 Task: Set the local echo latency threshold to 30.
Action: Mouse moved to (22, 575)
Screenshot: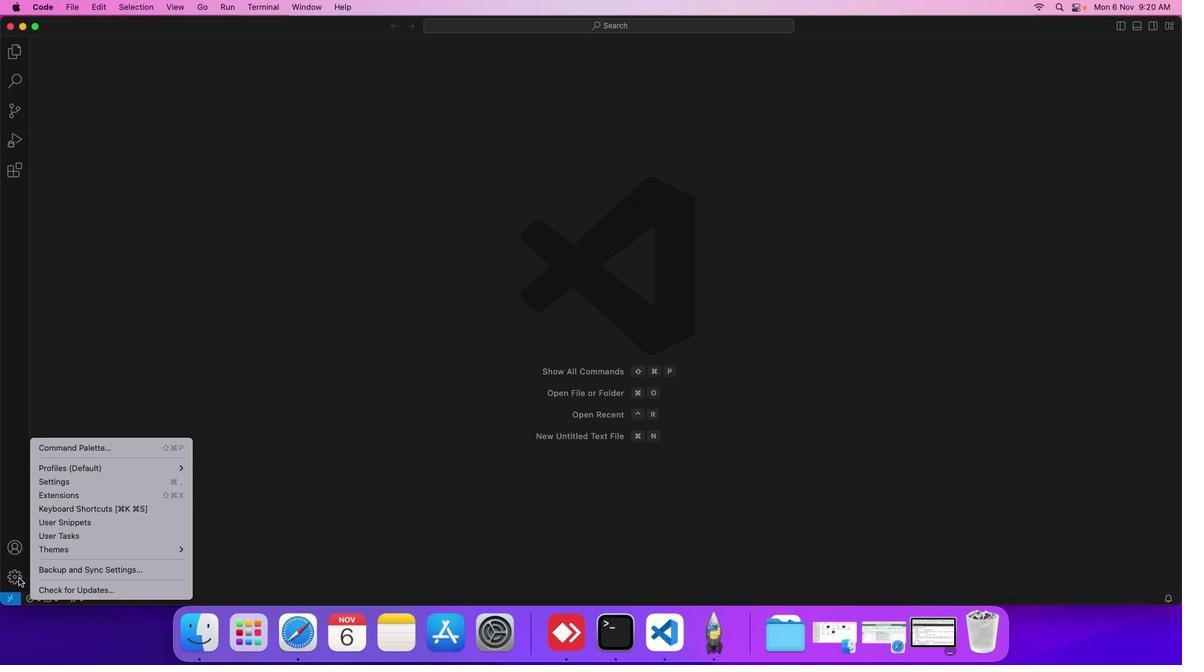 
Action: Mouse pressed left at (22, 575)
Screenshot: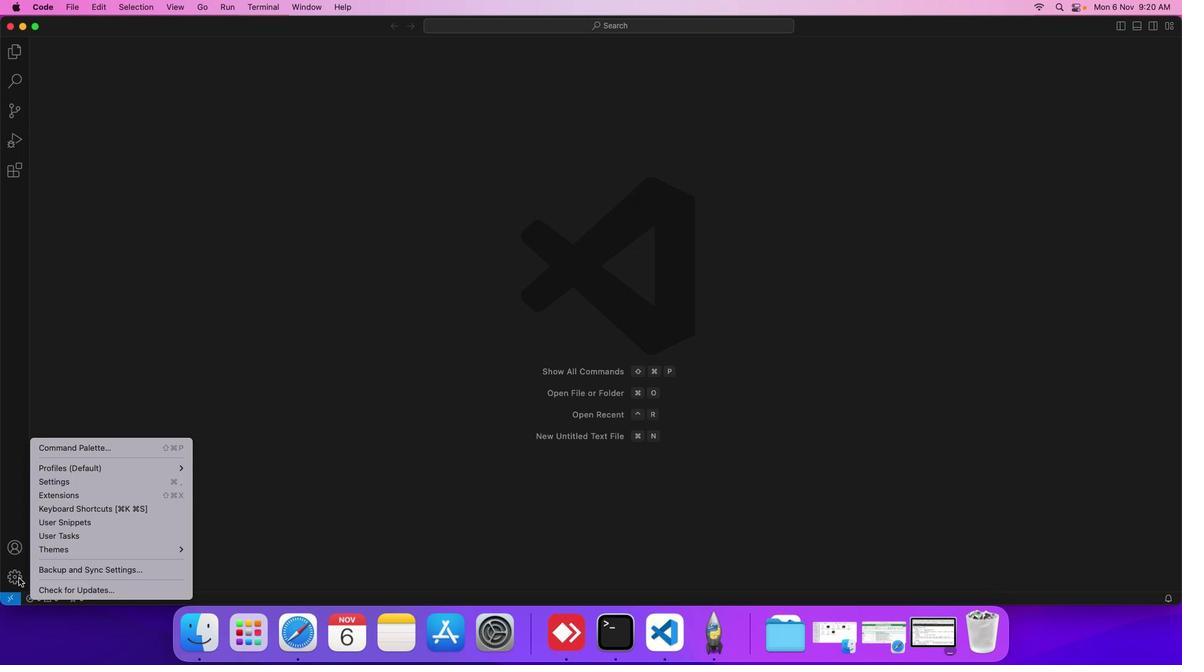 
Action: Mouse moved to (68, 482)
Screenshot: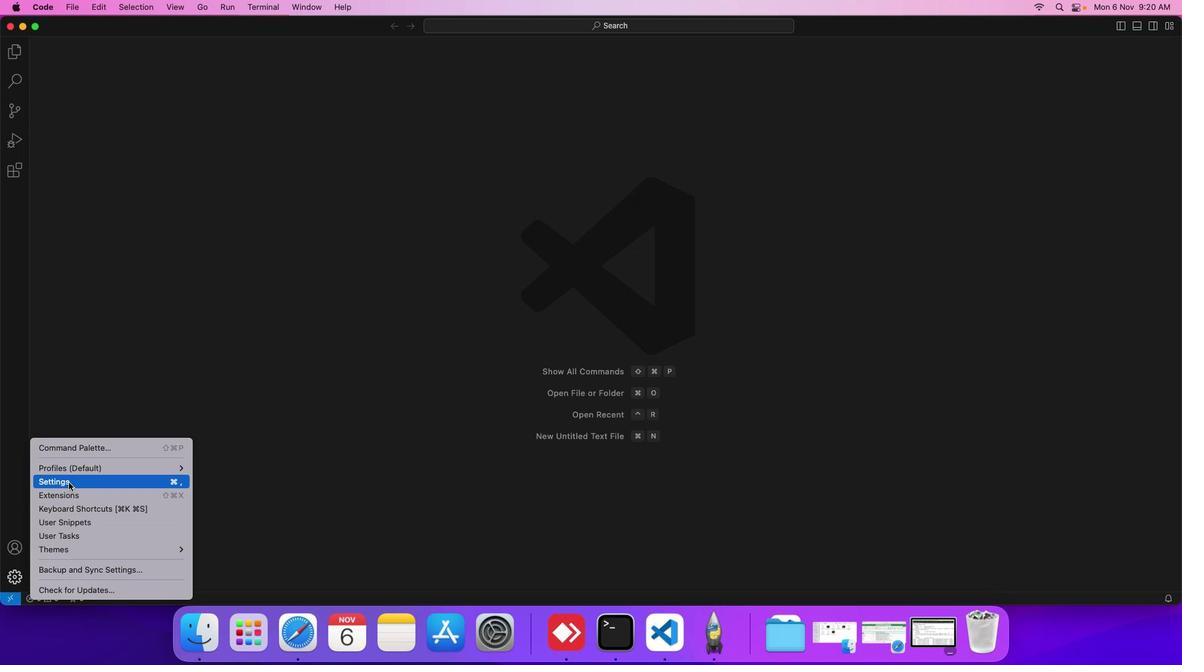 
Action: Mouse pressed left at (68, 482)
Screenshot: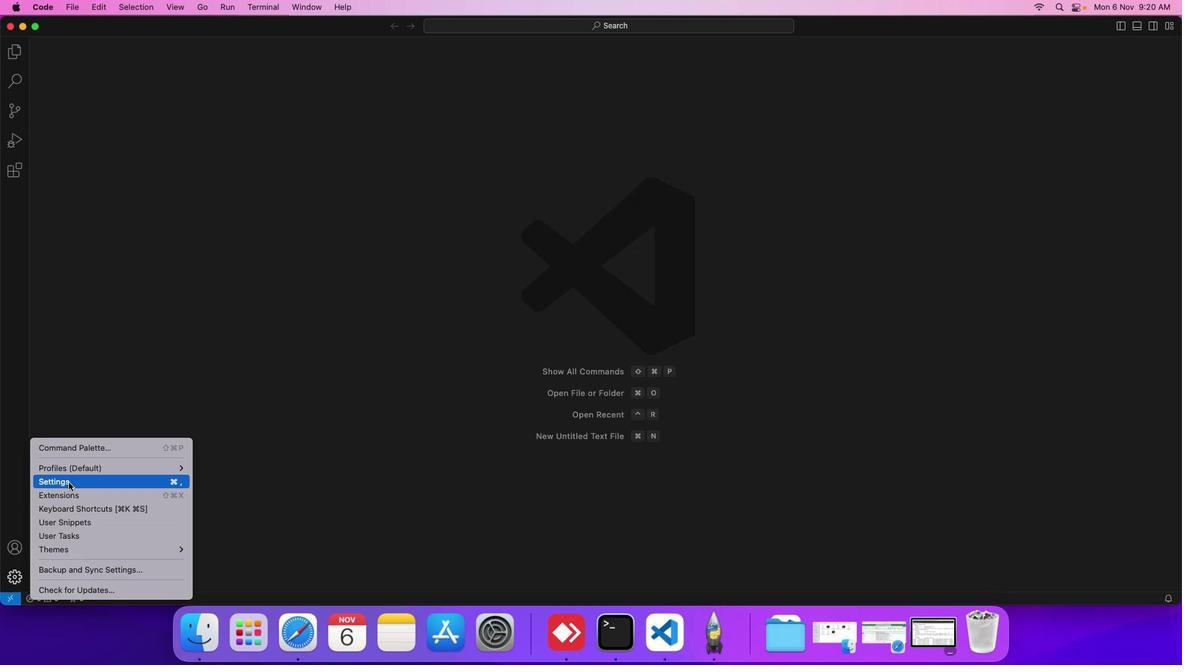 
Action: Mouse moved to (279, 179)
Screenshot: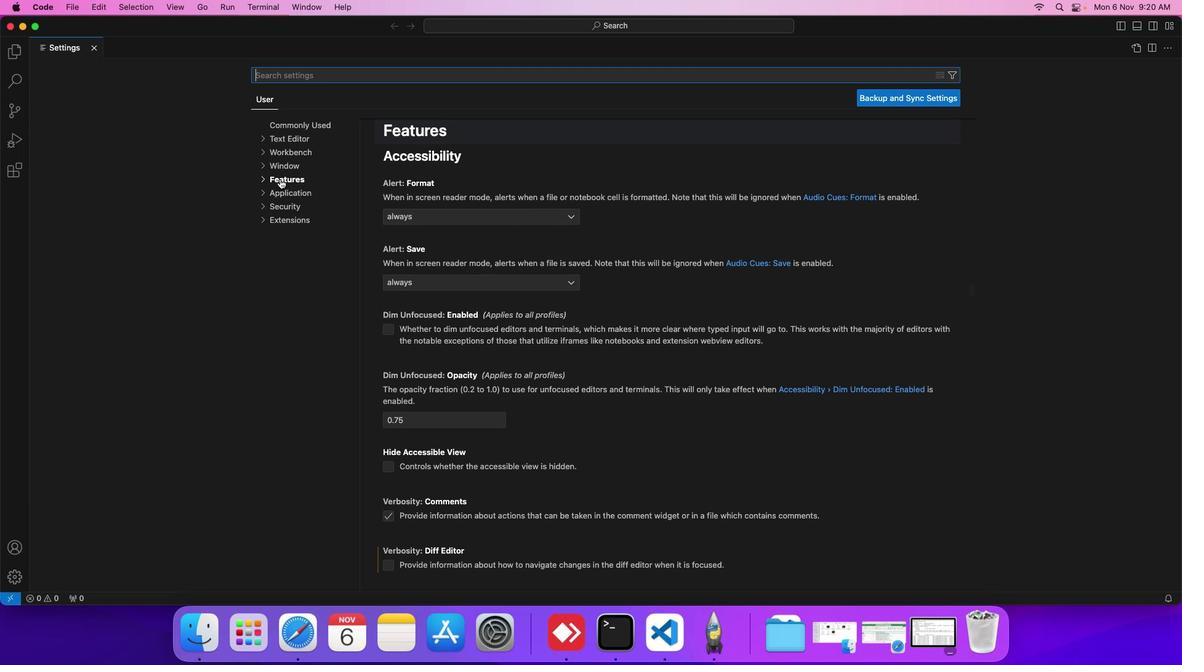 
Action: Mouse pressed left at (279, 179)
Screenshot: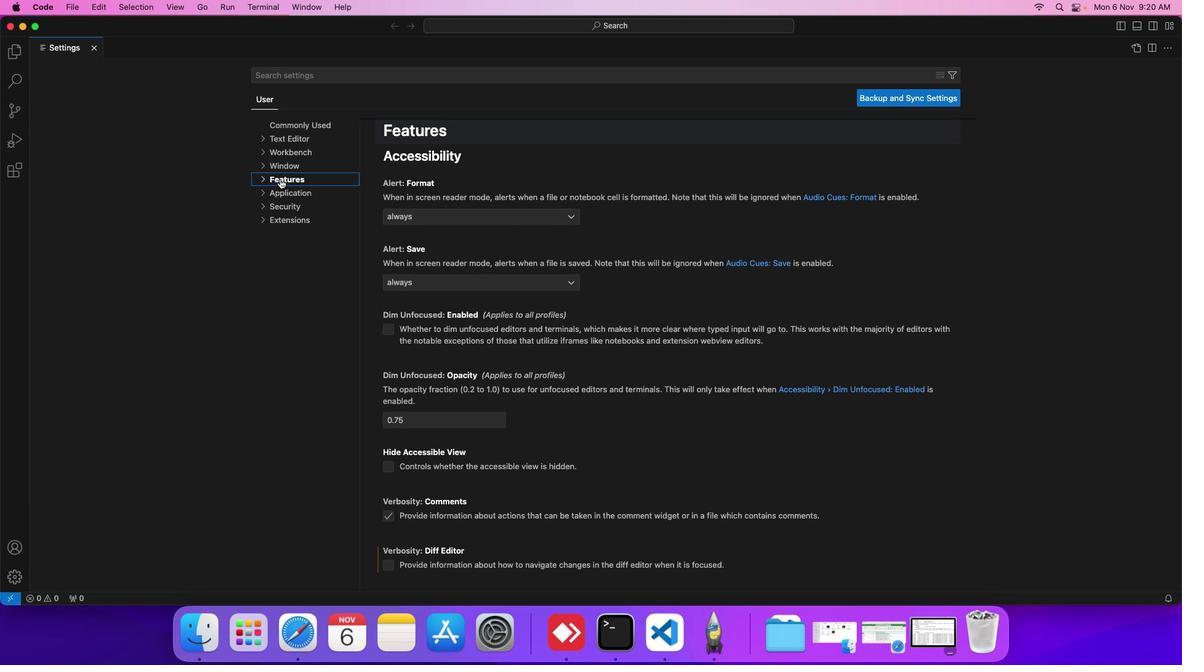 
Action: Mouse moved to (290, 291)
Screenshot: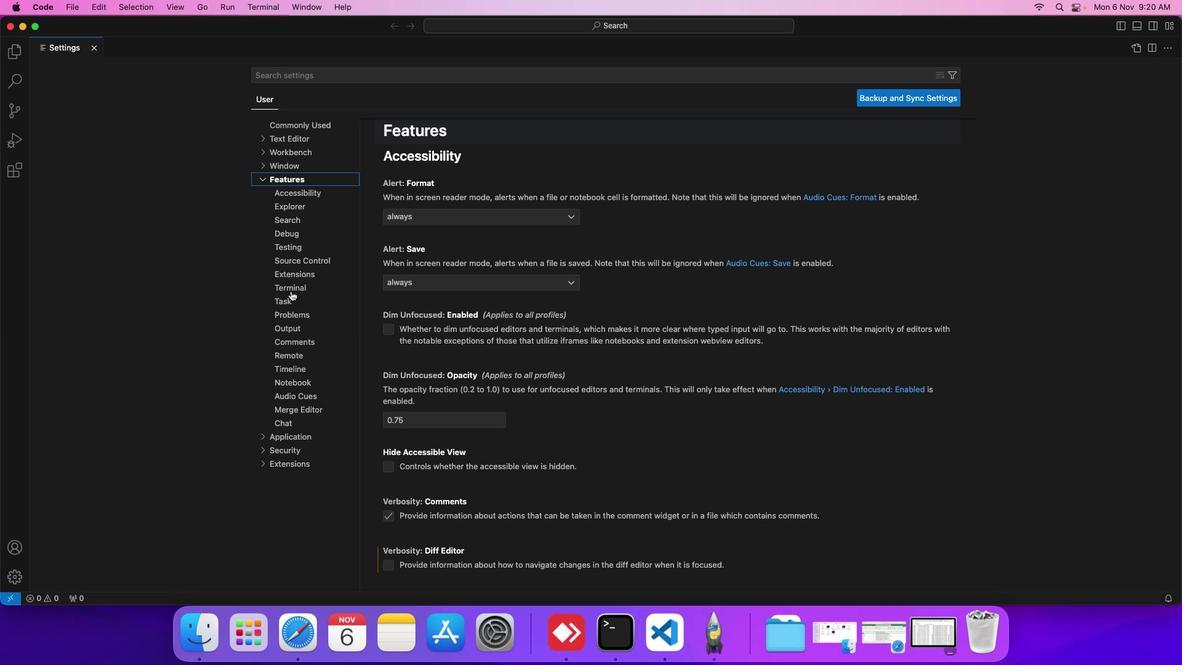 
Action: Mouse pressed left at (290, 291)
Screenshot: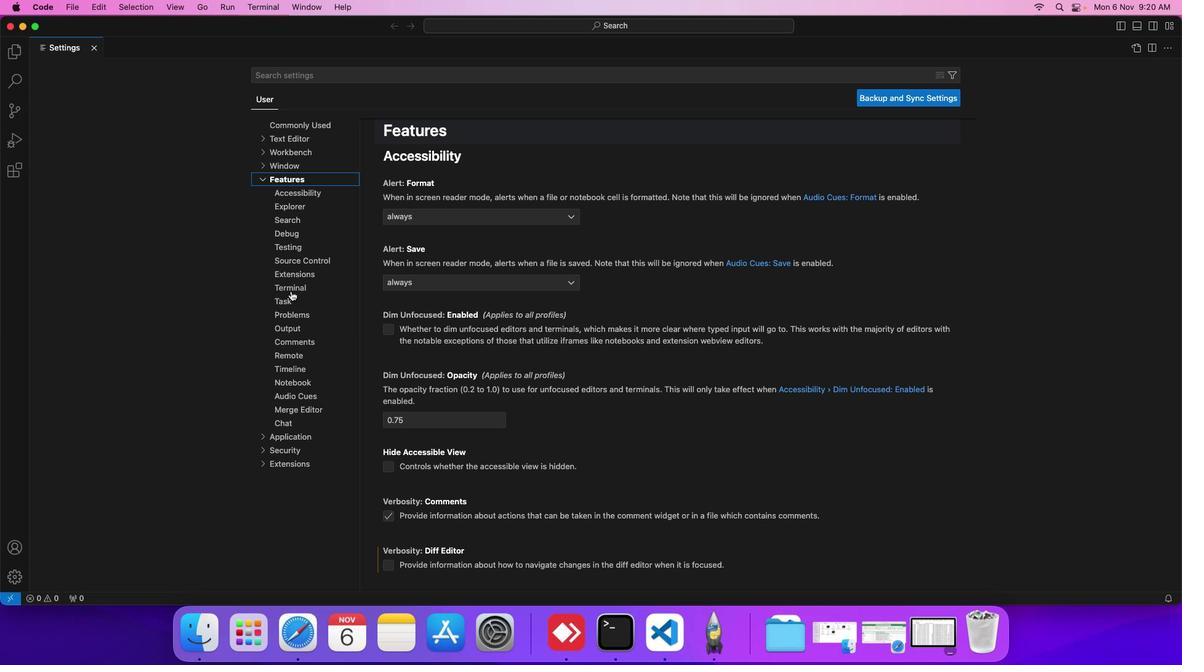 
Action: Mouse moved to (431, 442)
Screenshot: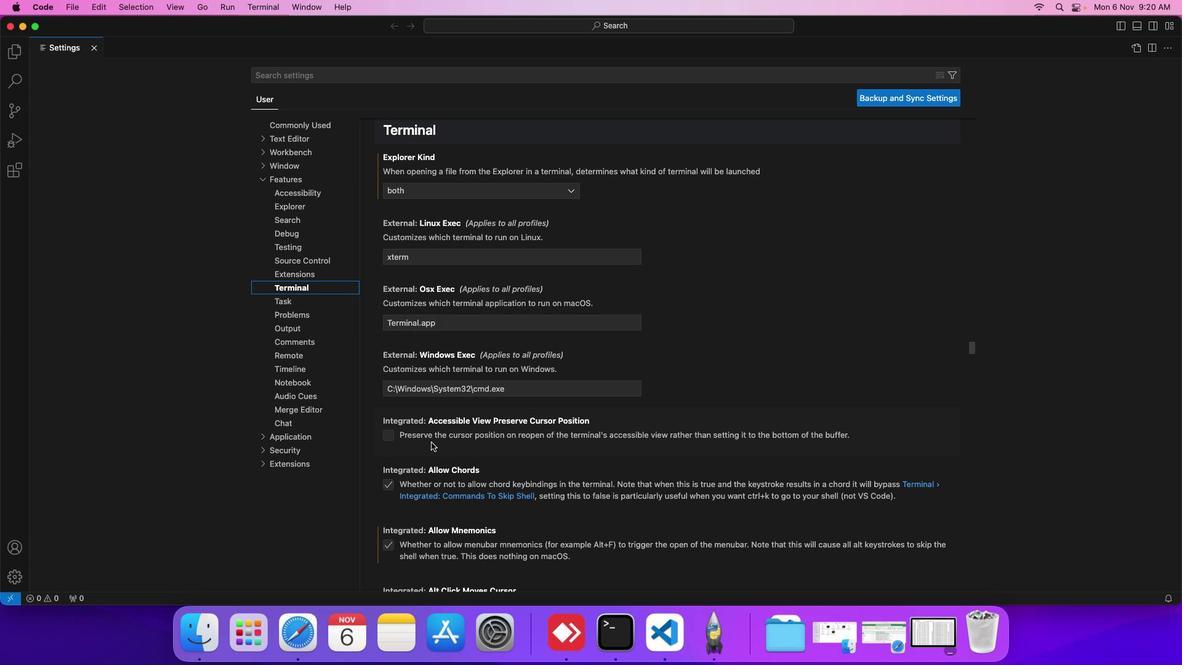 
Action: Mouse scrolled (431, 442) with delta (0, 0)
Screenshot: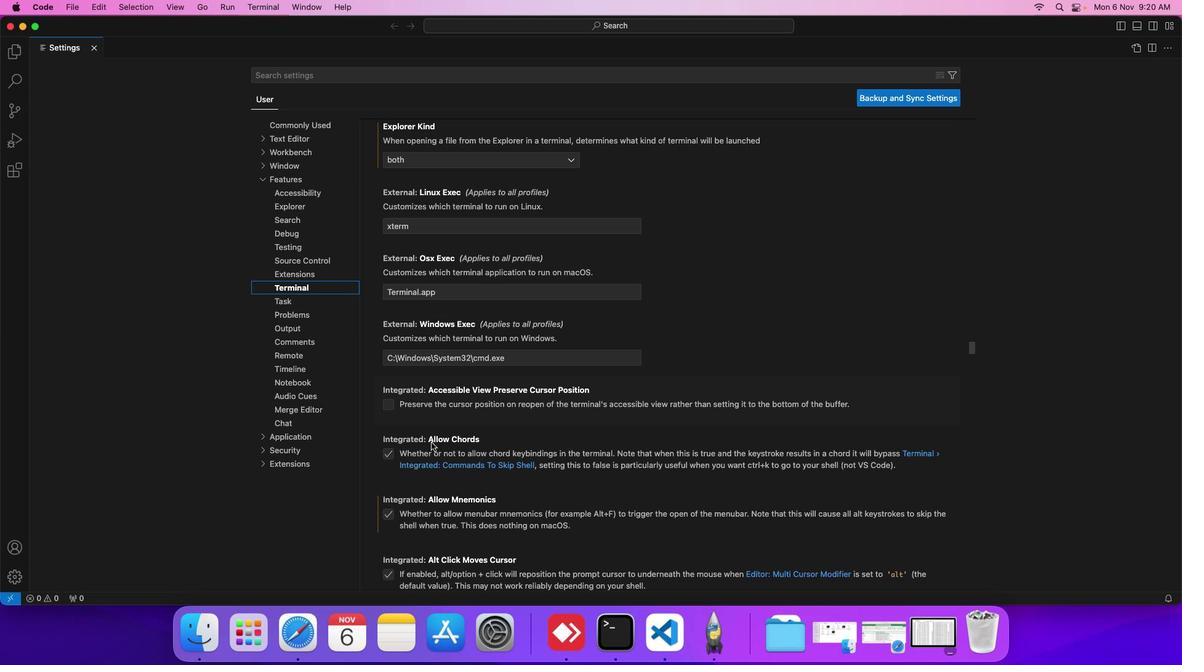 
Action: Mouse scrolled (431, 442) with delta (0, 0)
Screenshot: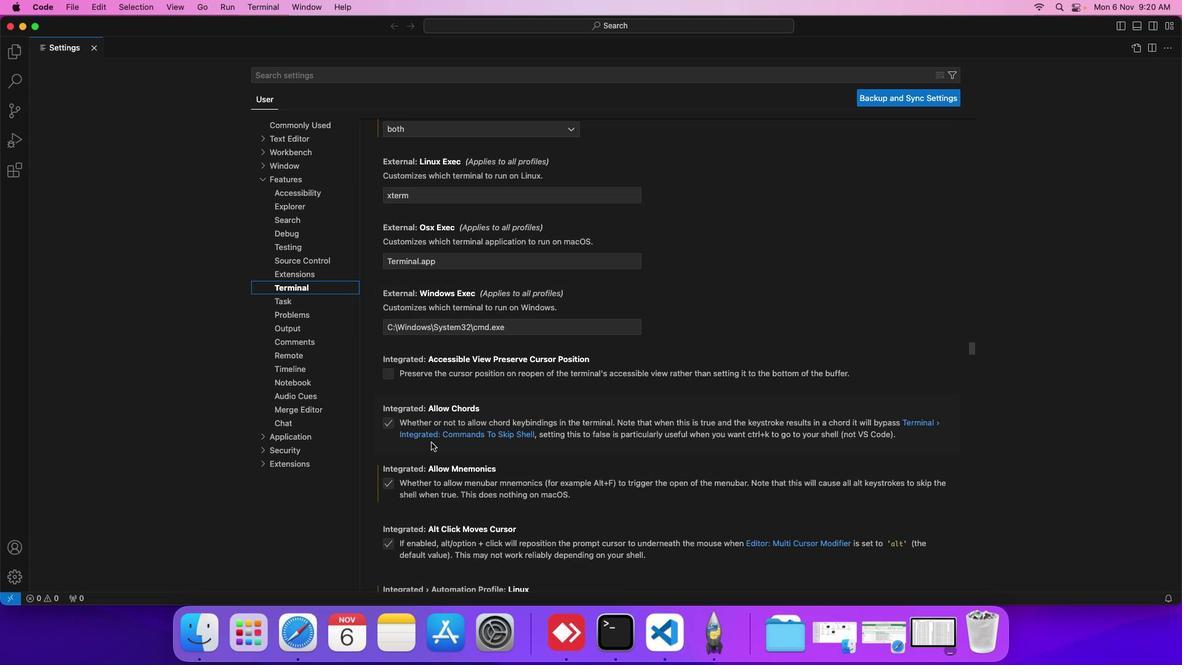 
Action: Mouse scrolled (431, 442) with delta (0, 0)
Screenshot: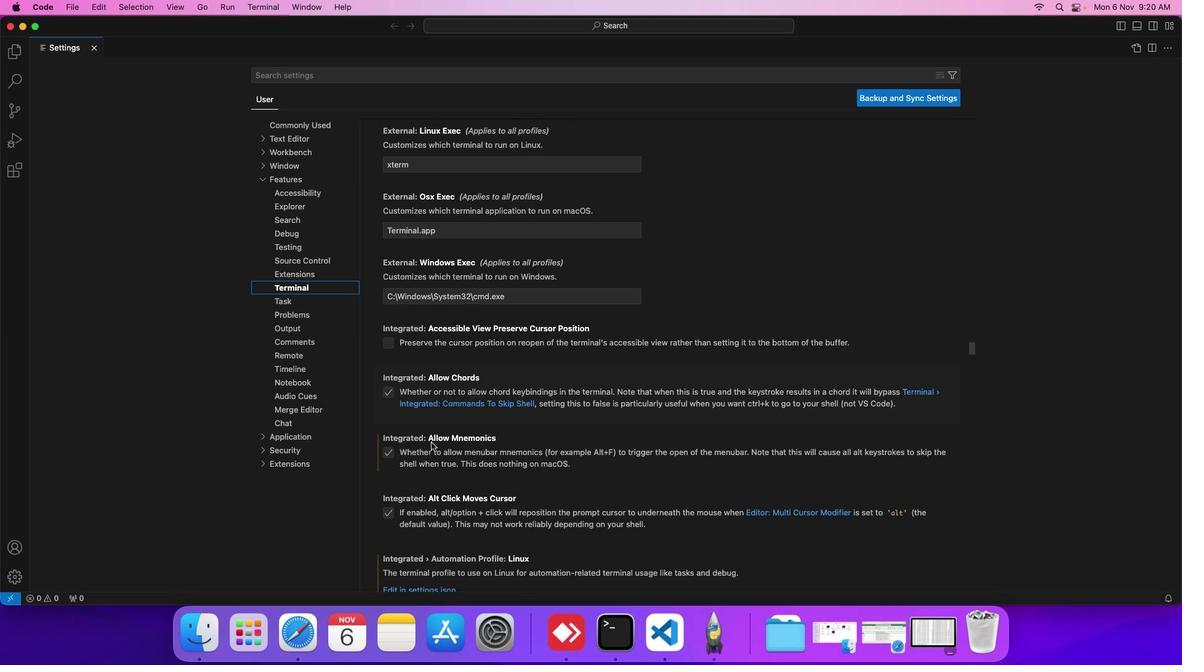 
Action: Mouse scrolled (431, 442) with delta (0, 0)
Screenshot: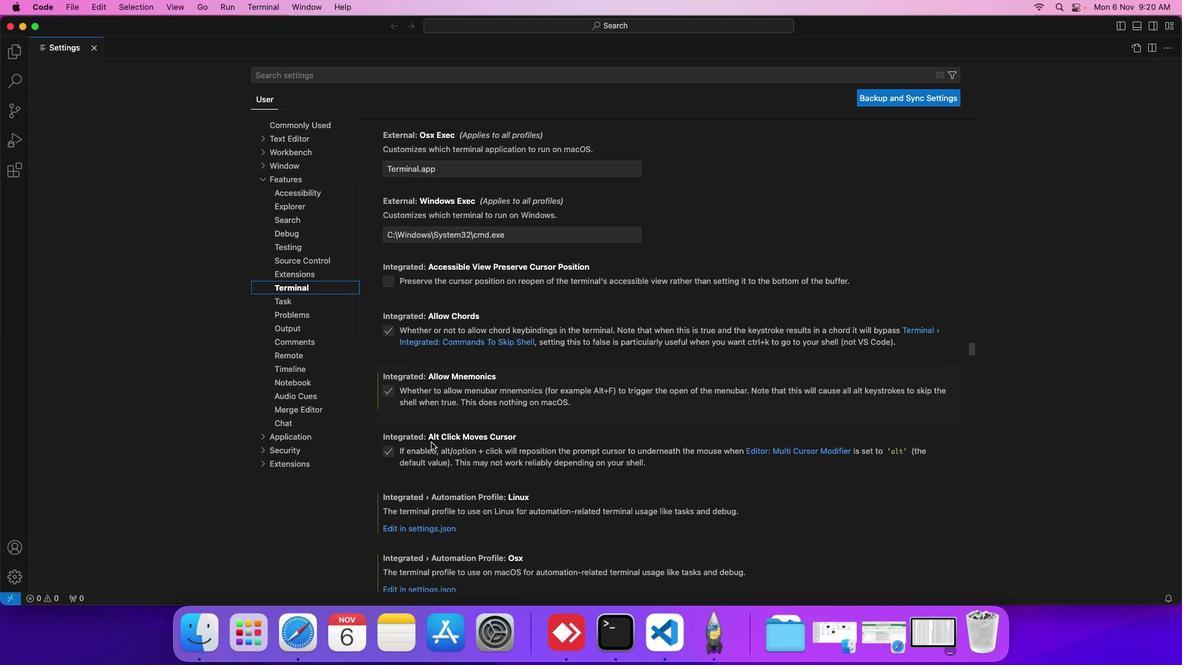 
Action: Mouse scrolled (431, 442) with delta (0, 0)
Screenshot: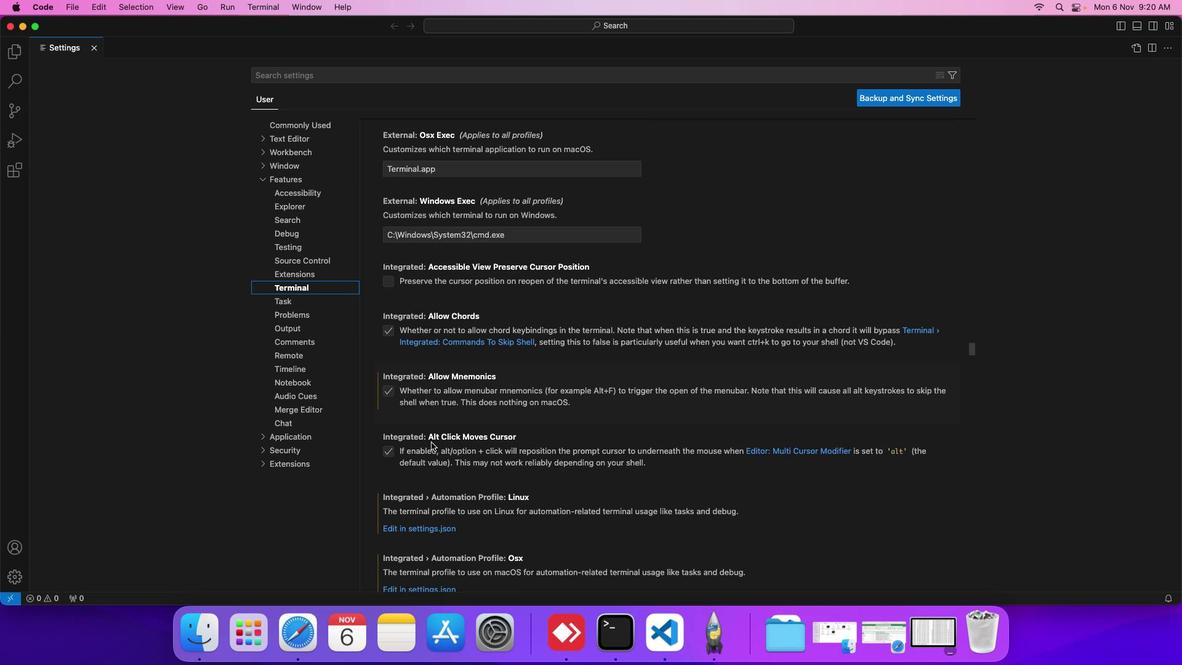 
Action: Mouse scrolled (431, 442) with delta (0, 0)
Screenshot: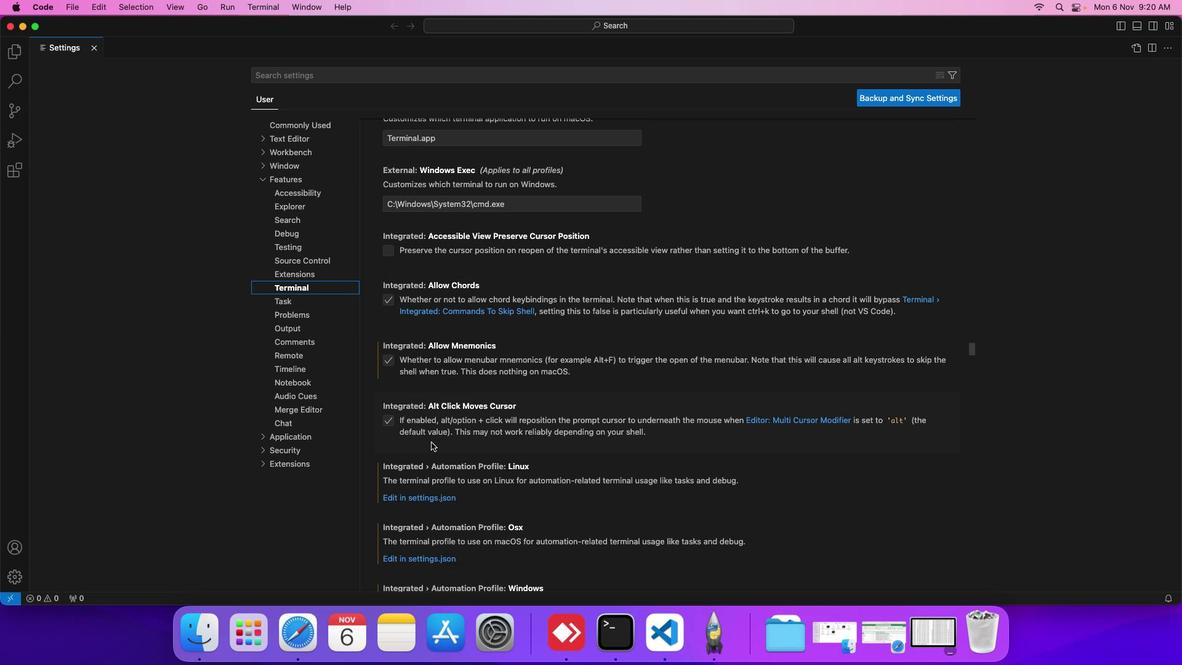 
Action: Mouse scrolled (431, 442) with delta (0, 0)
Screenshot: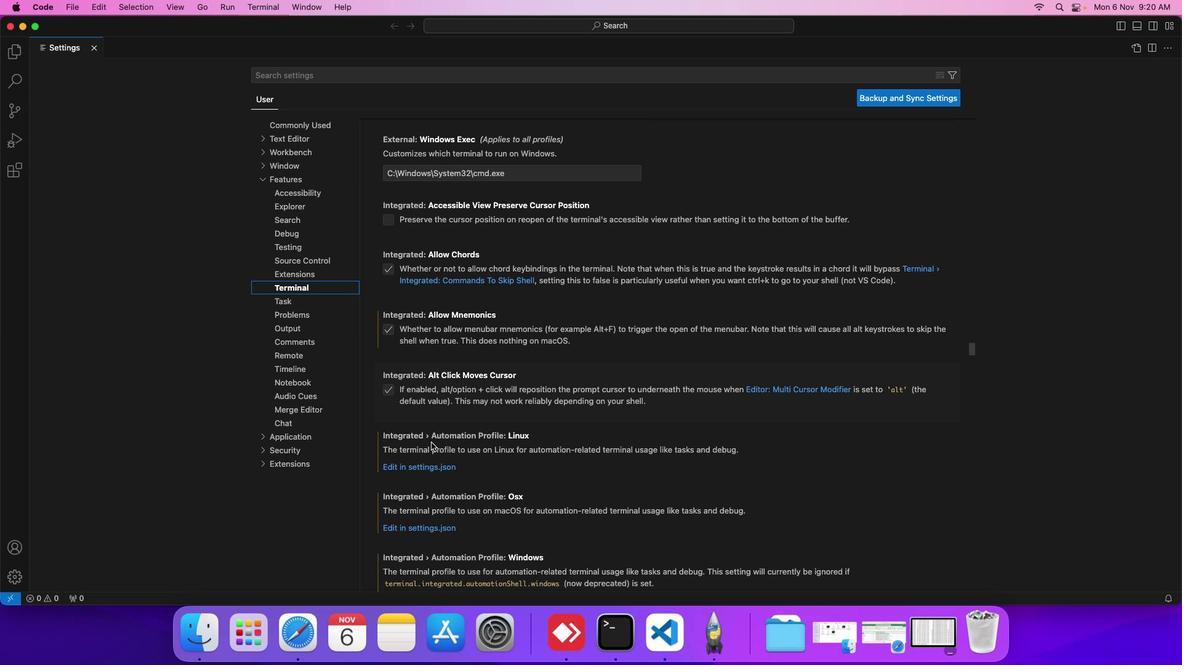
Action: Mouse scrolled (431, 442) with delta (0, 0)
Screenshot: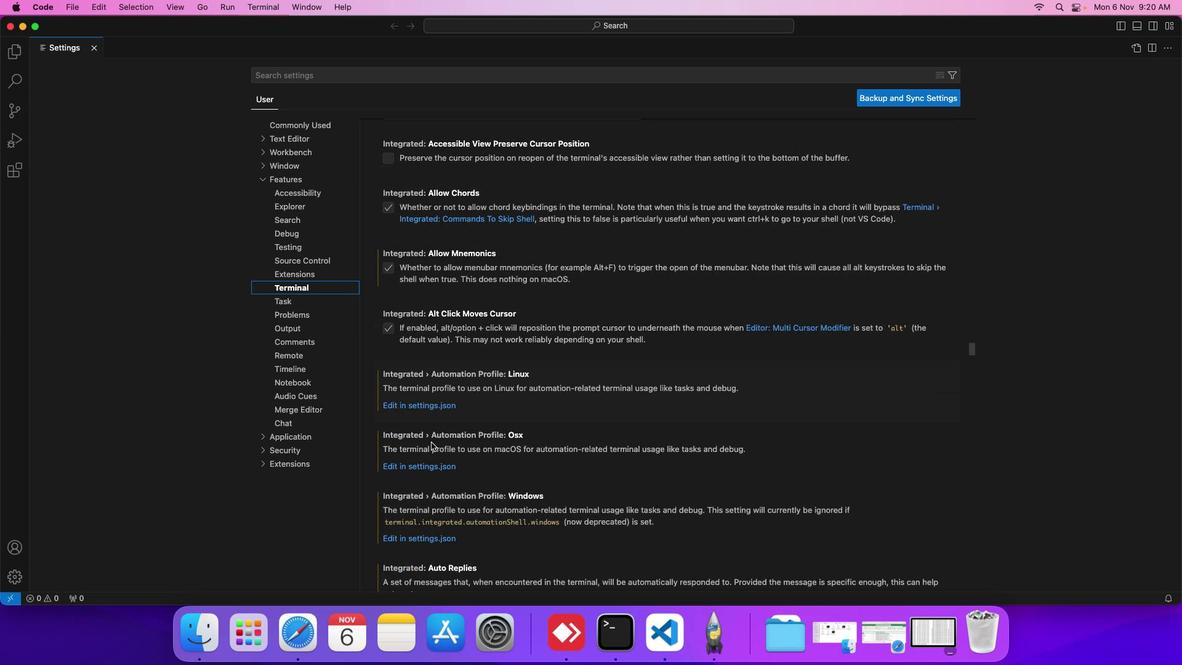 
Action: Mouse scrolled (431, 442) with delta (0, 0)
Screenshot: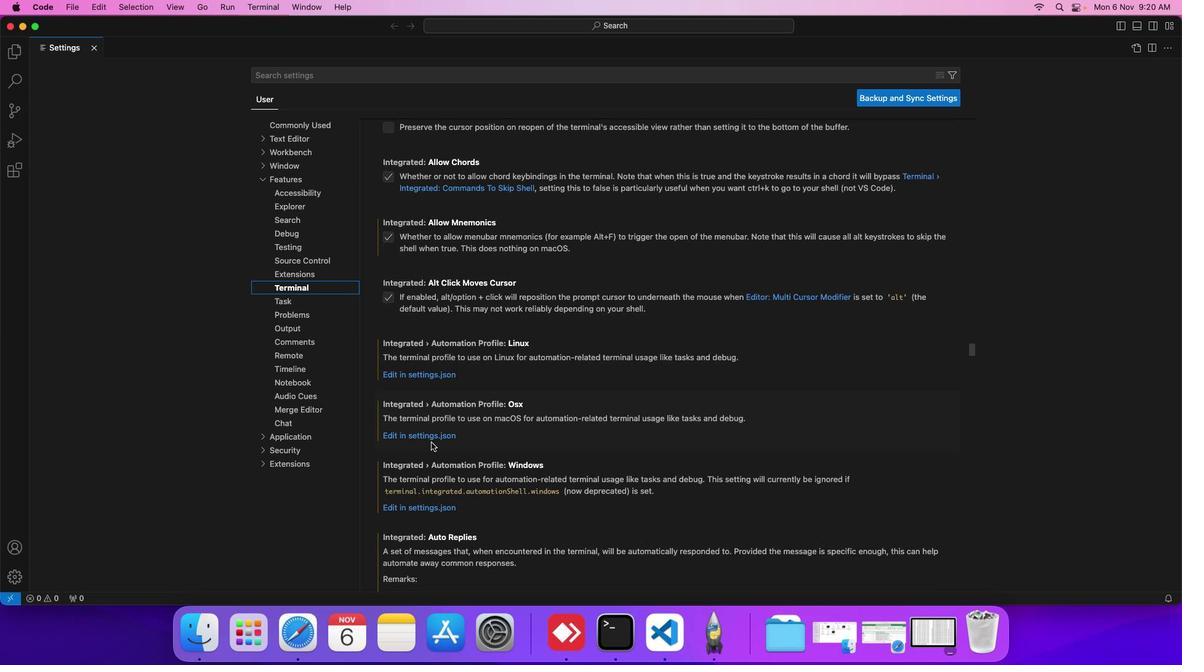 
Action: Mouse scrolled (431, 442) with delta (0, 0)
Screenshot: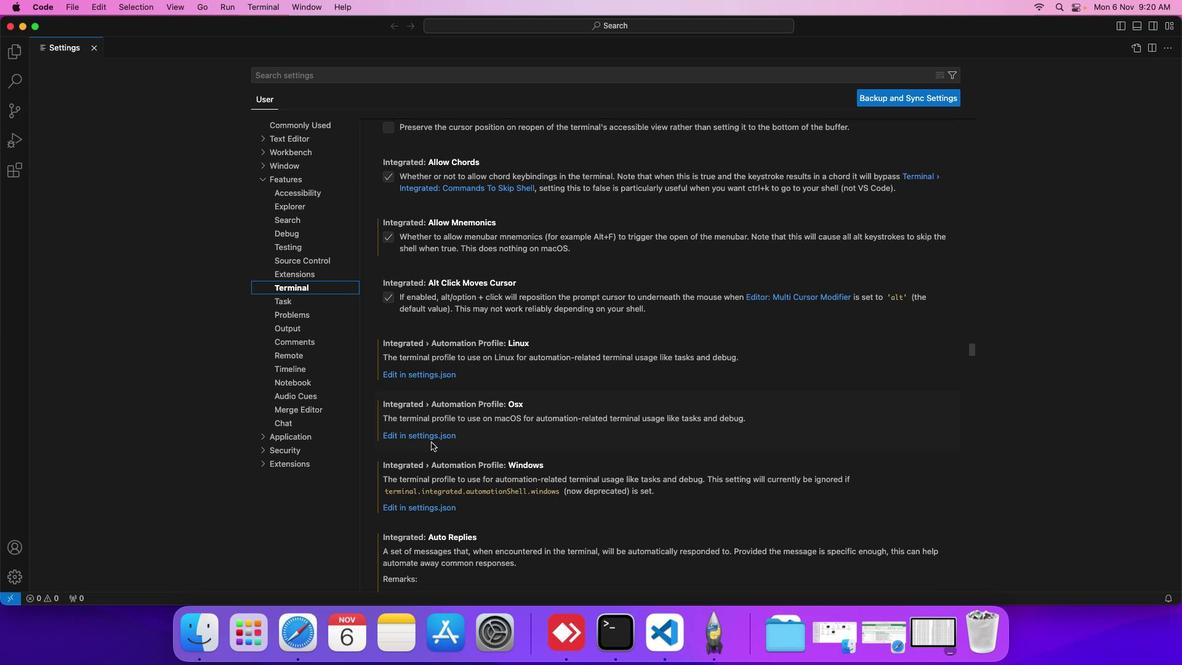 
Action: Mouse scrolled (431, 442) with delta (0, 0)
Screenshot: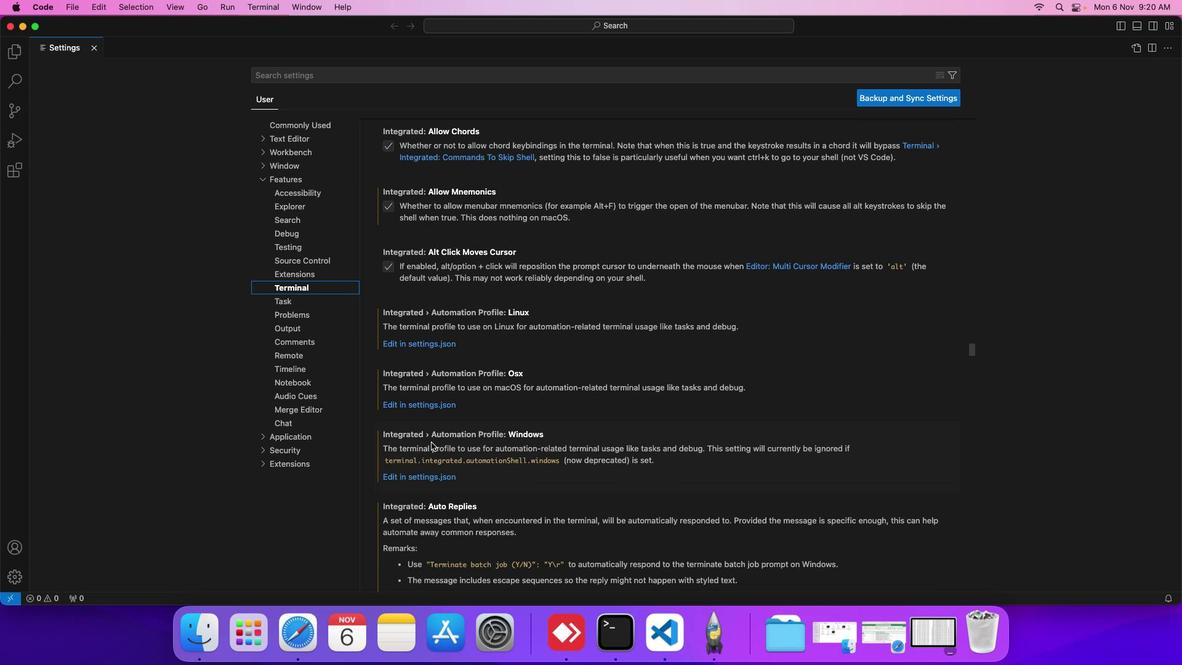 
Action: Mouse scrolled (431, 442) with delta (0, 0)
Screenshot: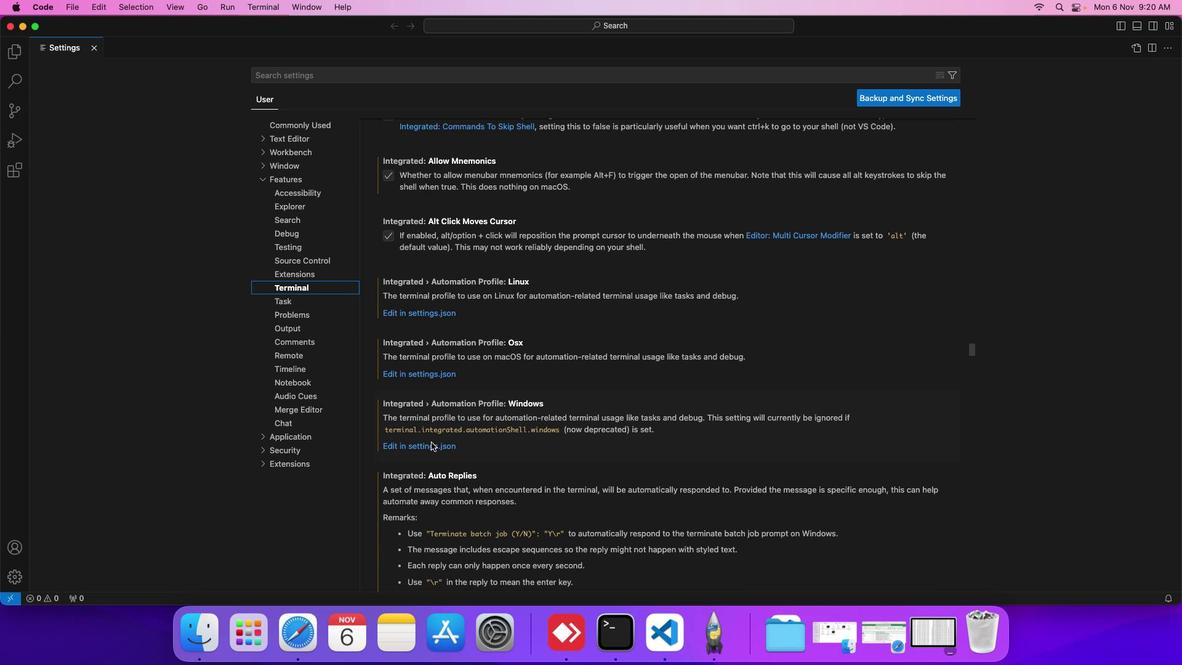 
Action: Mouse scrolled (431, 442) with delta (0, 0)
Screenshot: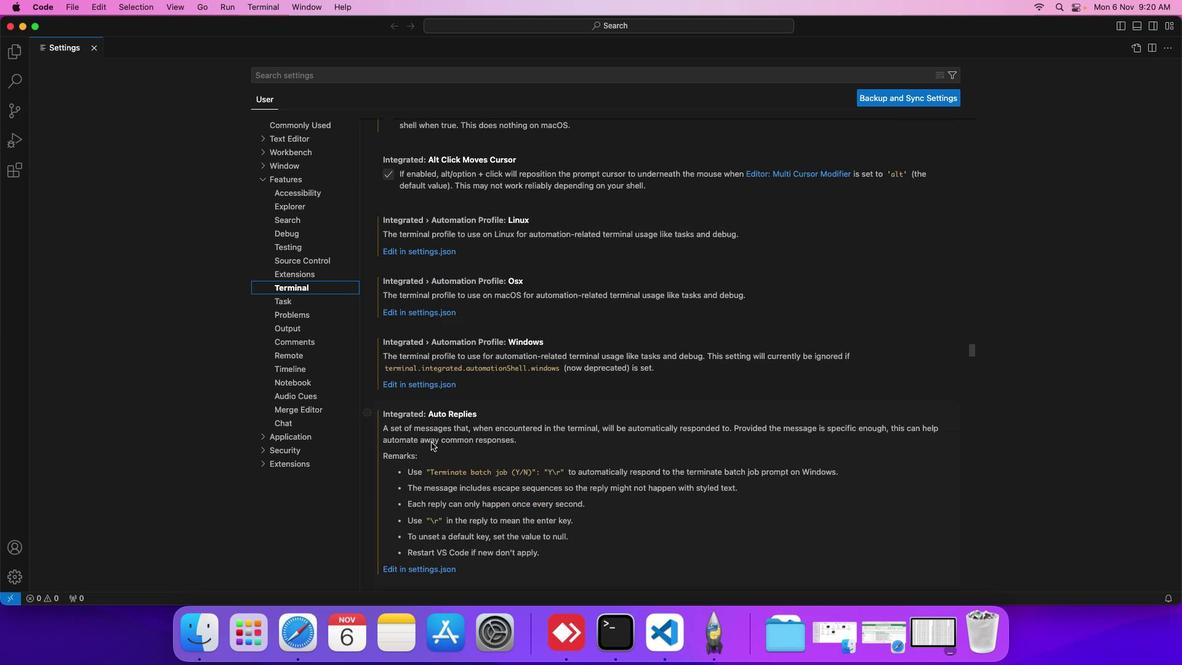 
Action: Mouse scrolled (431, 442) with delta (0, 0)
Screenshot: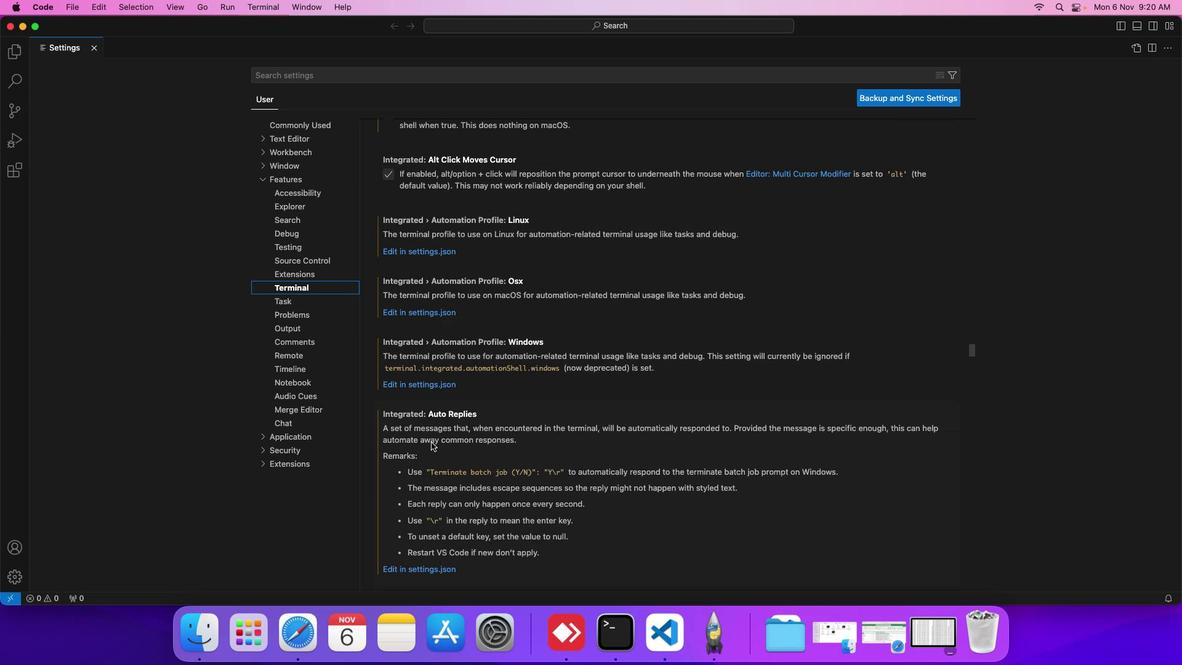 
Action: Mouse scrolled (431, 442) with delta (0, 0)
Screenshot: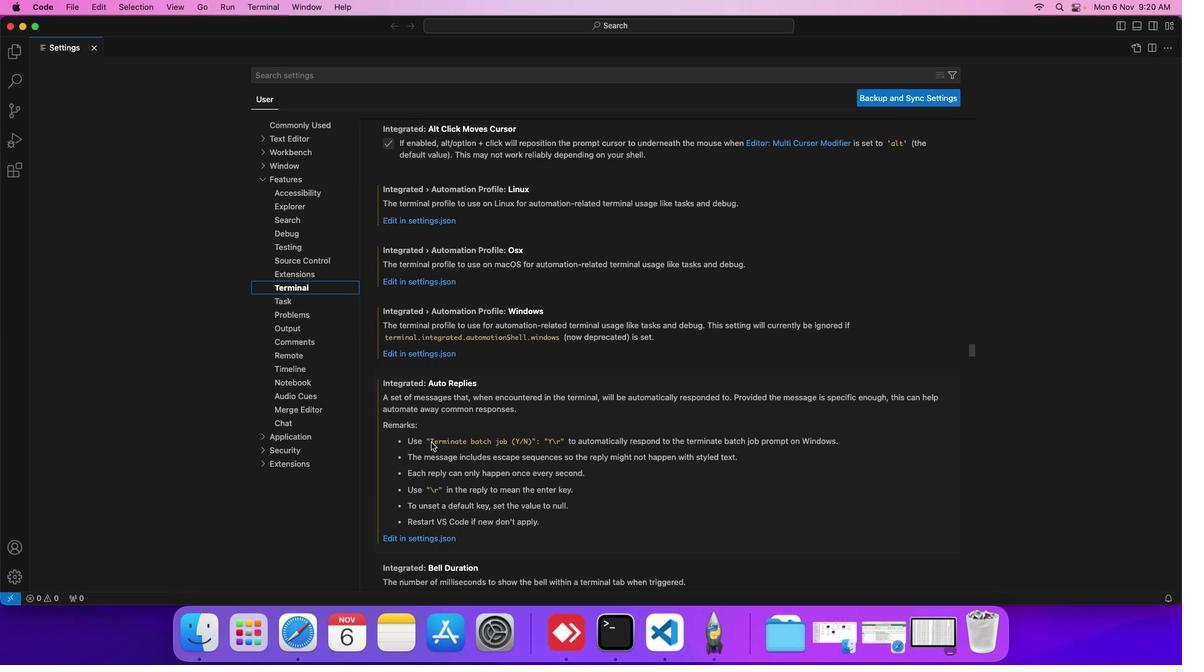 
Action: Mouse scrolled (431, 442) with delta (0, 0)
Screenshot: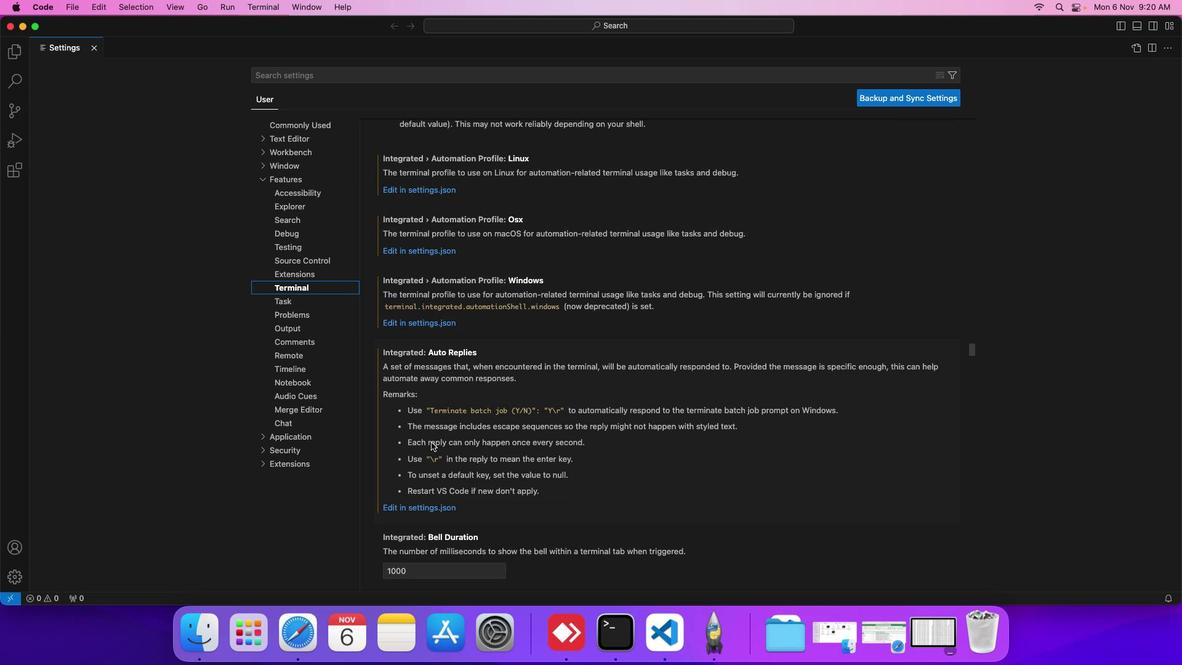 
Action: Mouse scrolled (431, 442) with delta (0, 0)
Screenshot: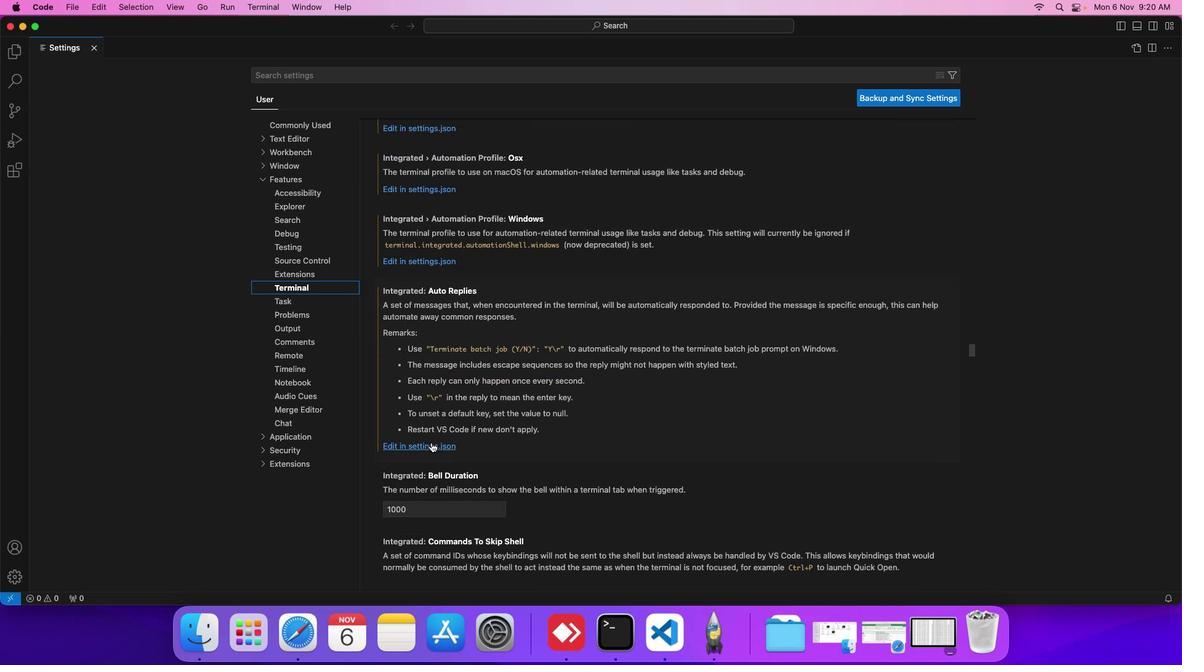 
Action: Mouse scrolled (431, 442) with delta (0, 0)
Screenshot: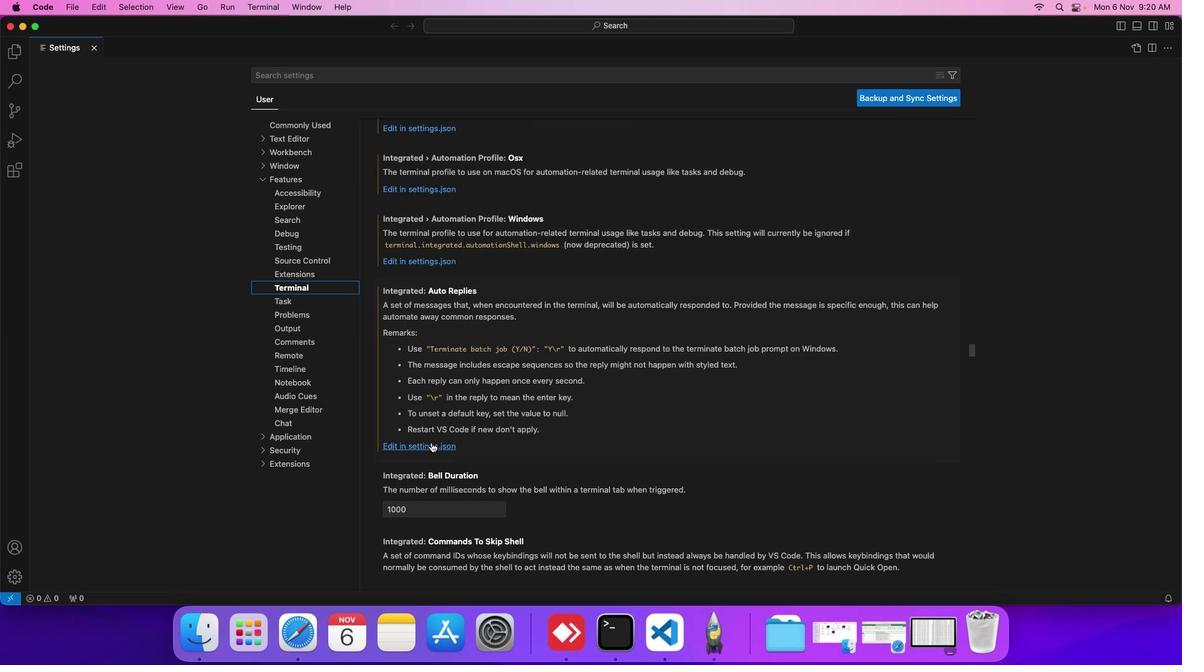 
Action: Mouse scrolled (431, 442) with delta (0, 0)
Screenshot: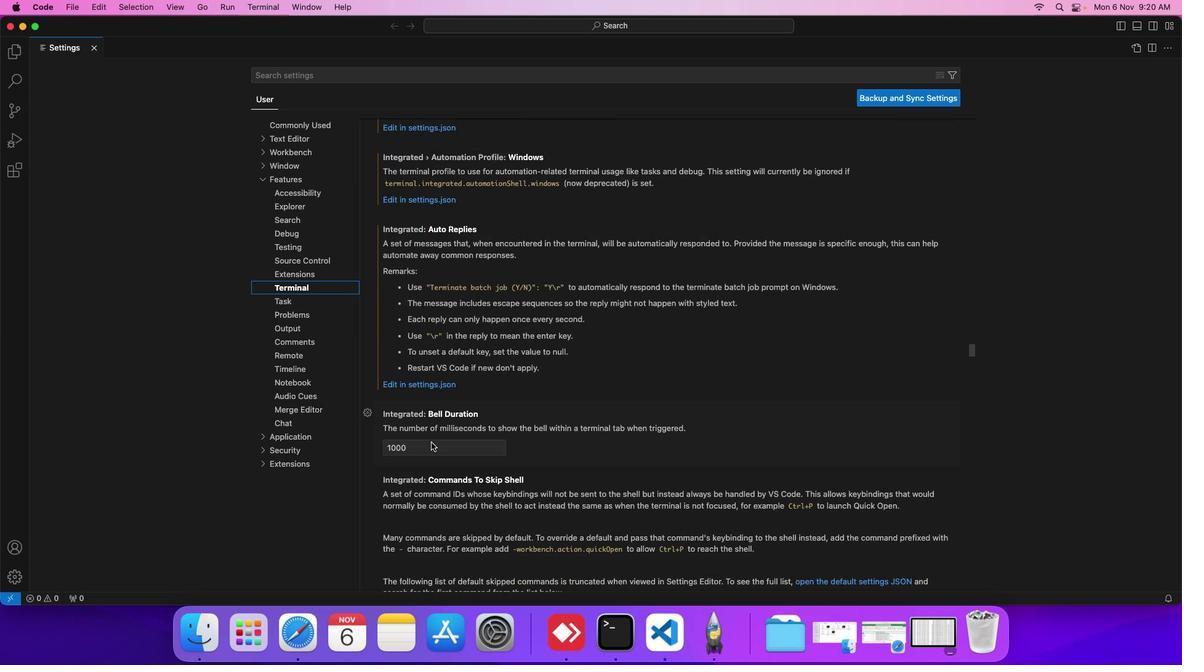 
Action: Mouse scrolled (431, 442) with delta (0, 0)
Screenshot: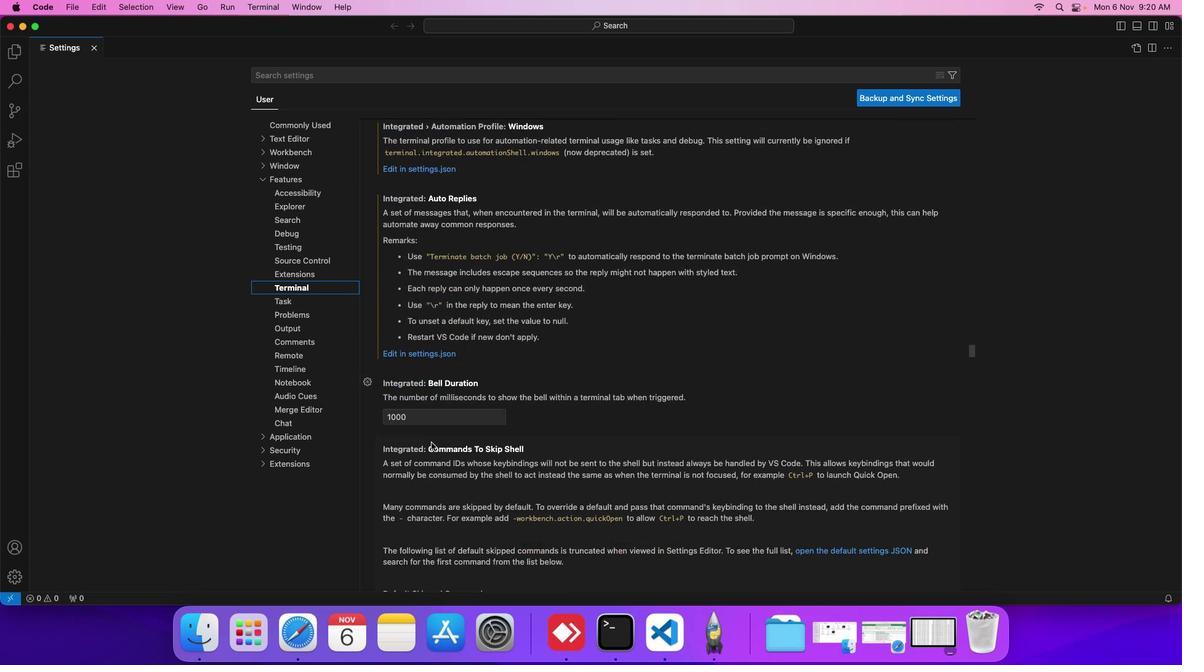 
Action: Mouse scrolled (431, 442) with delta (0, 0)
Screenshot: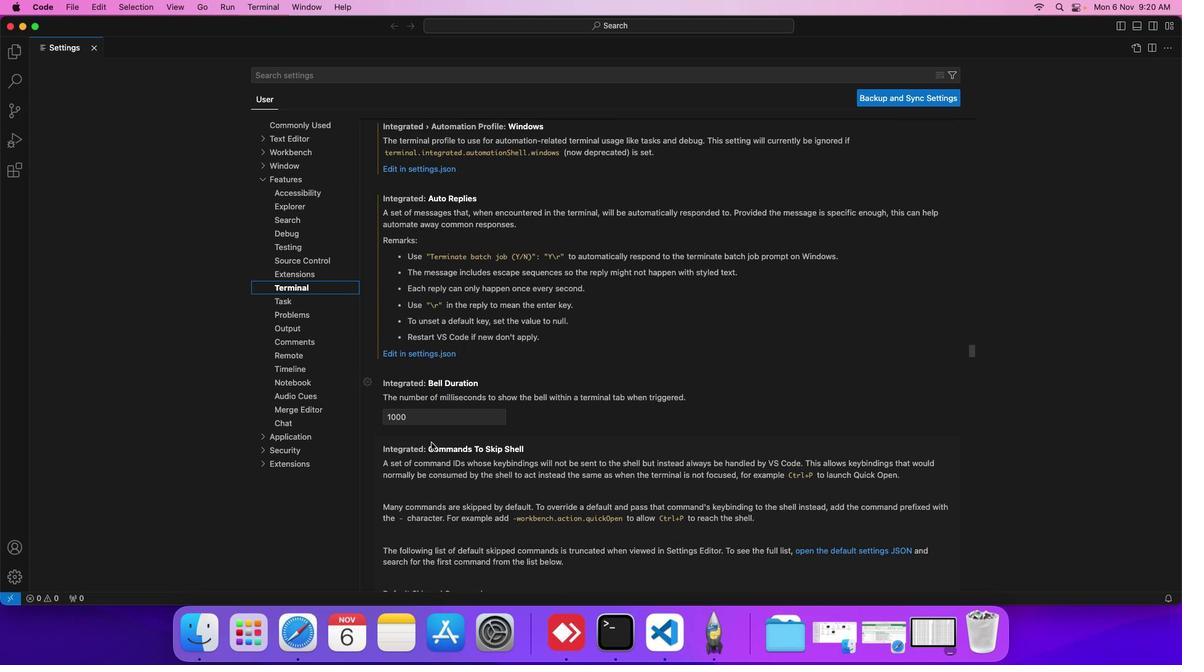 
Action: Mouse scrolled (431, 442) with delta (0, 0)
Screenshot: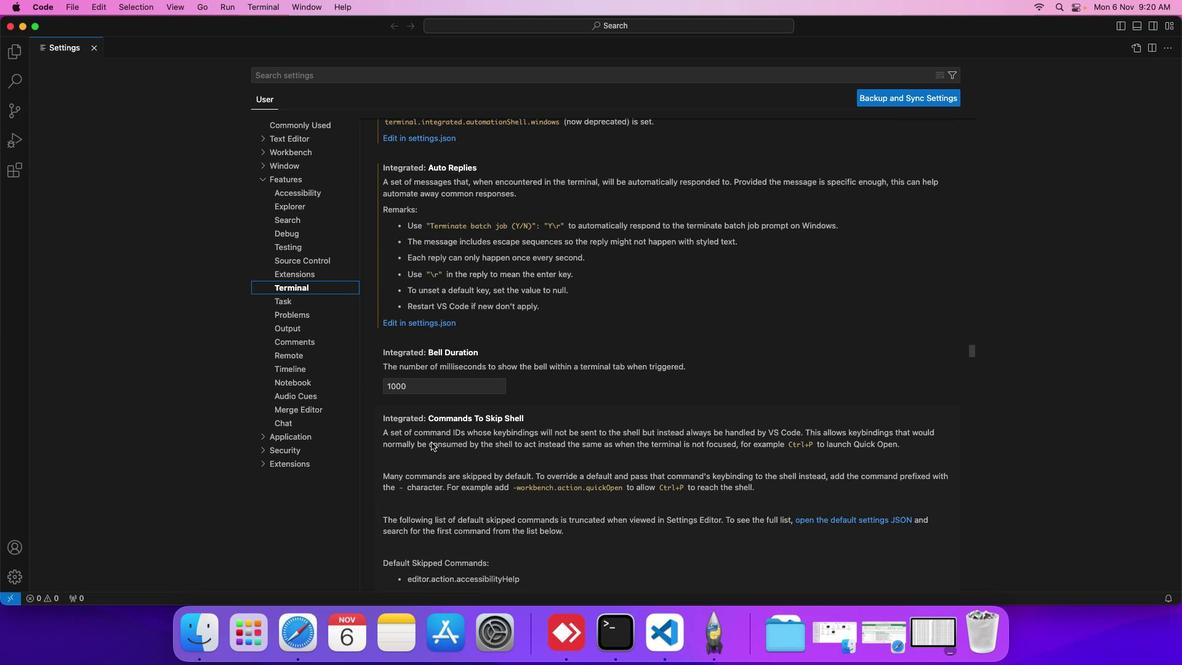 
Action: Mouse scrolled (431, 442) with delta (0, 0)
Screenshot: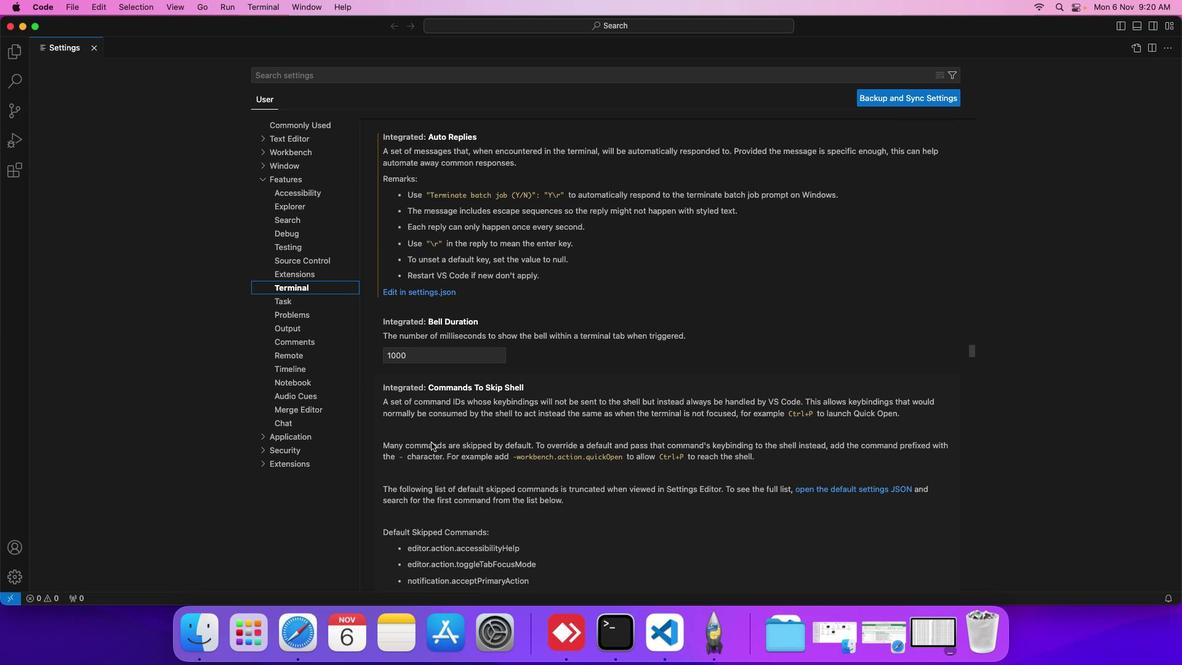 
Action: Mouse scrolled (431, 442) with delta (0, 0)
Screenshot: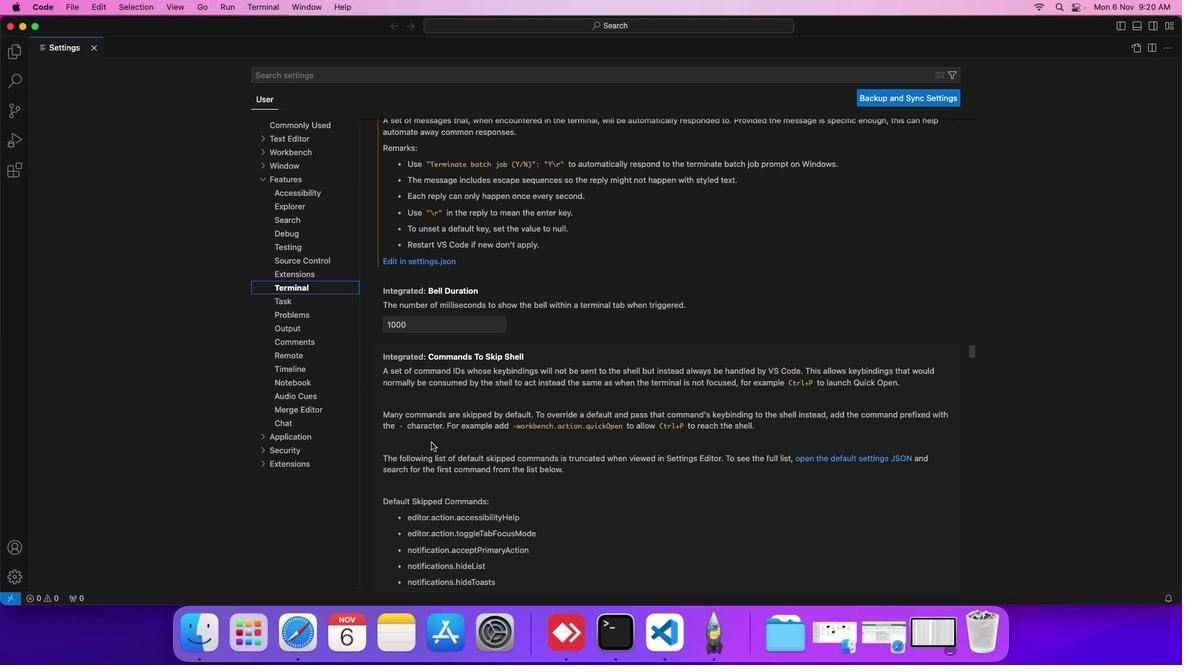 
Action: Mouse scrolled (431, 442) with delta (0, 0)
Screenshot: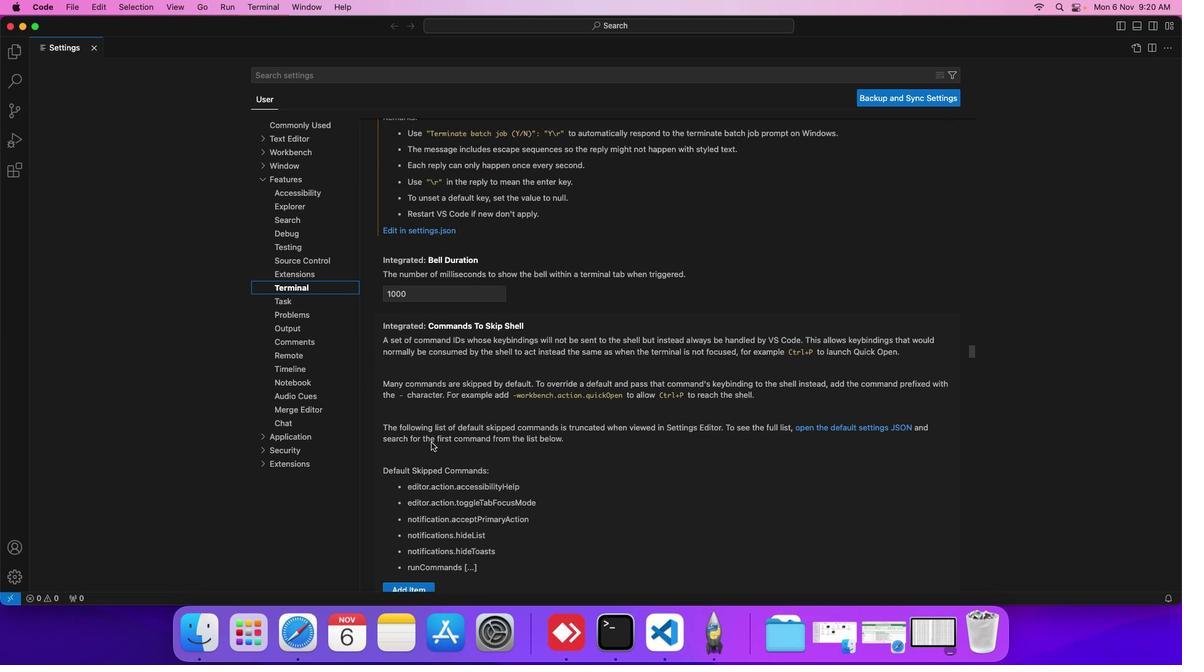 
Action: Mouse scrolled (431, 442) with delta (0, 0)
Screenshot: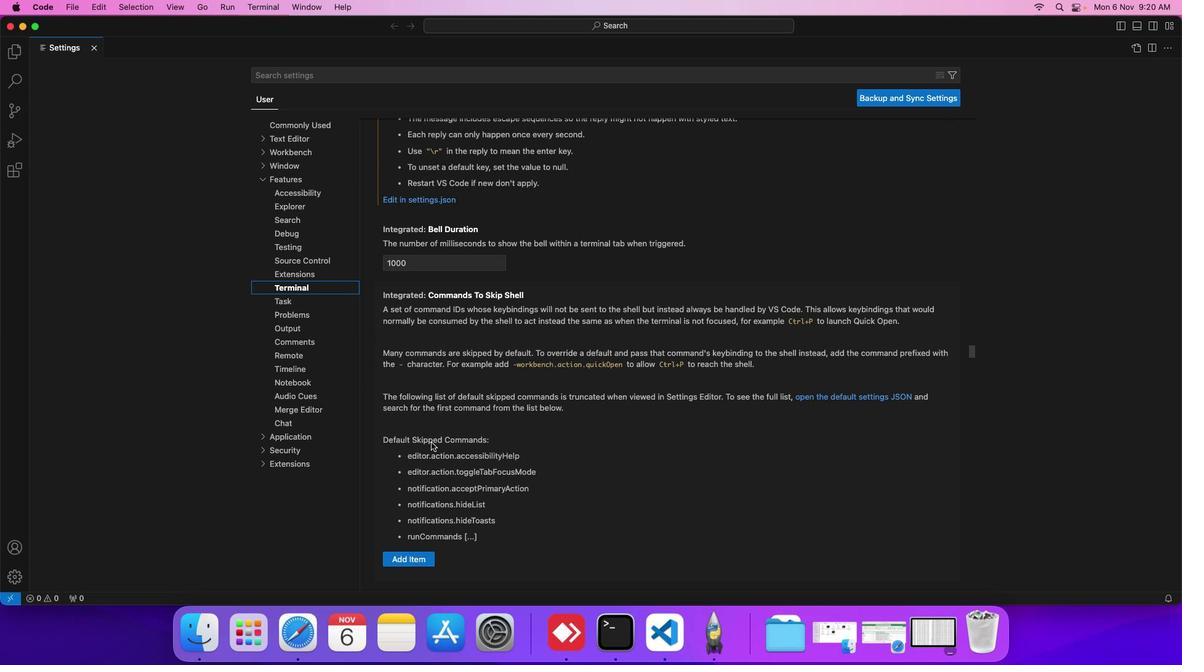 
Action: Mouse scrolled (431, 442) with delta (0, 0)
Screenshot: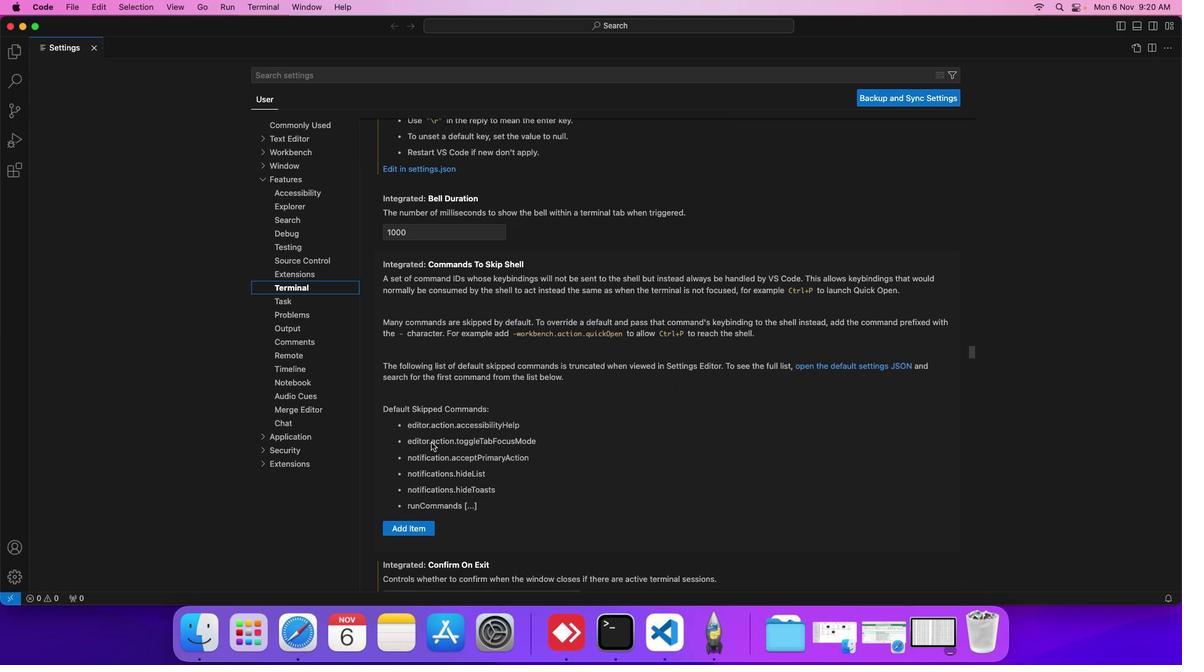 
Action: Mouse scrolled (431, 442) with delta (0, 0)
Screenshot: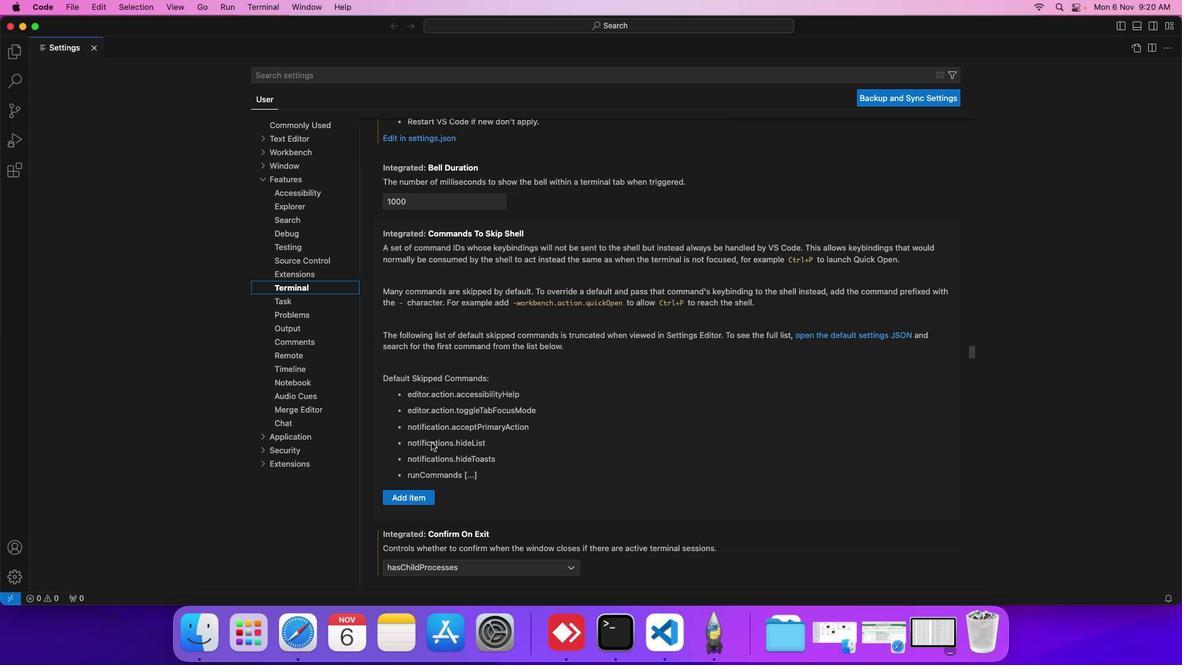 
Action: Mouse scrolled (431, 442) with delta (0, 0)
Screenshot: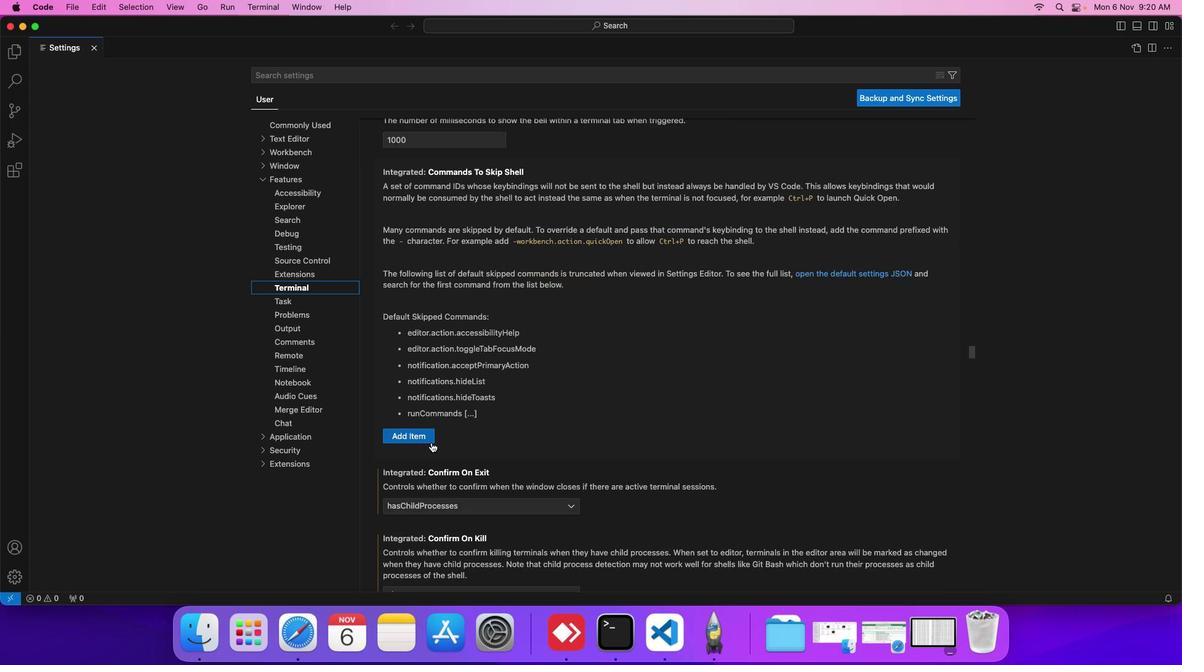 
Action: Mouse scrolled (431, 442) with delta (0, 0)
Screenshot: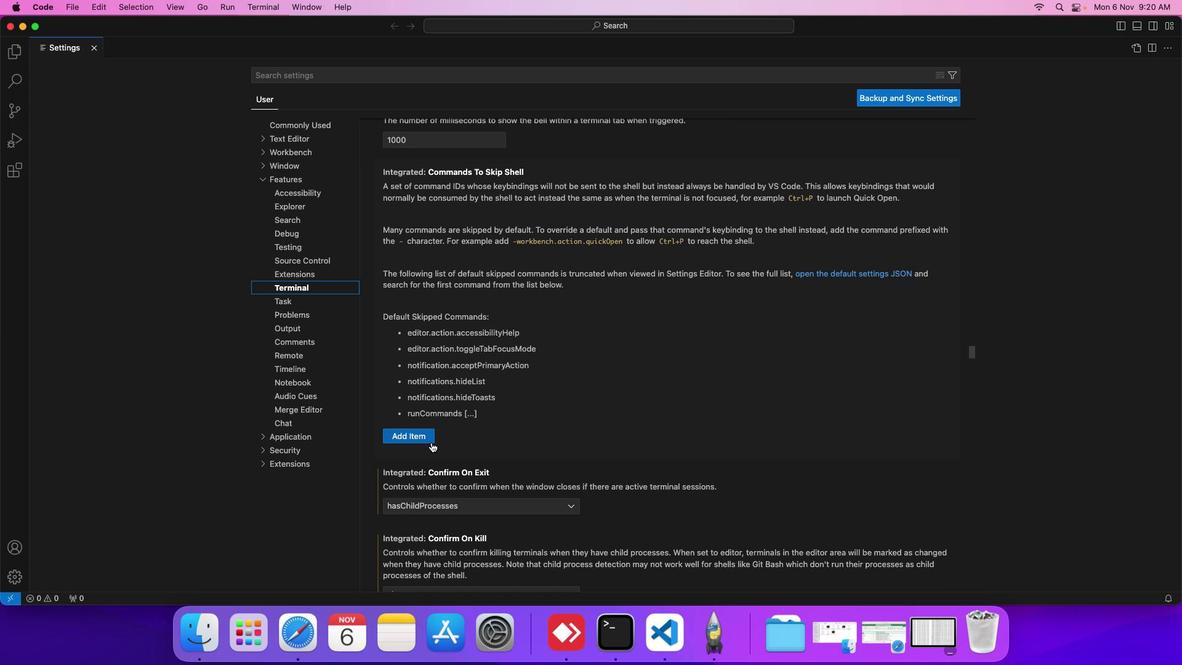 
Action: Mouse scrolled (431, 442) with delta (0, 0)
Screenshot: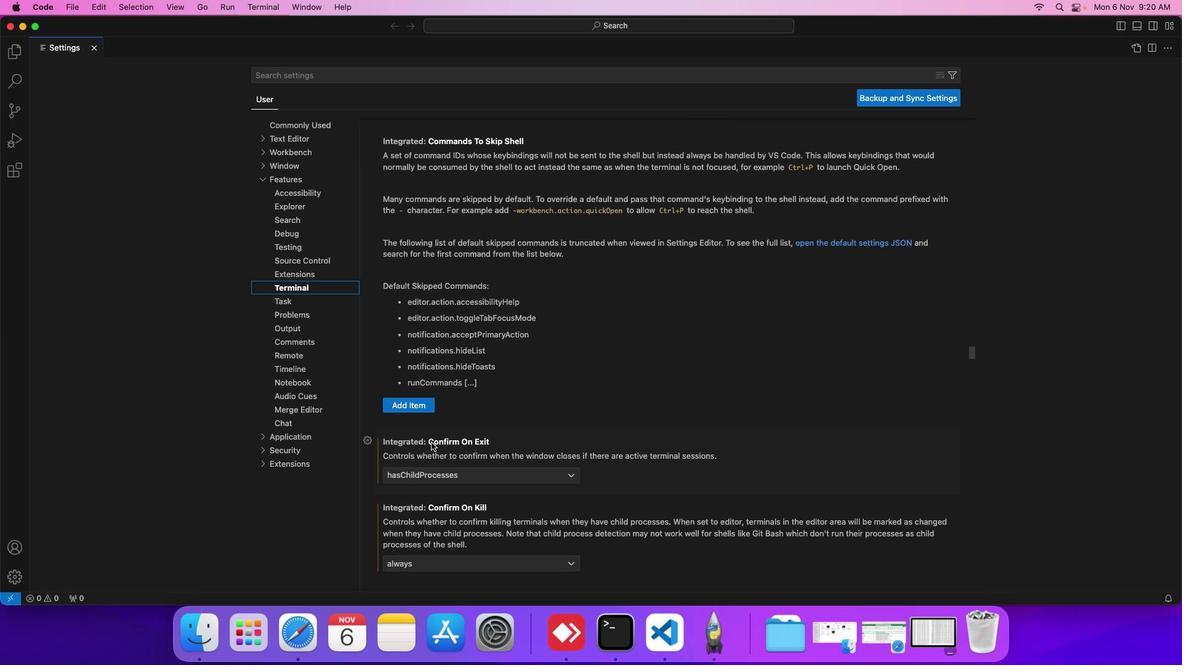 
Action: Mouse scrolled (431, 442) with delta (0, 0)
Screenshot: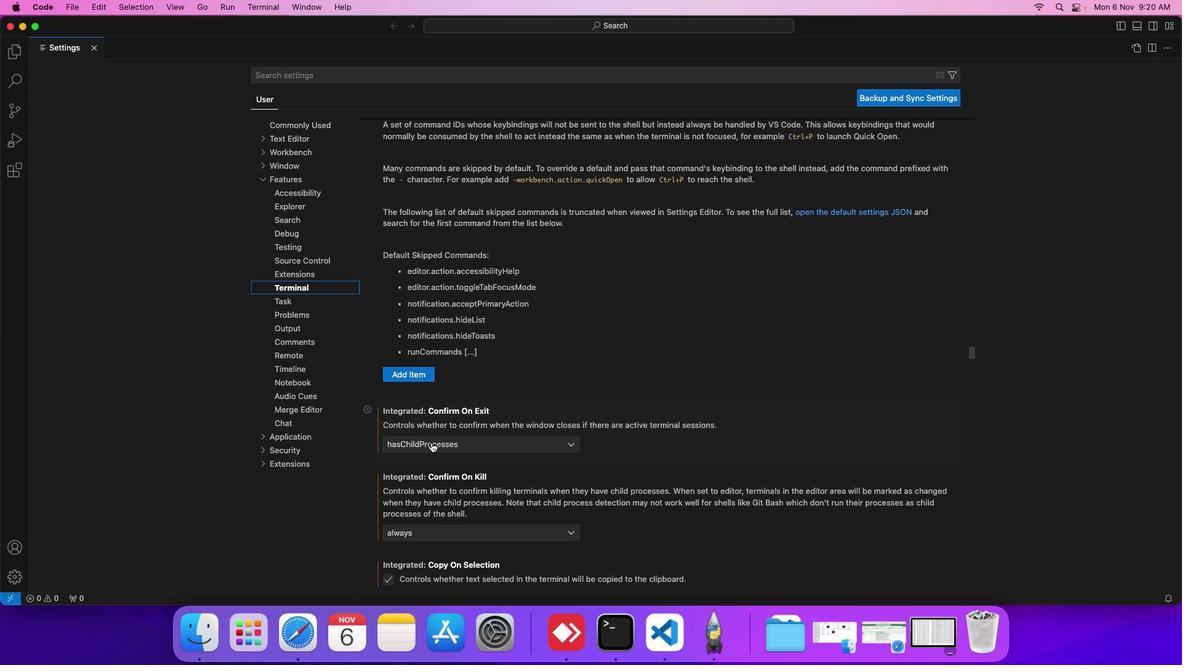 
Action: Mouse scrolled (431, 442) with delta (0, 0)
Screenshot: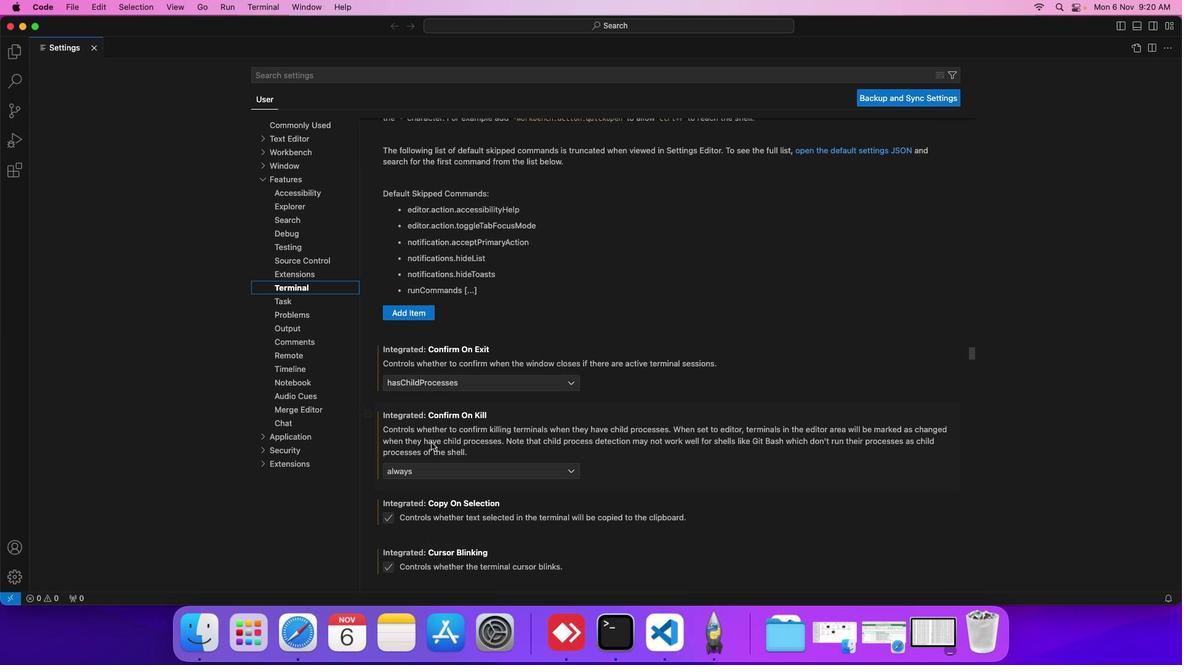 
Action: Mouse scrolled (431, 442) with delta (0, 0)
Screenshot: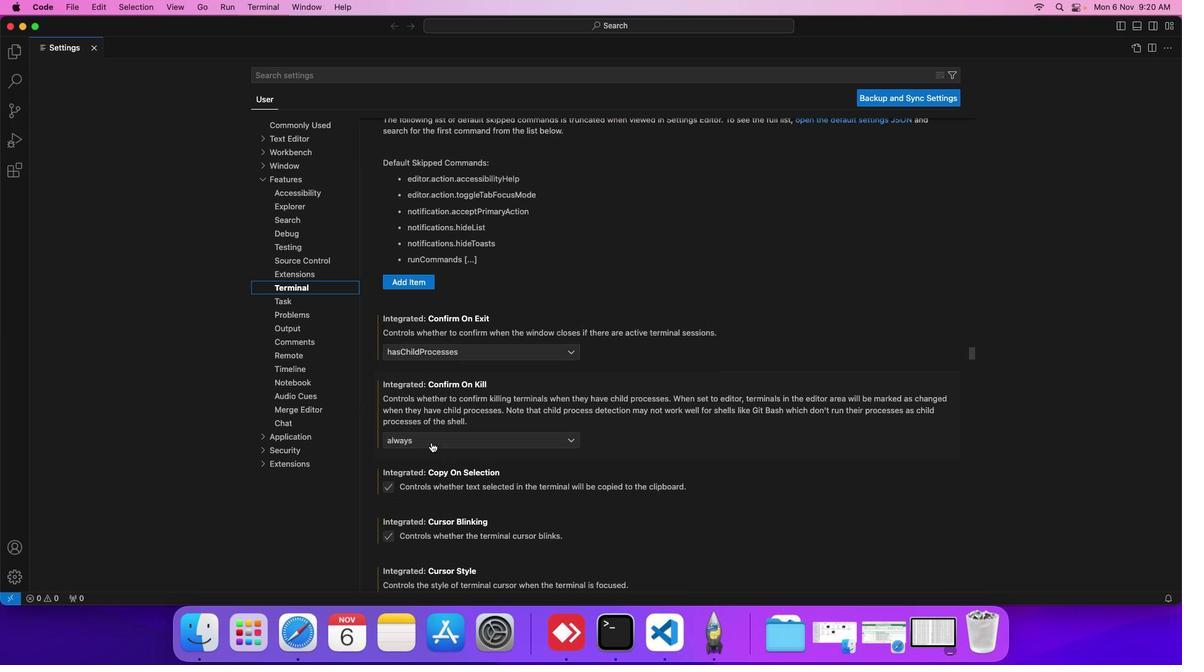 
Action: Mouse scrolled (431, 442) with delta (0, 0)
Screenshot: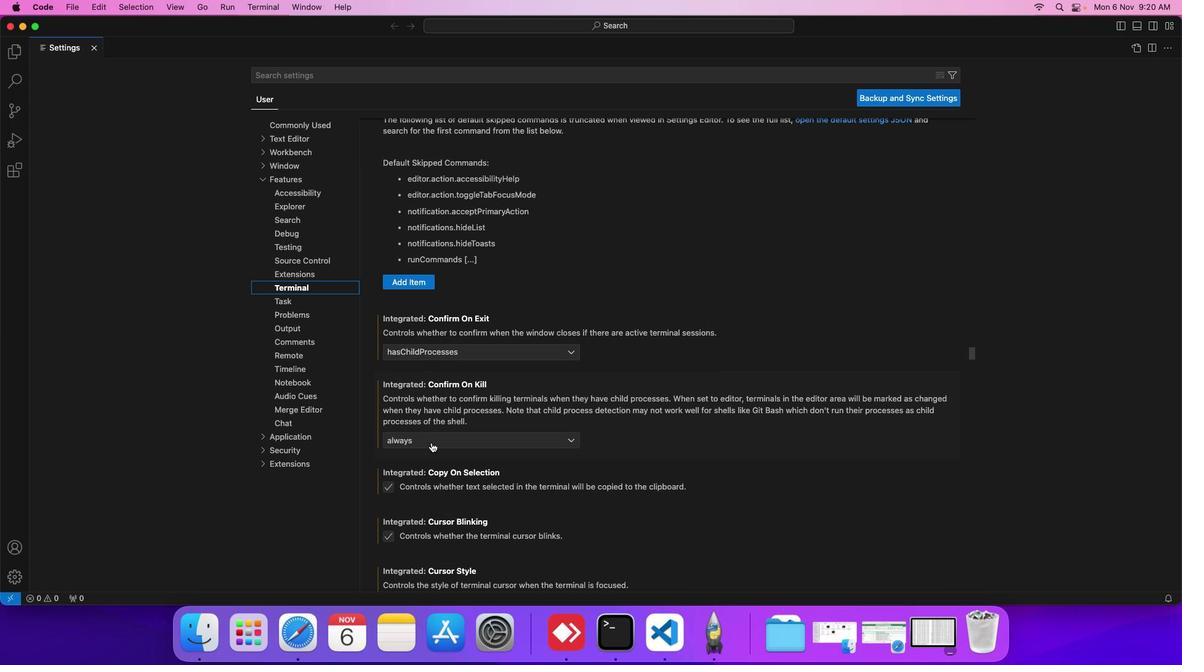 
Action: Mouse scrolled (431, 442) with delta (0, 0)
Screenshot: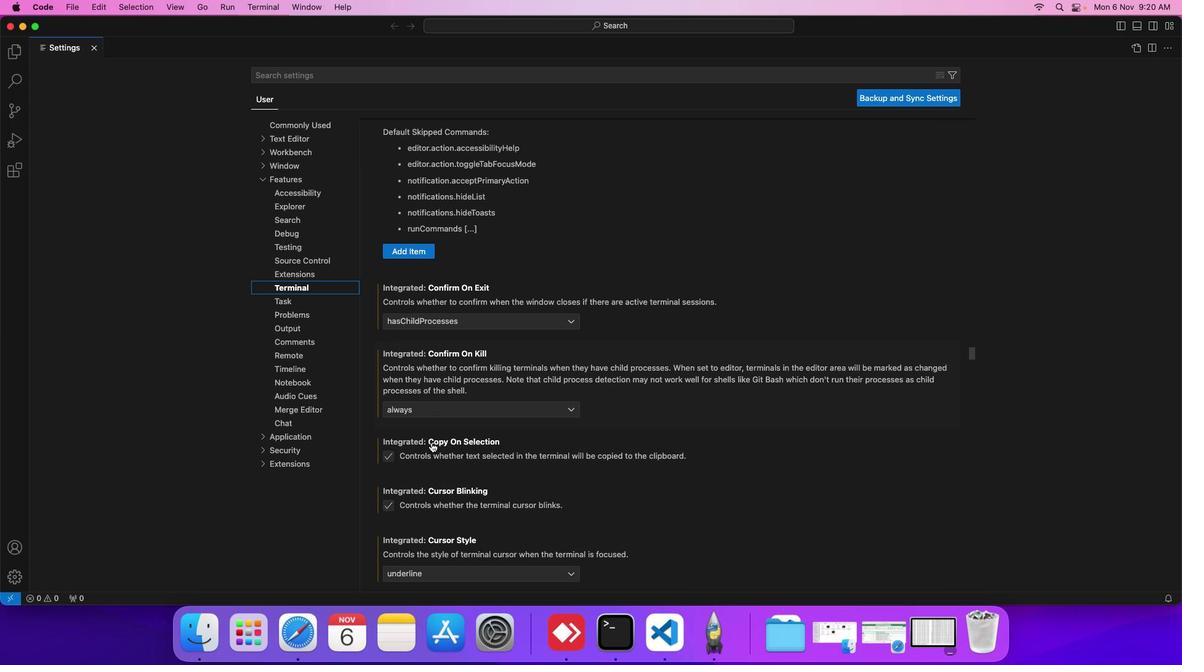 
Action: Mouse scrolled (431, 442) with delta (0, 0)
Screenshot: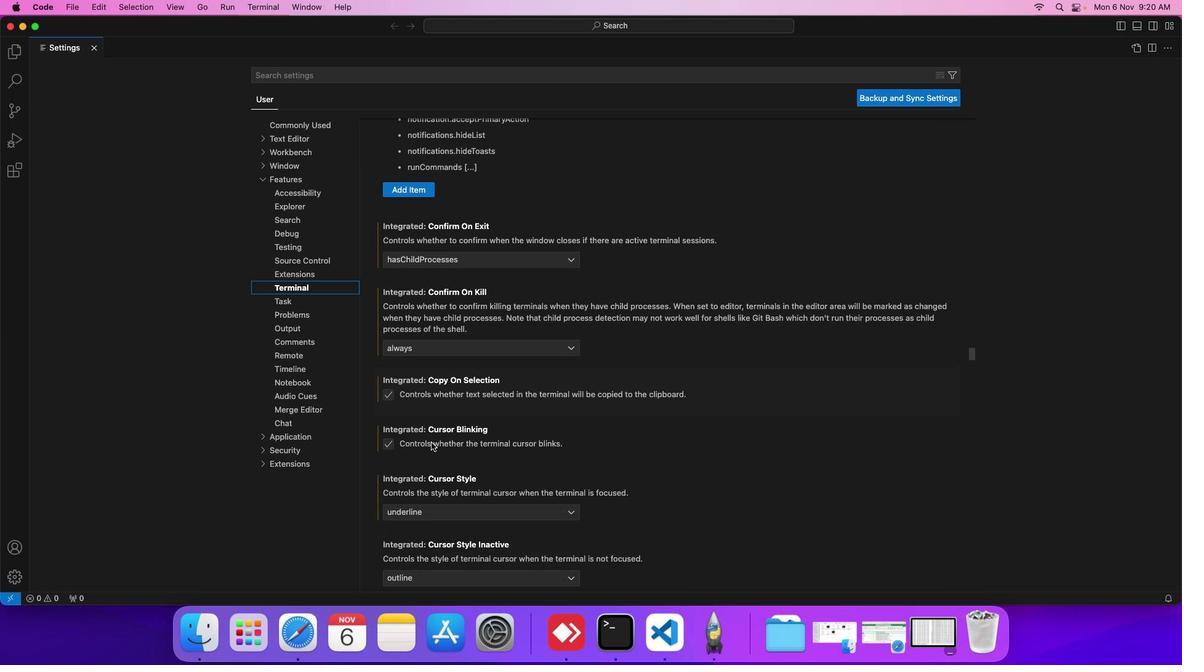 
Action: Mouse scrolled (431, 442) with delta (0, 0)
Screenshot: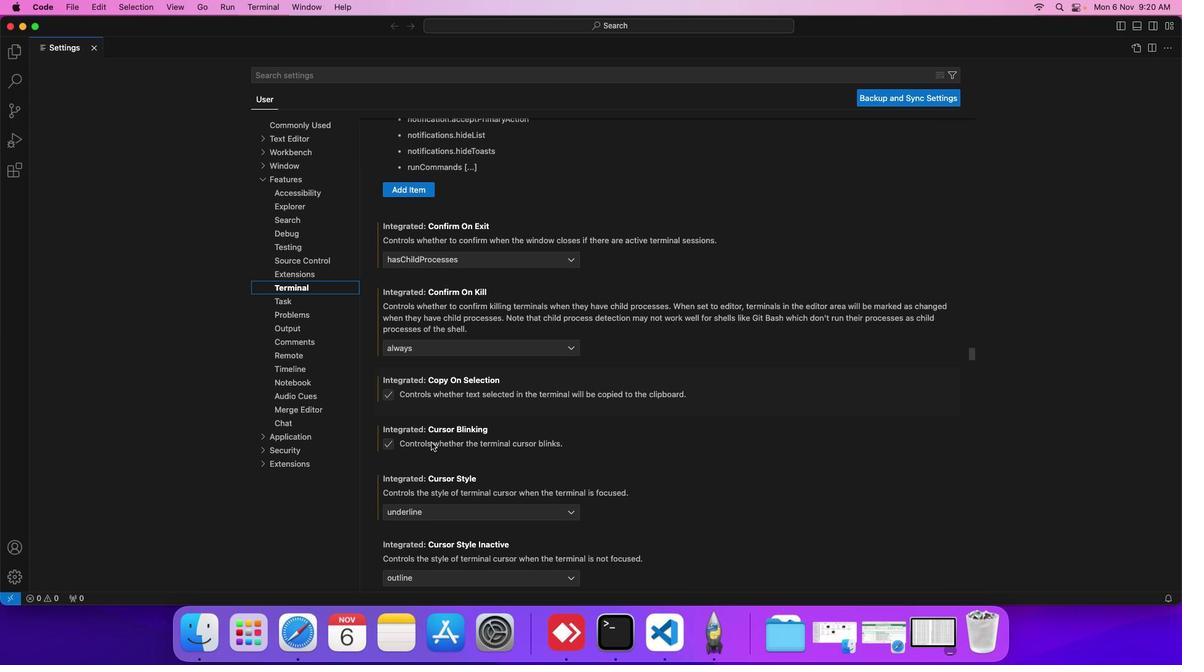 
Action: Mouse scrolled (431, 442) with delta (0, 0)
Screenshot: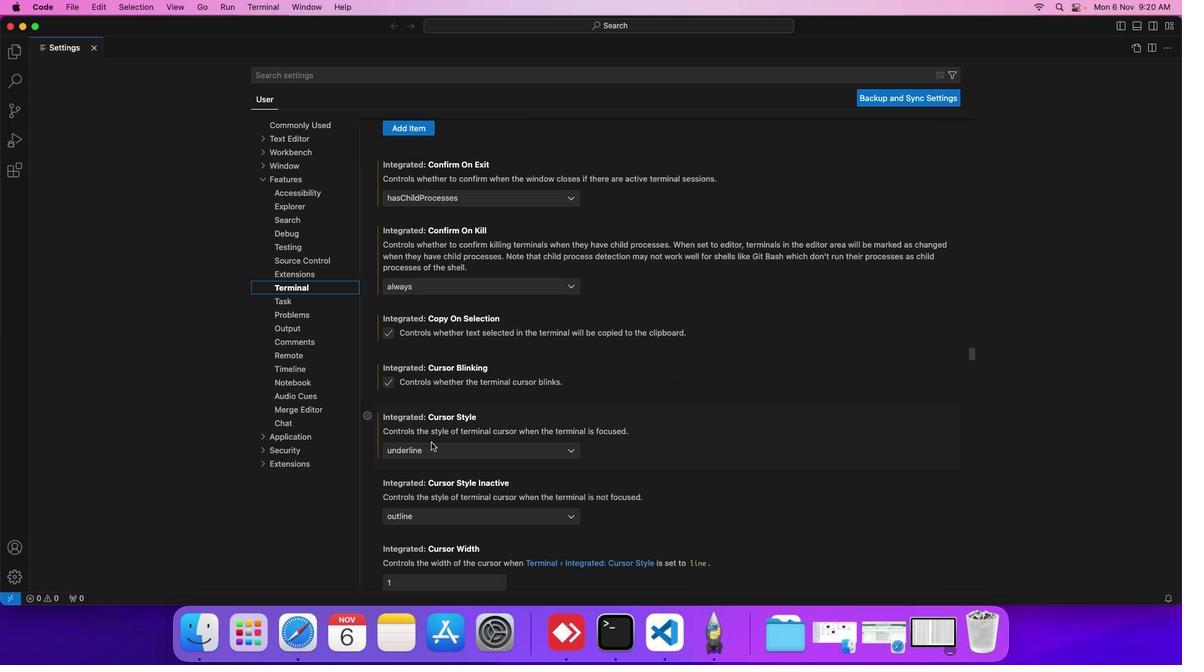 
Action: Mouse scrolled (431, 442) with delta (0, 0)
Screenshot: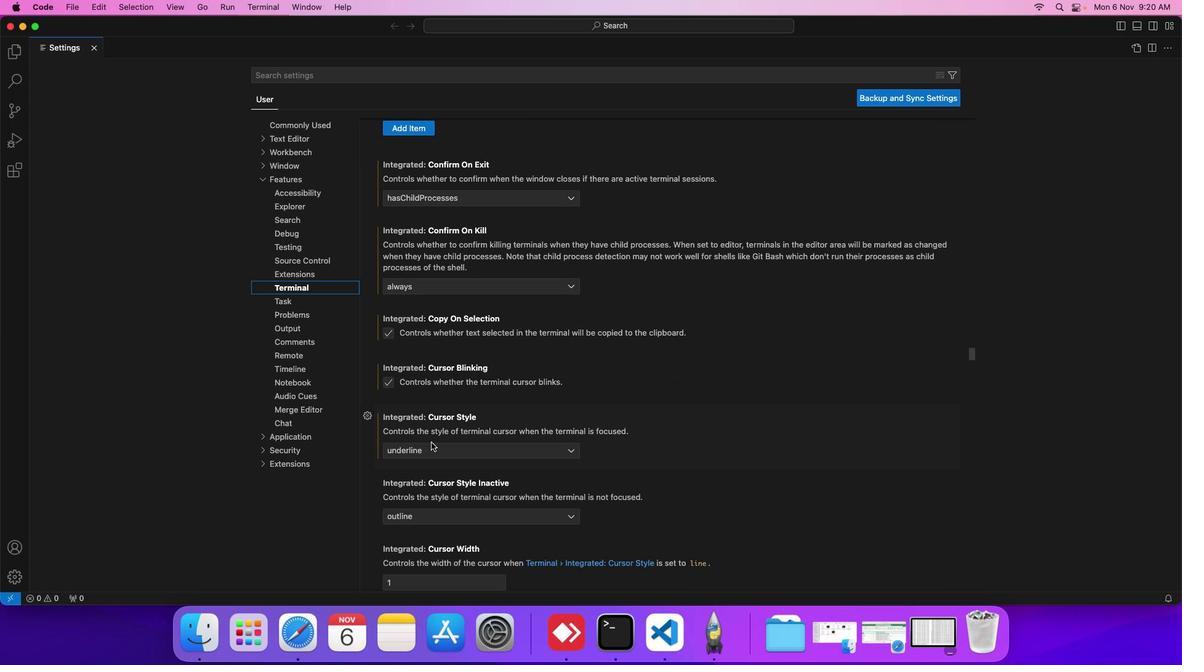 
Action: Mouse scrolled (431, 442) with delta (0, 0)
Screenshot: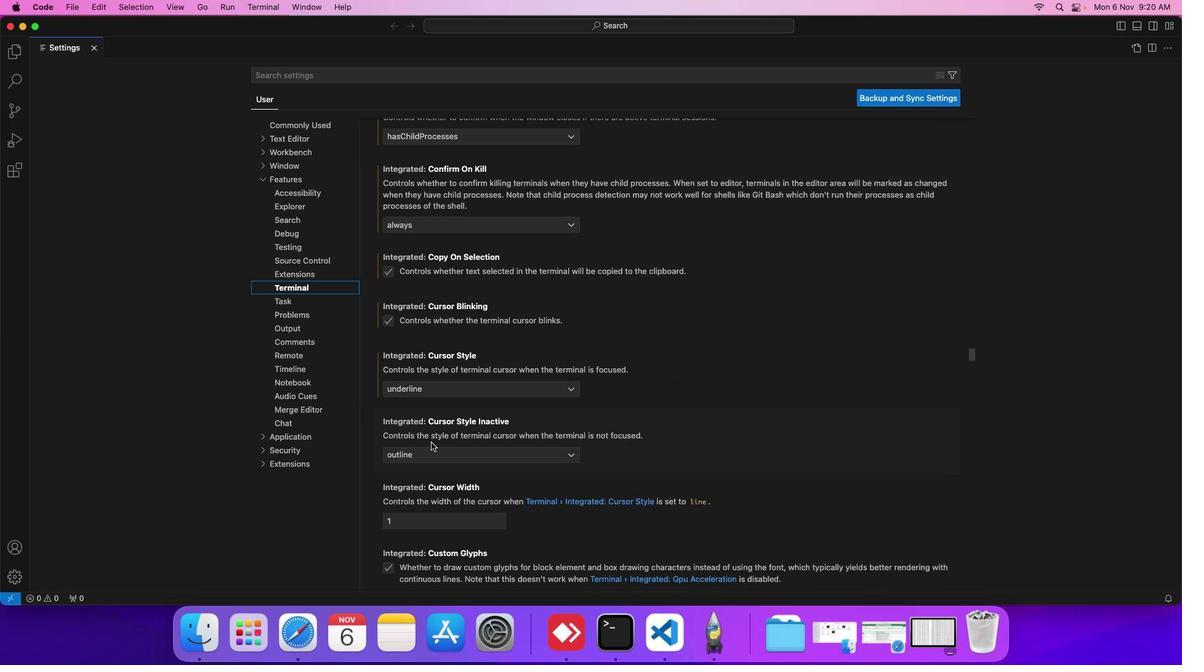 
Action: Mouse scrolled (431, 442) with delta (0, 0)
Screenshot: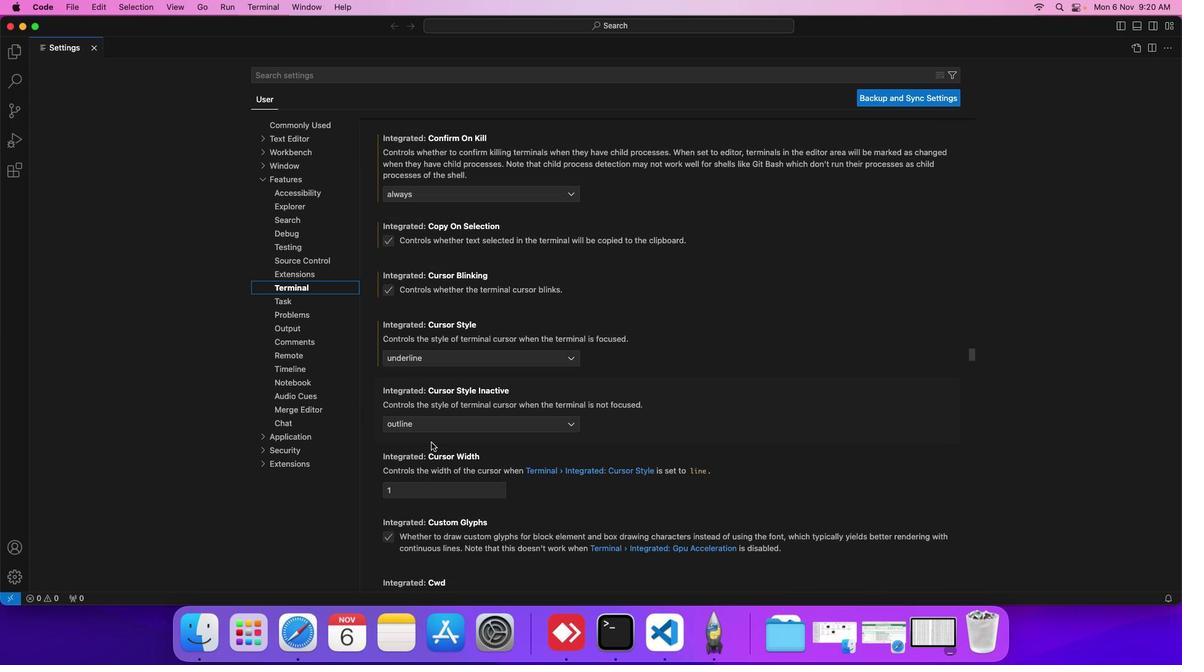 
Action: Mouse scrolled (431, 442) with delta (0, 0)
Screenshot: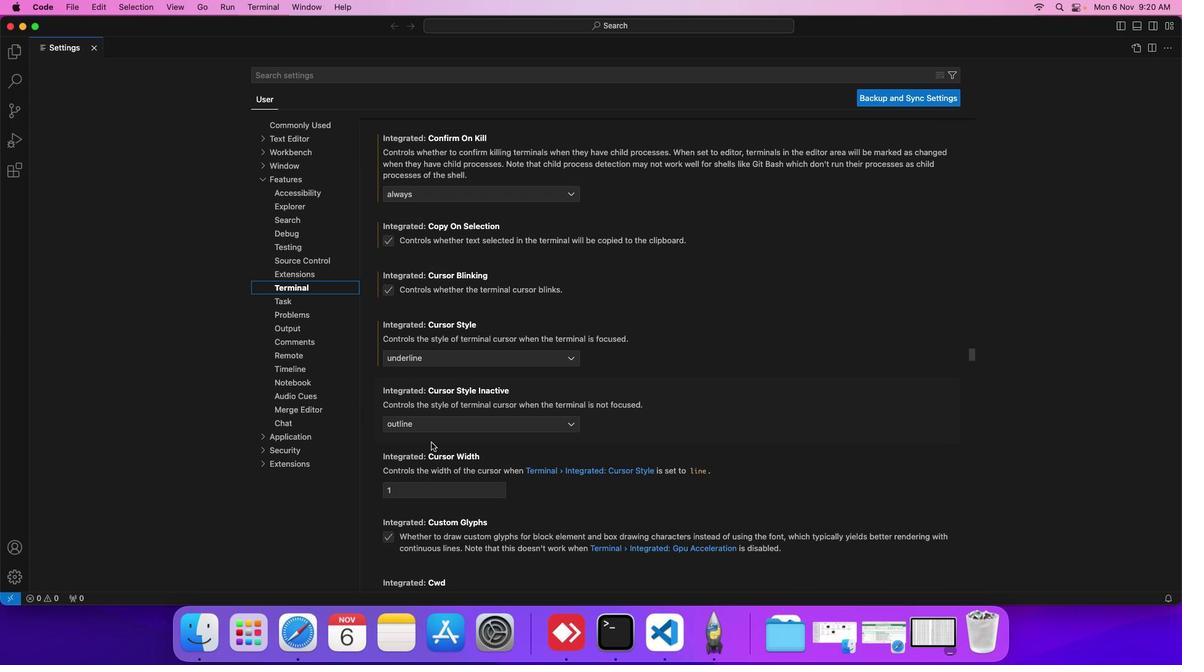 
Action: Mouse scrolled (431, 442) with delta (0, 0)
Screenshot: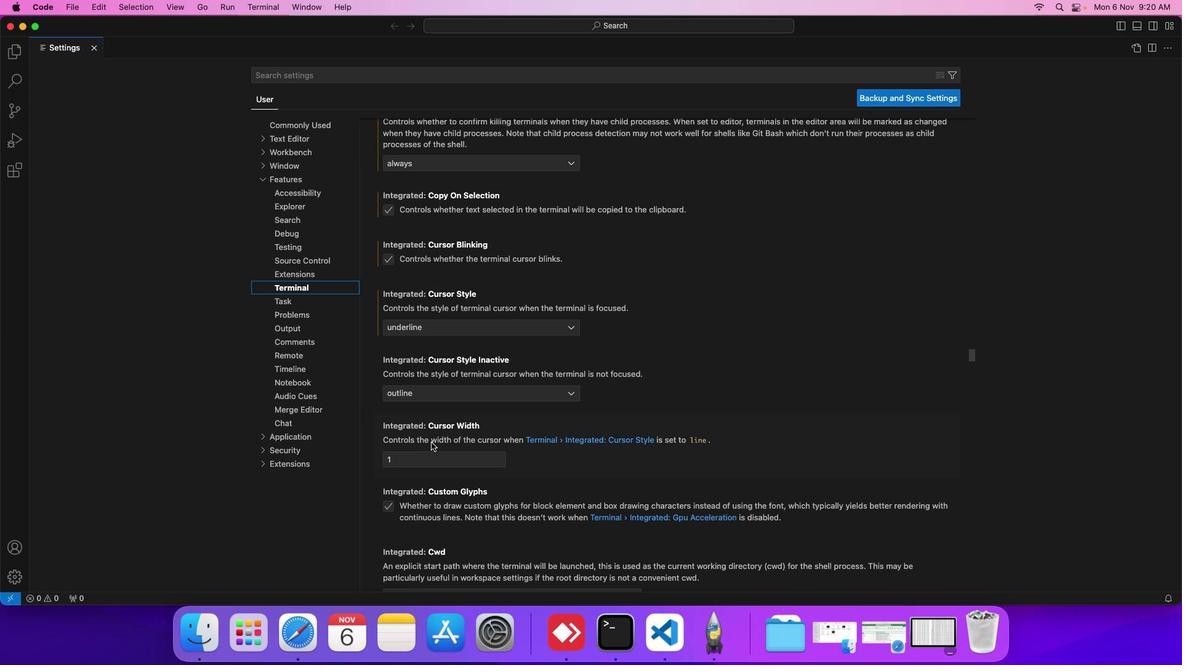 
Action: Mouse scrolled (431, 442) with delta (0, 0)
Screenshot: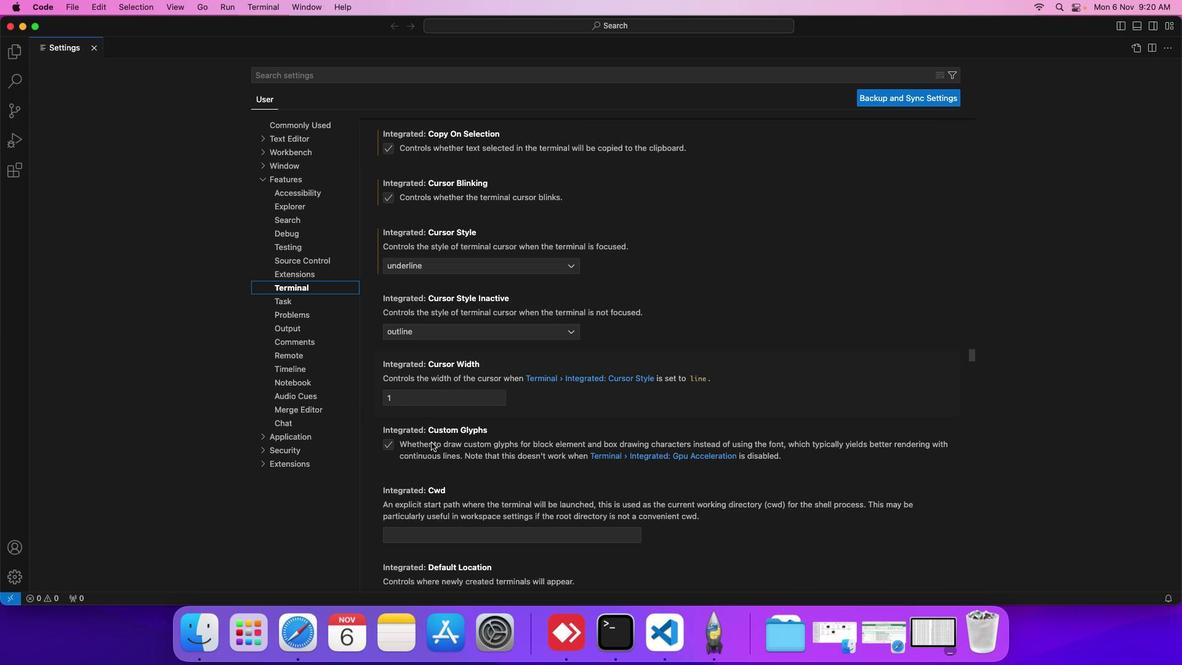 
Action: Mouse scrolled (431, 442) with delta (0, 0)
Screenshot: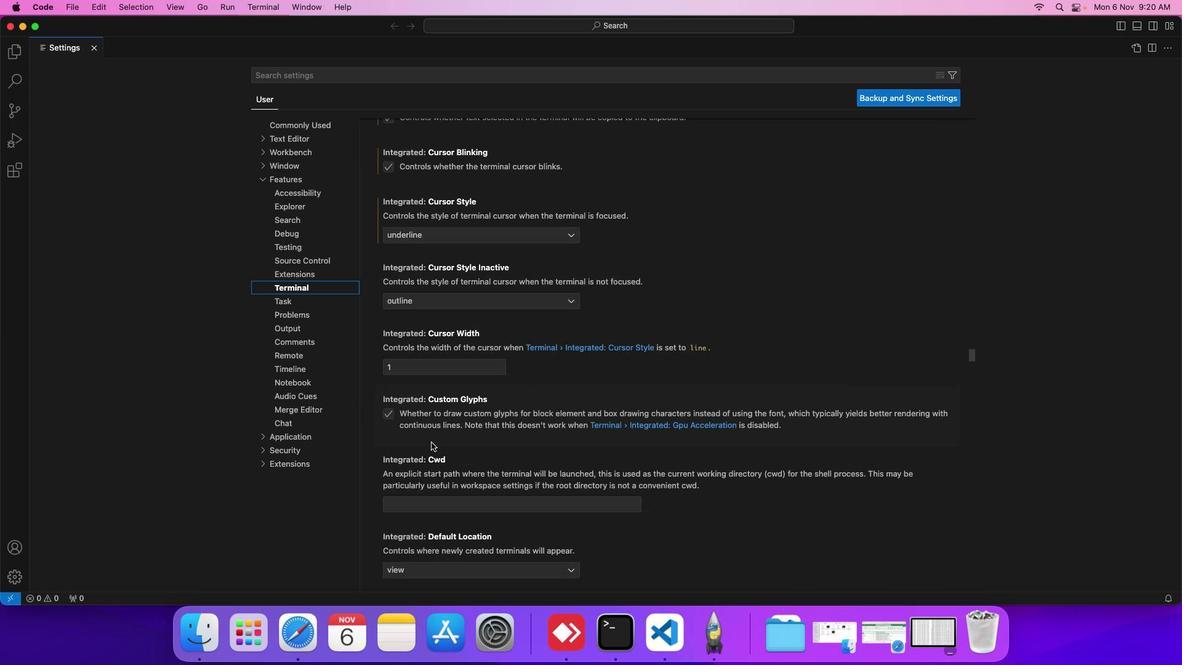 
Action: Mouse scrolled (431, 442) with delta (0, 0)
Screenshot: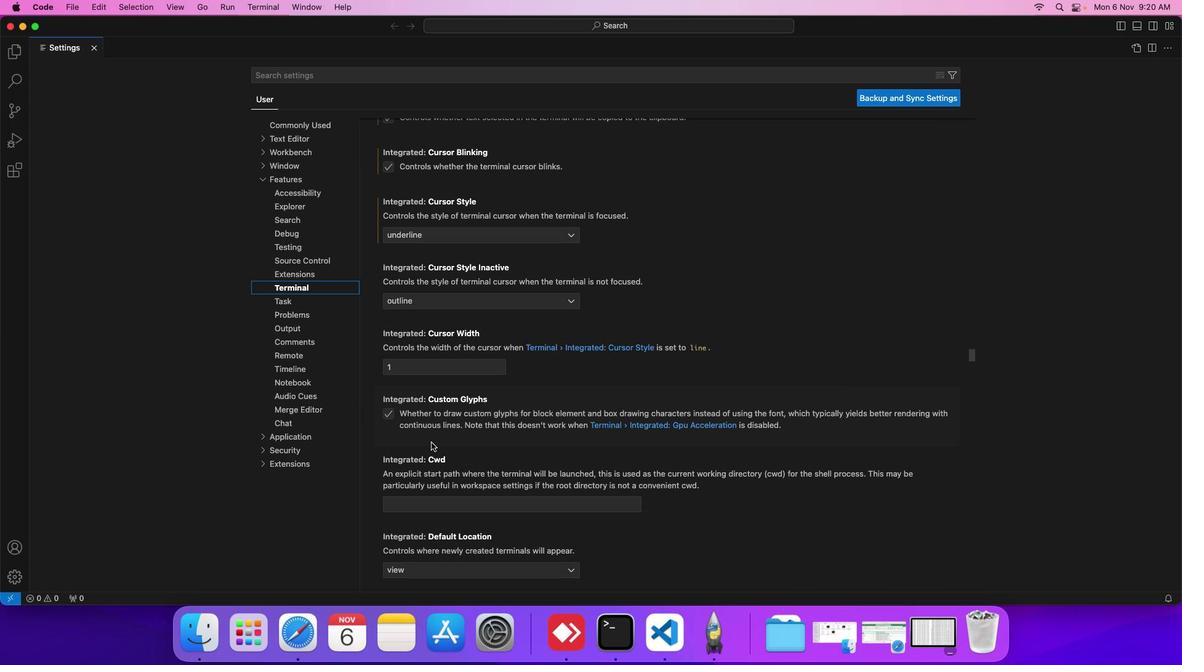 
Action: Mouse scrolled (431, 442) with delta (0, 0)
Screenshot: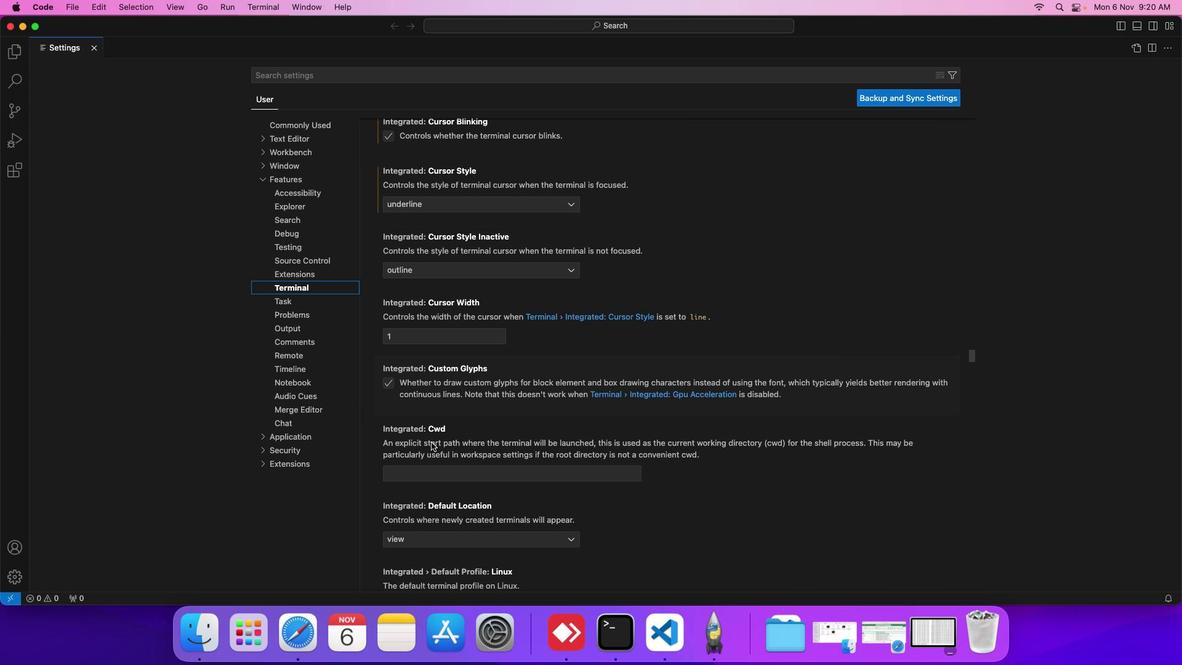 
Action: Mouse scrolled (431, 442) with delta (0, 0)
Screenshot: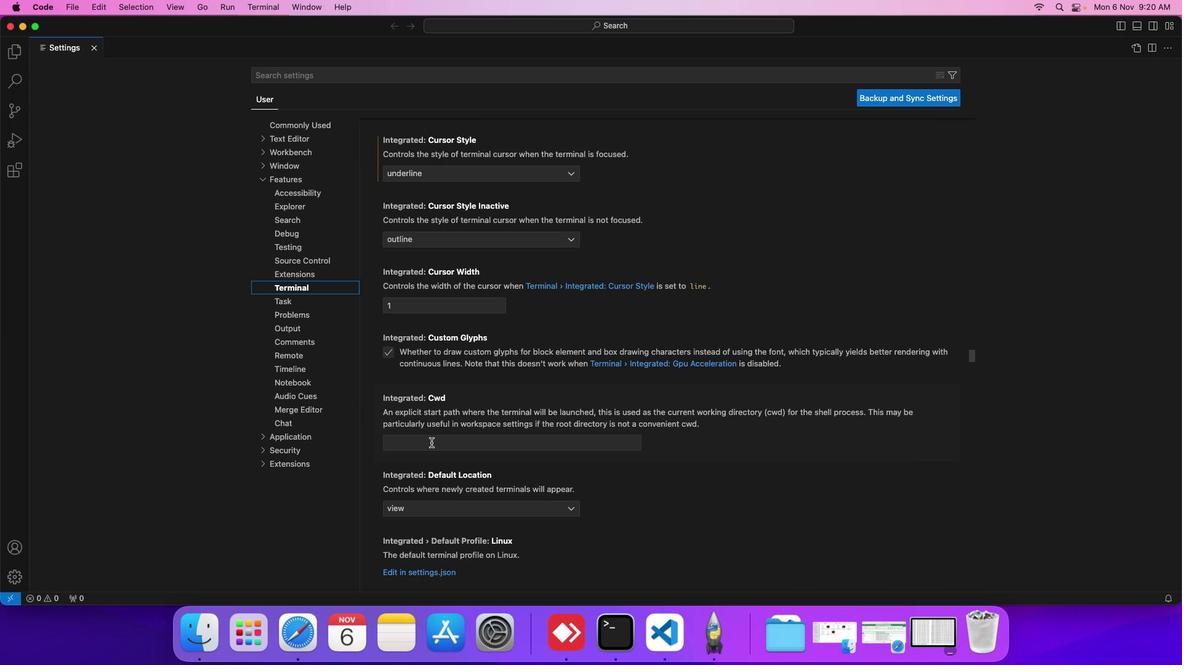 
Action: Mouse scrolled (431, 442) with delta (0, 0)
Screenshot: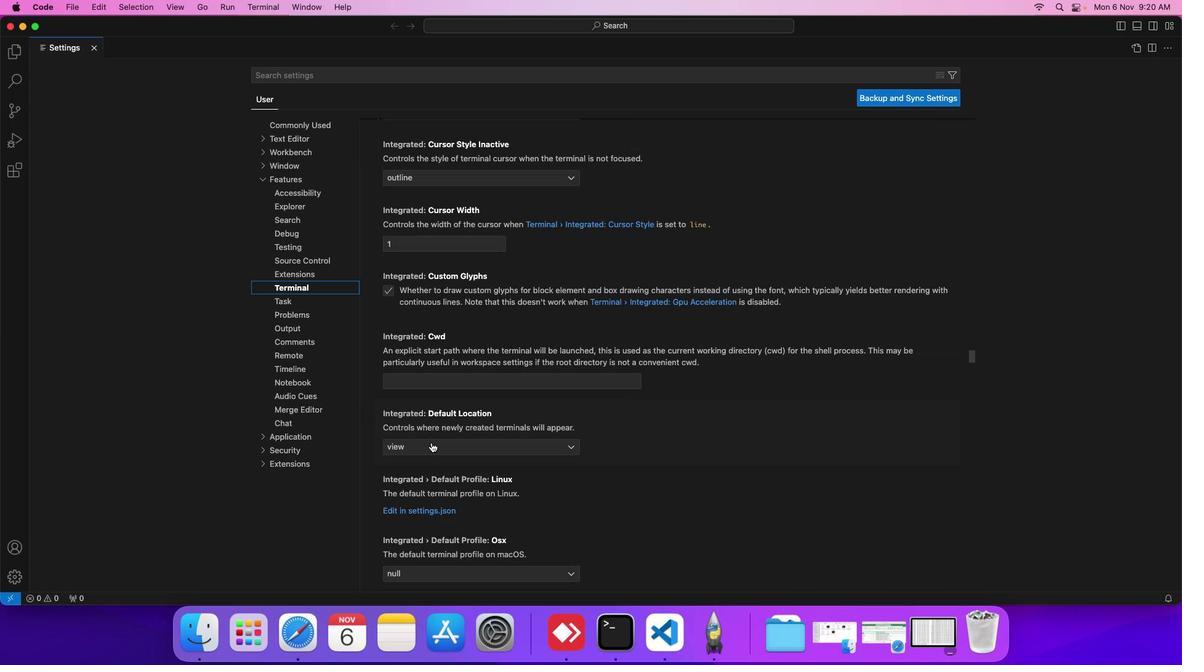 
Action: Mouse scrolled (431, 442) with delta (0, 0)
Screenshot: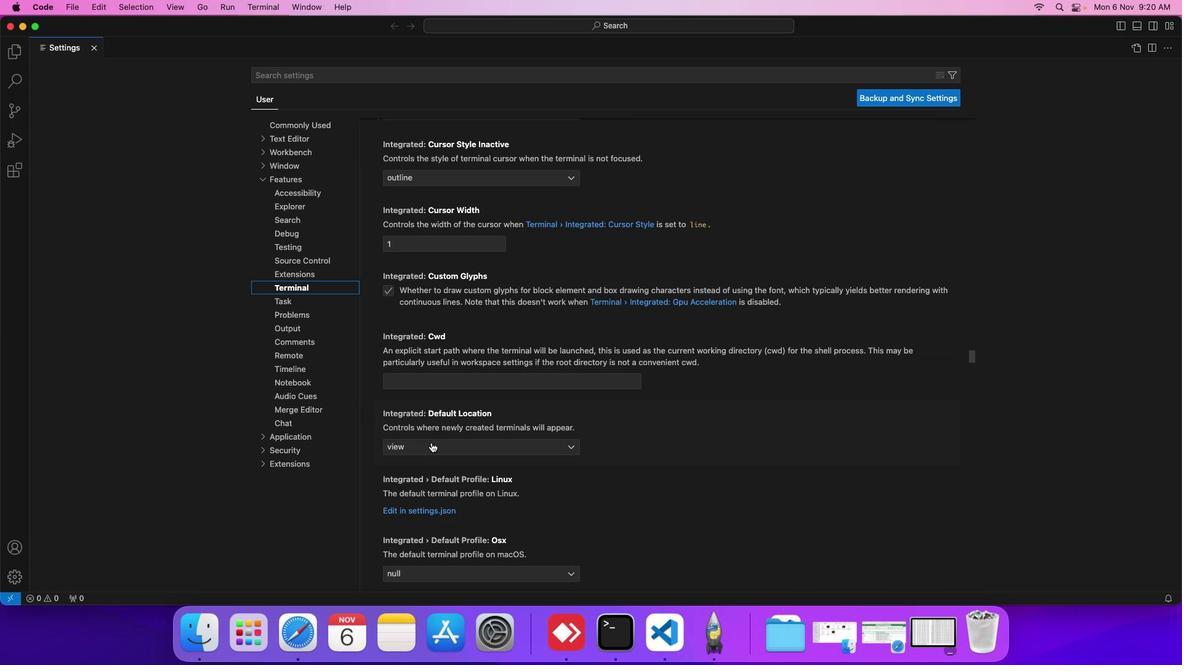 
Action: Mouse scrolled (431, 442) with delta (0, 0)
Screenshot: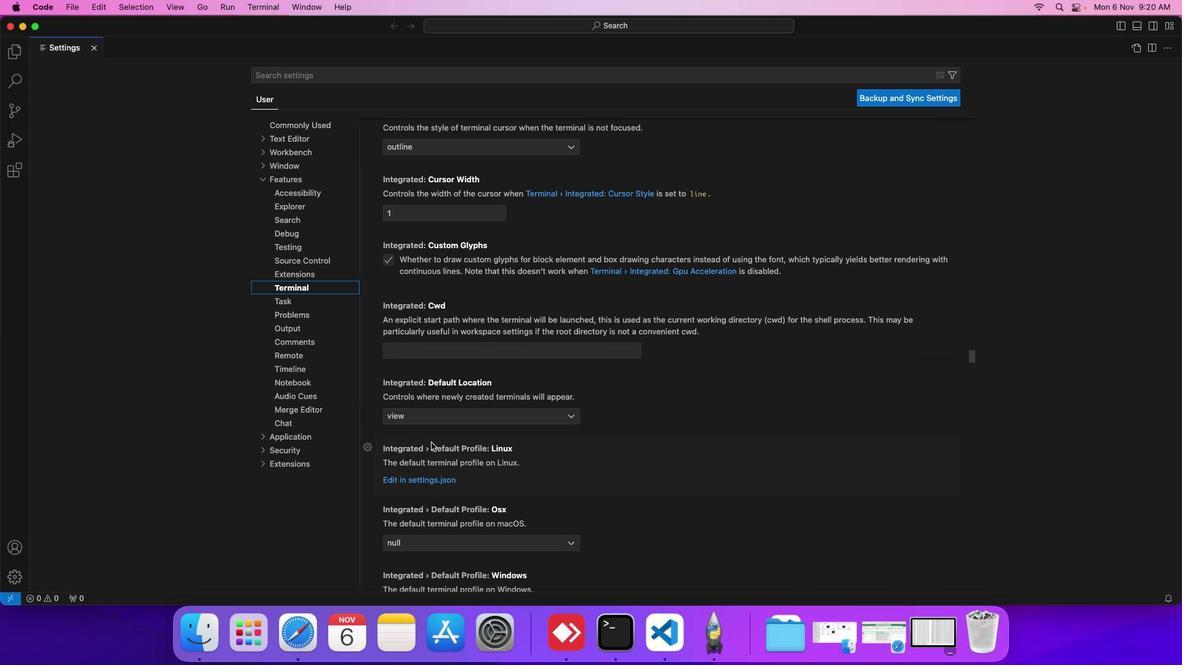 
Action: Mouse scrolled (431, 442) with delta (0, 0)
Screenshot: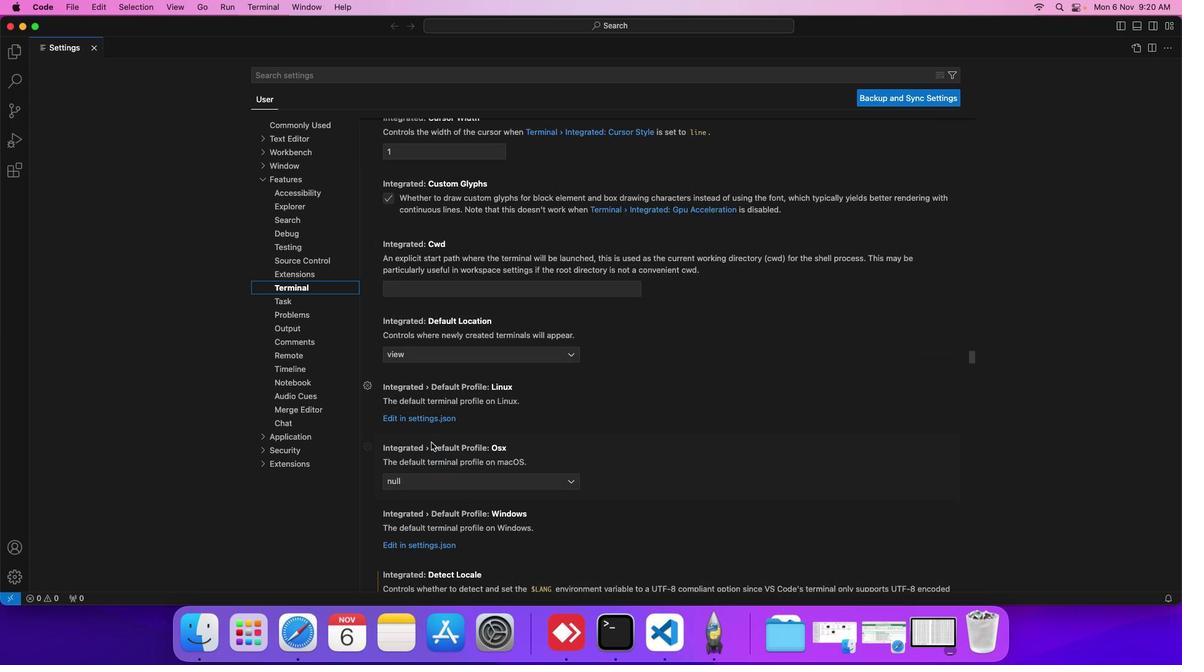 
Action: Mouse scrolled (431, 442) with delta (0, 0)
Screenshot: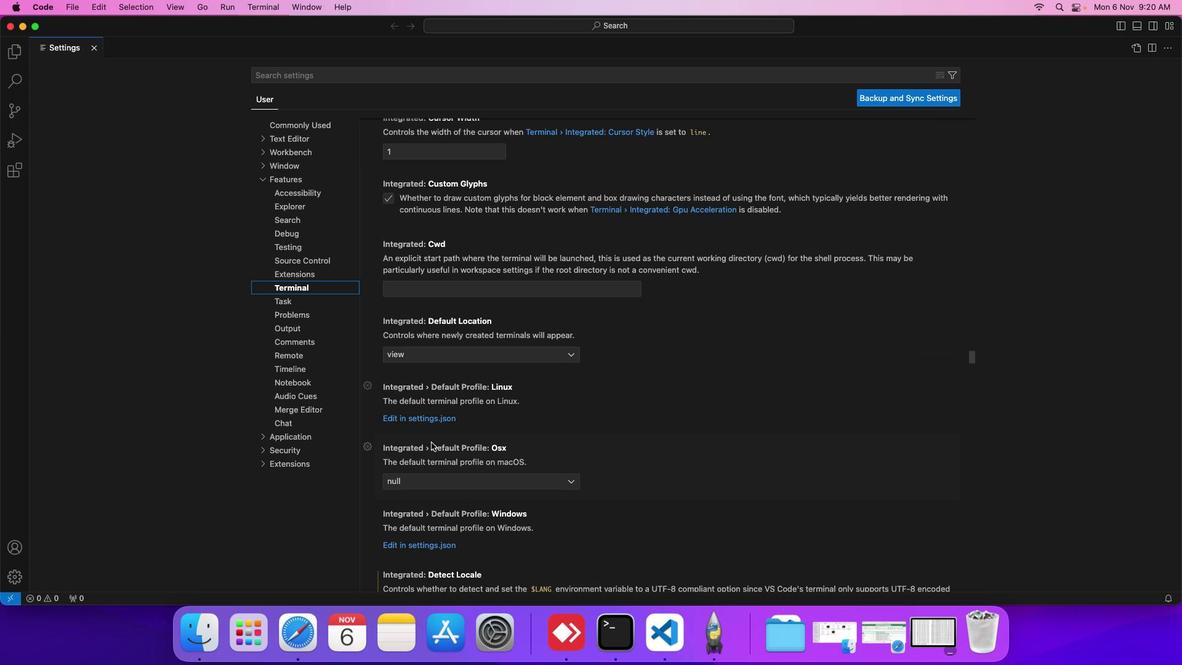 
Action: Mouse scrolled (431, 442) with delta (0, 0)
Screenshot: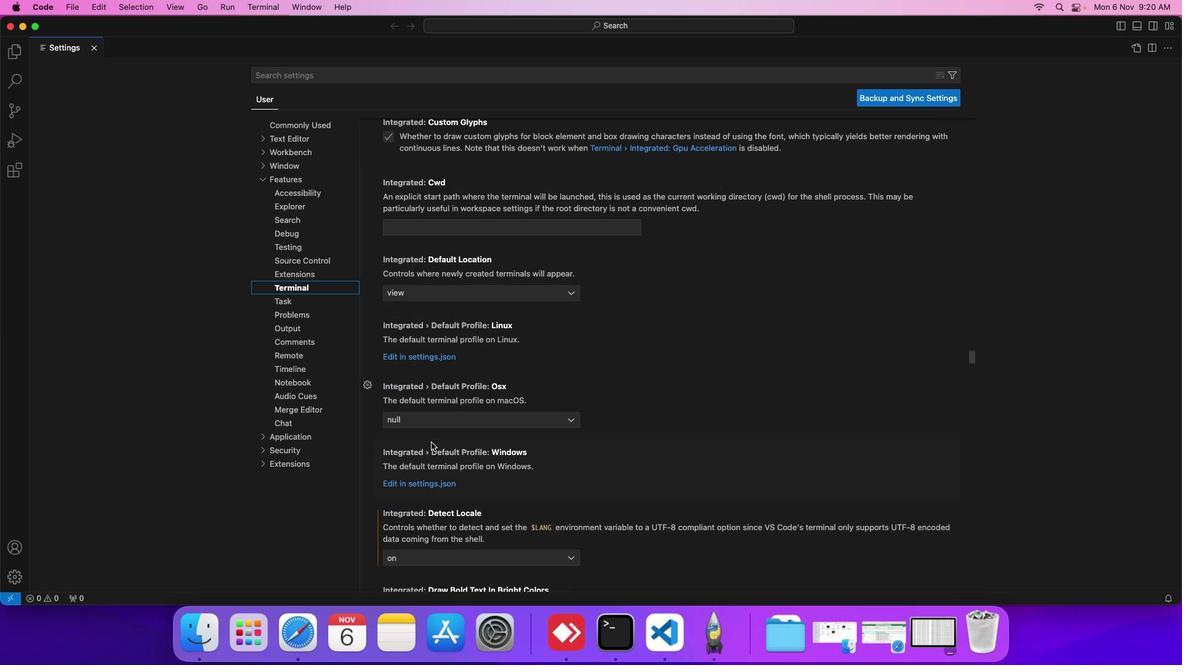 
Action: Mouse scrolled (431, 442) with delta (0, 0)
Screenshot: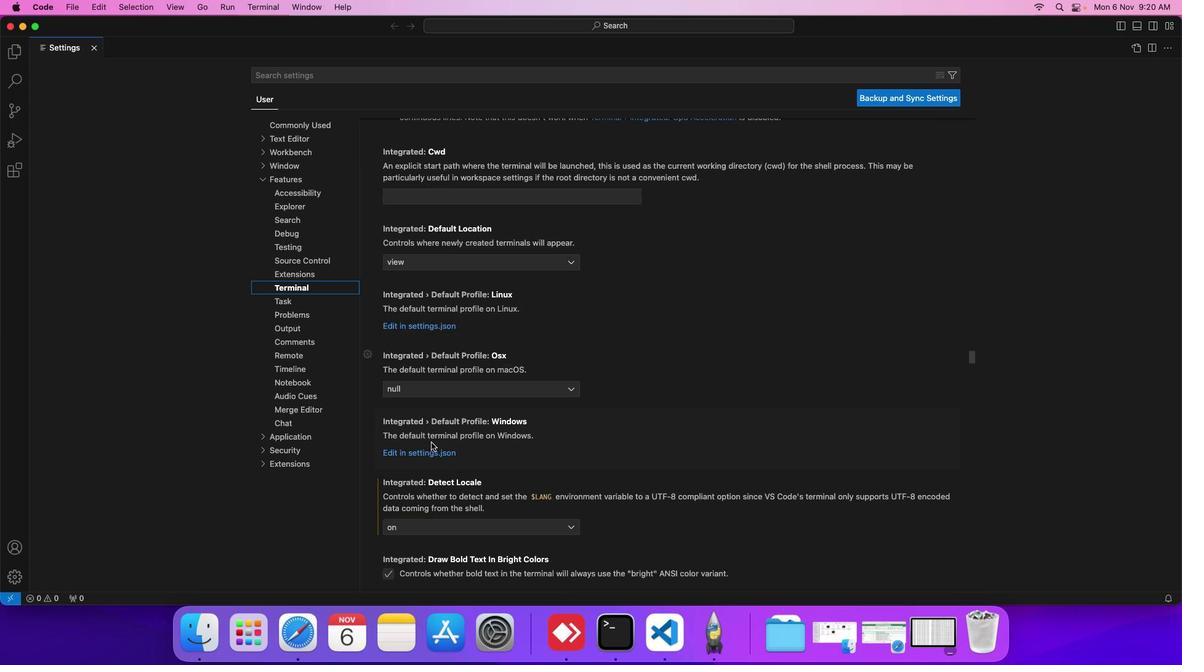 
Action: Mouse scrolled (431, 442) with delta (0, 0)
Screenshot: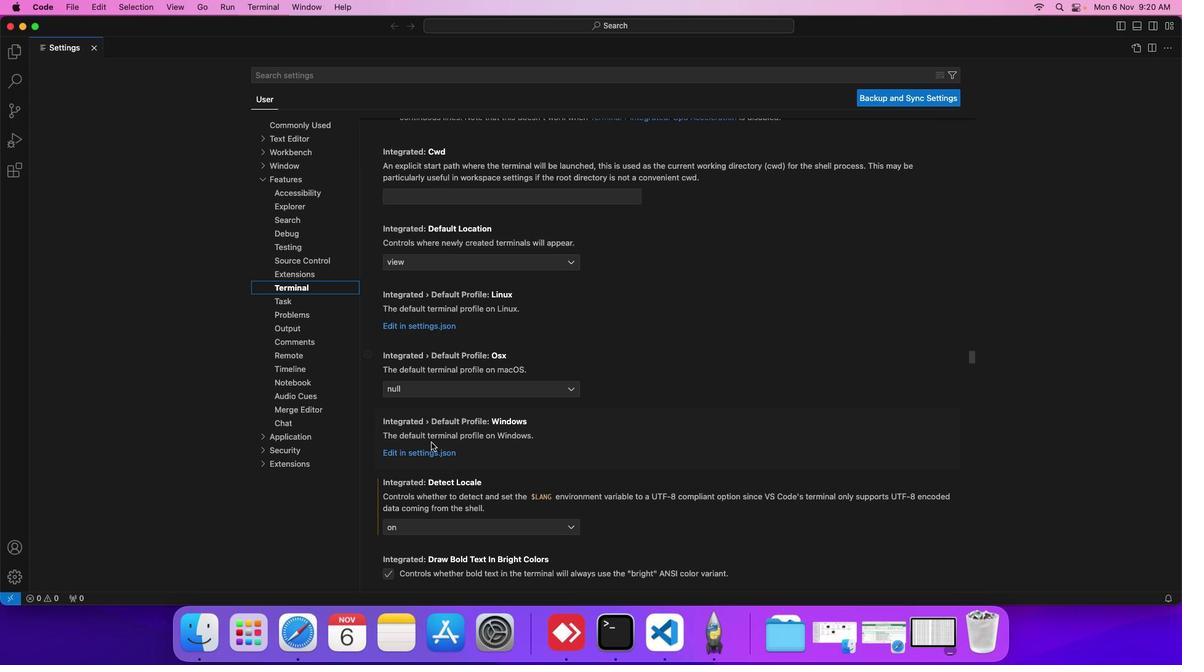 
Action: Mouse scrolled (431, 442) with delta (0, 0)
Screenshot: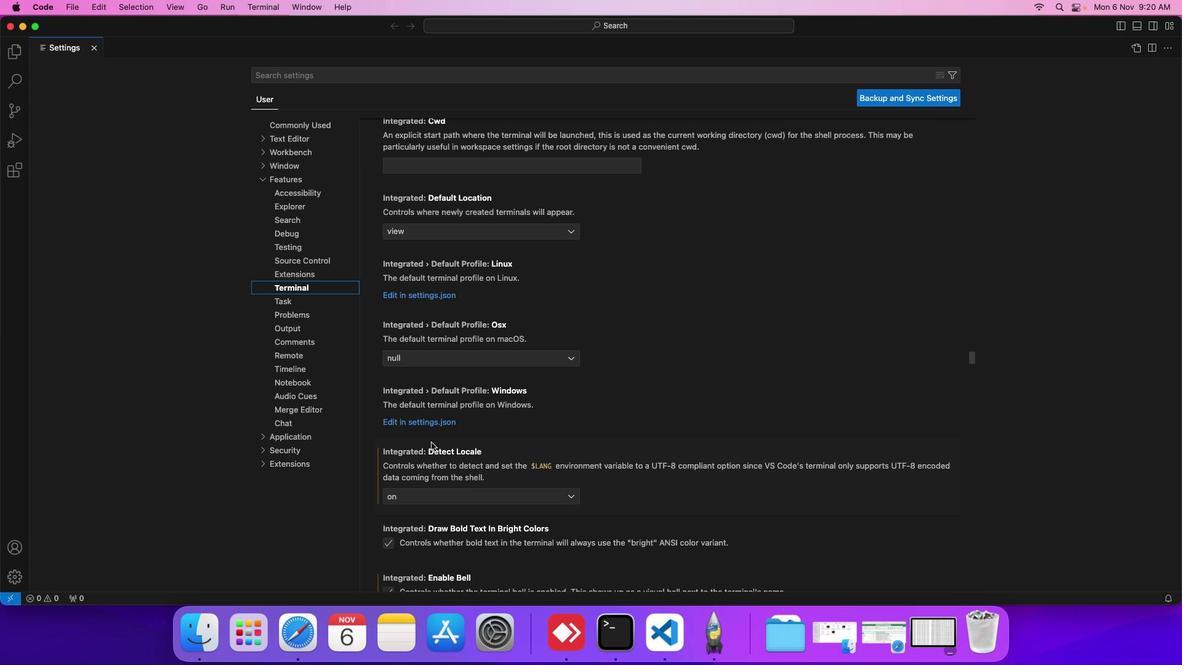 
Action: Mouse scrolled (431, 442) with delta (0, 0)
Screenshot: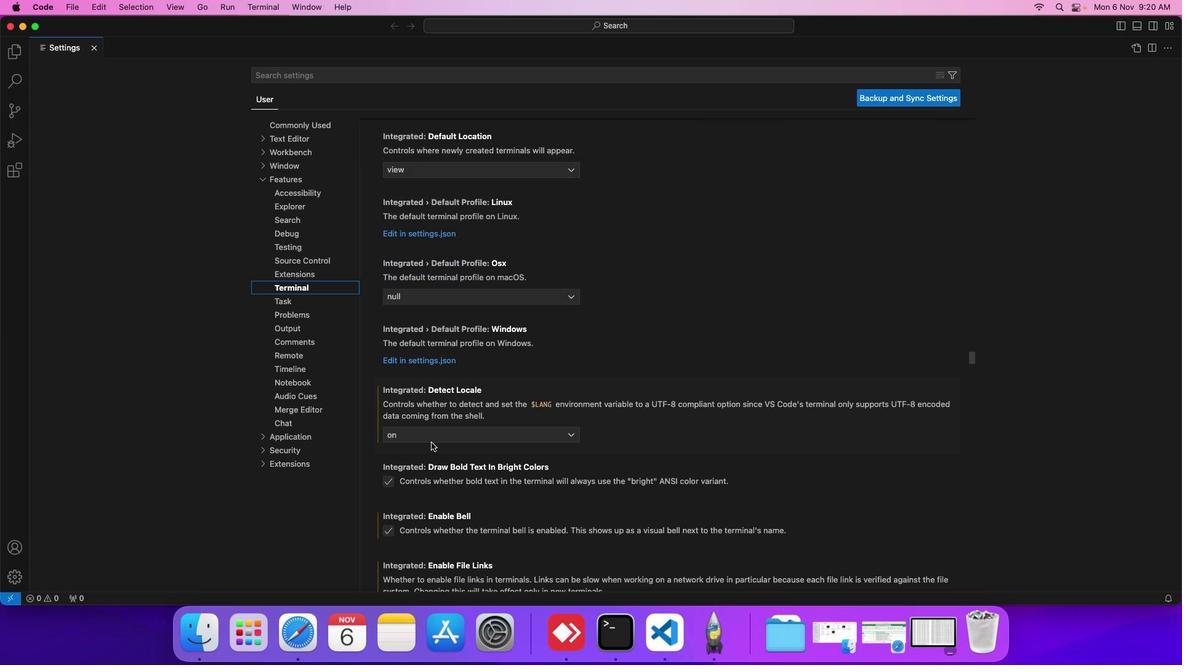 
Action: Mouse scrolled (431, 442) with delta (0, 0)
Screenshot: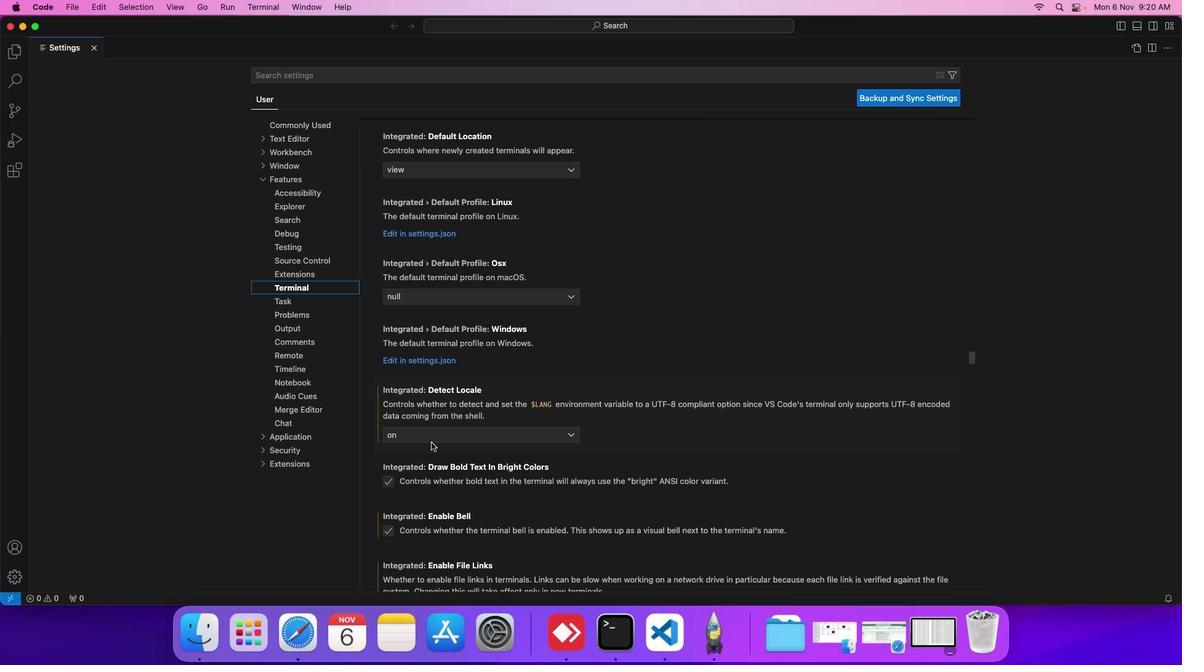 
Action: Mouse scrolled (431, 442) with delta (0, 0)
Screenshot: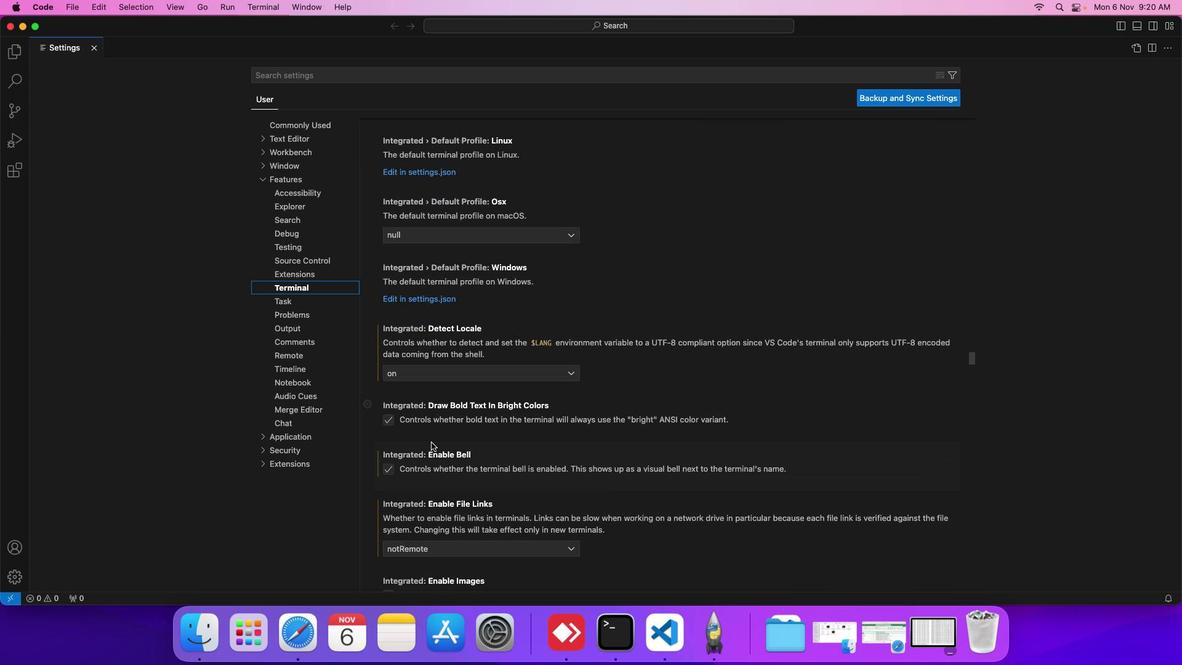 
Action: Mouse scrolled (431, 442) with delta (0, 0)
Screenshot: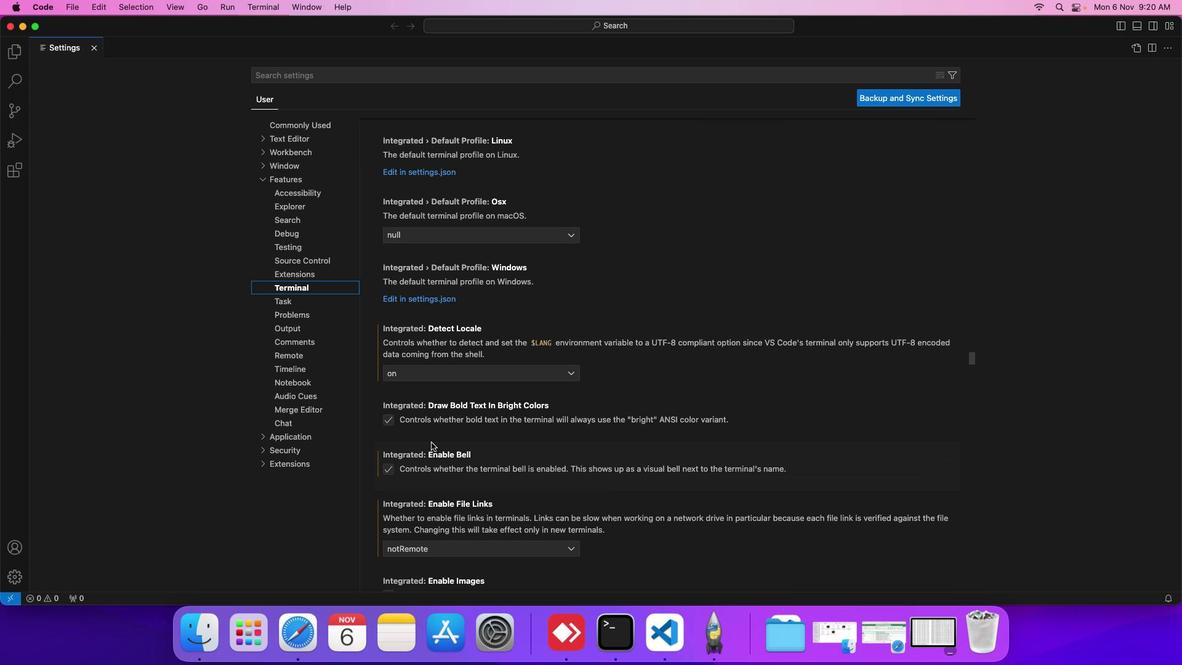 
Action: Mouse scrolled (431, 442) with delta (0, 0)
Screenshot: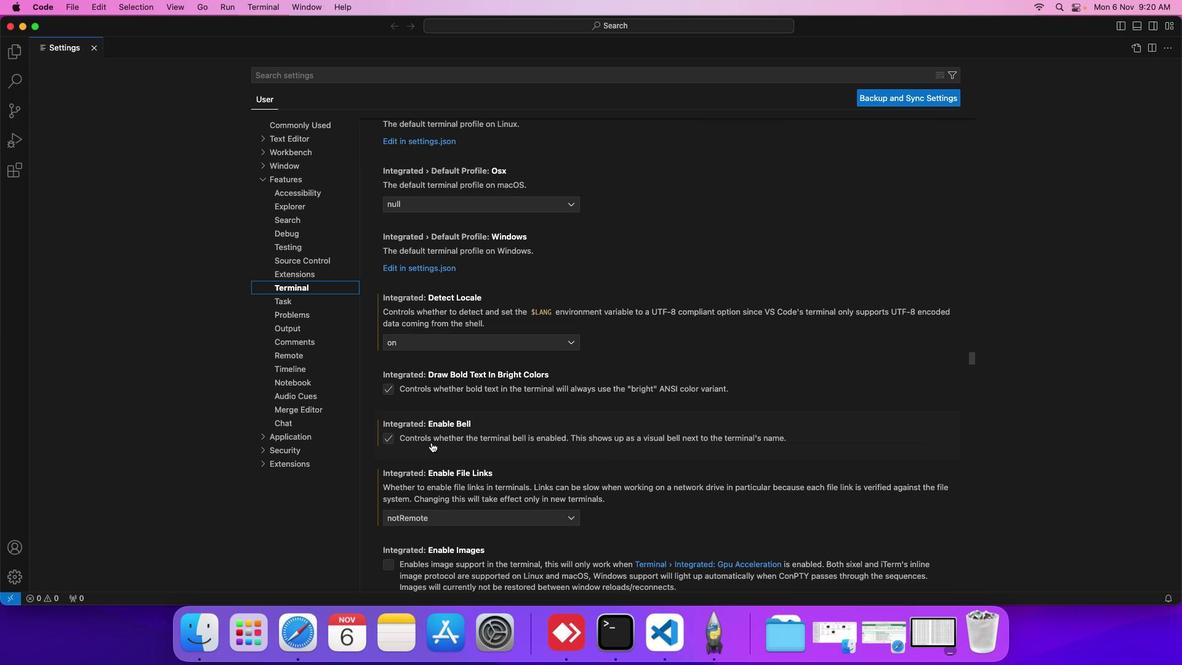 
Action: Mouse scrolled (431, 442) with delta (0, 0)
Screenshot: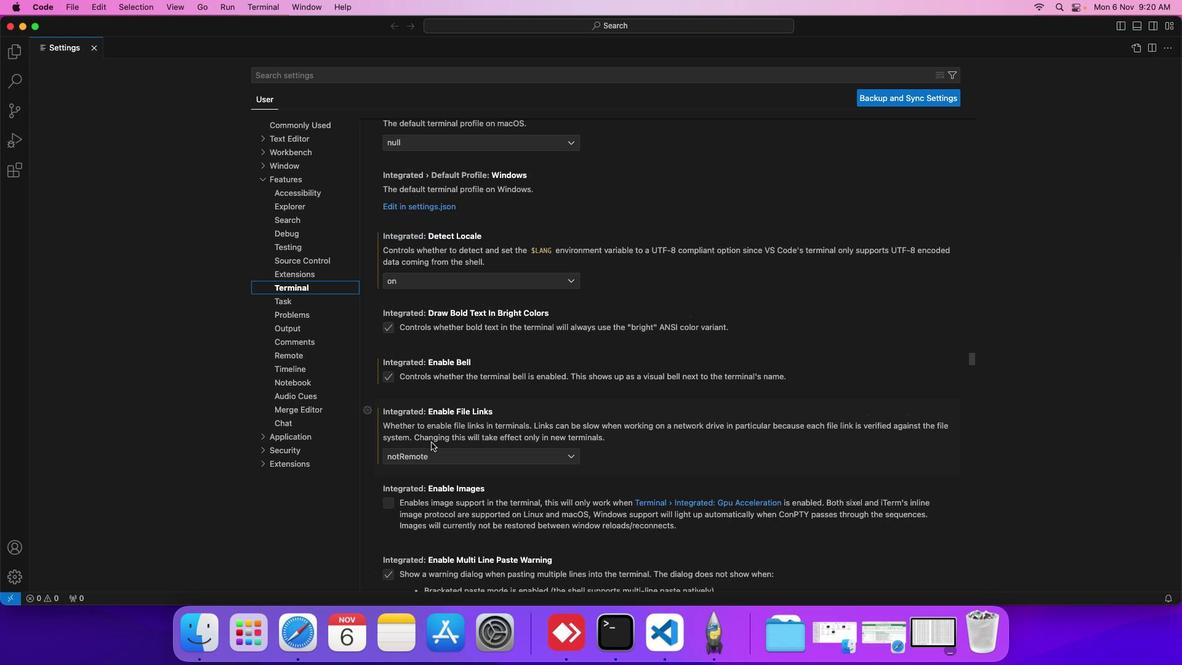 
Action: Mouse scrolled (431, 442) with delta (0, 0)
Screenshot: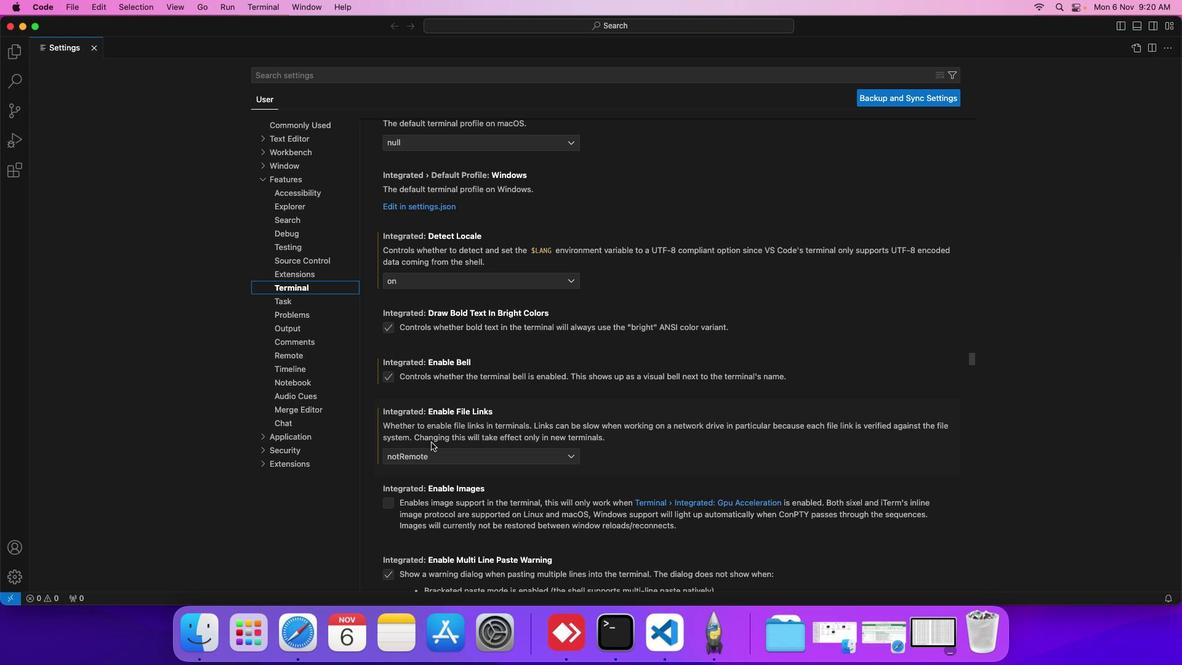 
Action: Mouse scrolled (431, 442) with delta (0, 0)
Screenshot: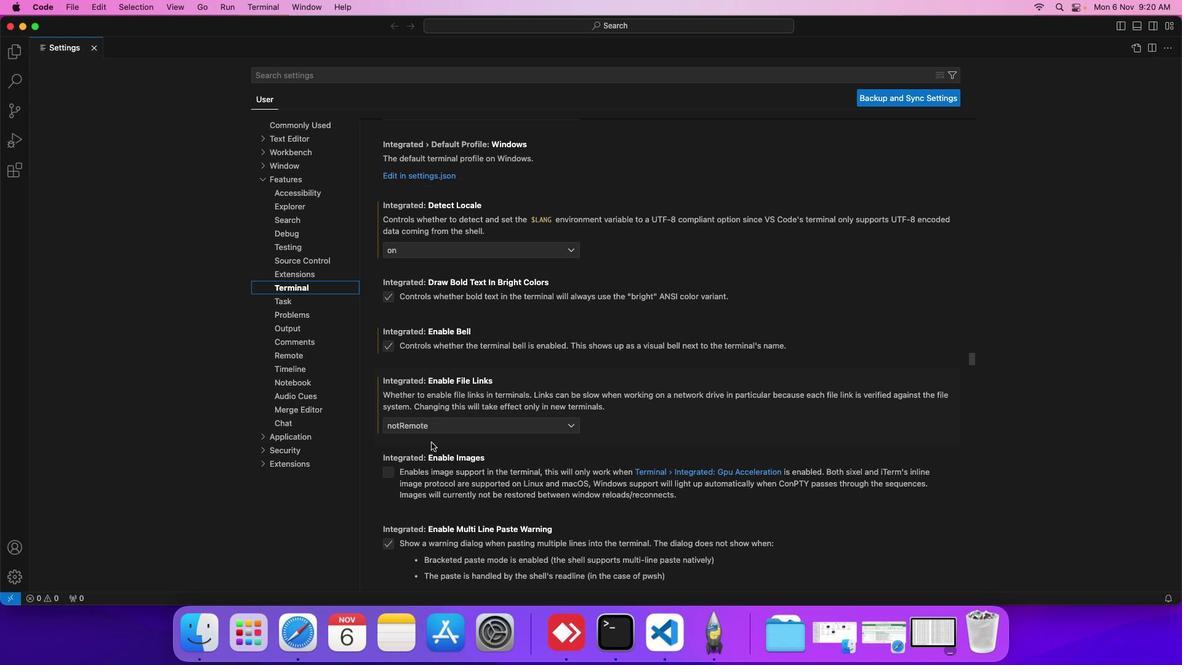
Action: Mouse scrolled (431, 442) with delta (0, 0)
Screenshot: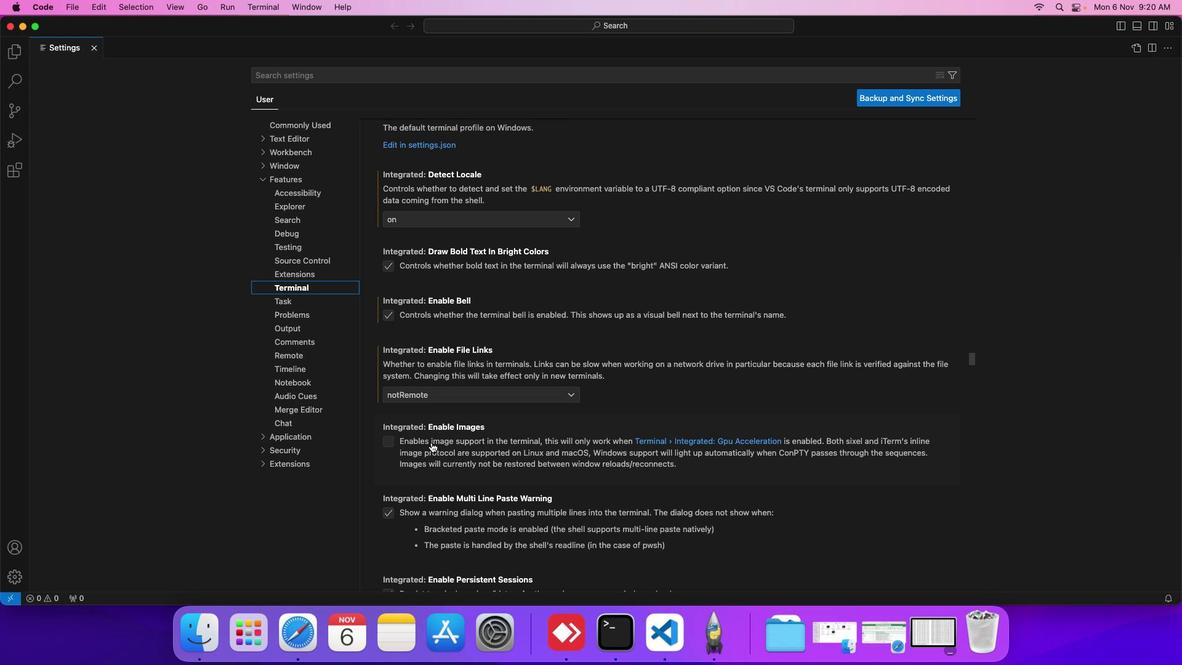 
Action: Mouse scrolled (431, 442) with delta (0, 0)
Screenshot: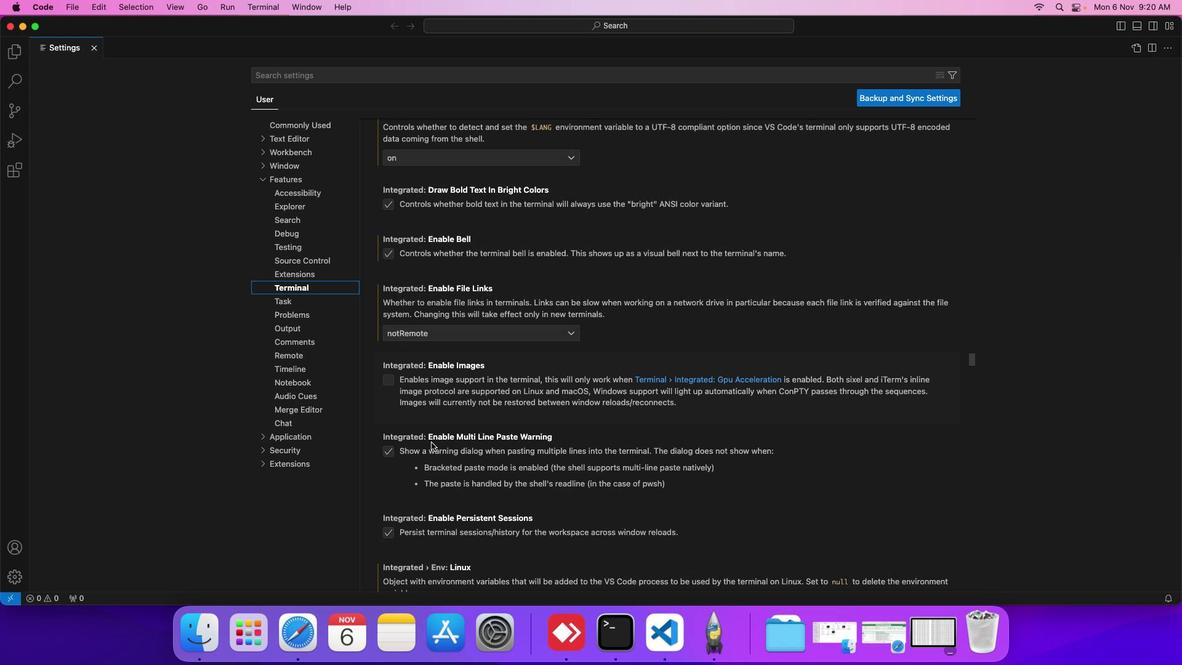 
Action: Mouse scrolled (431, 442) with delta (0, 0)
Screenshot: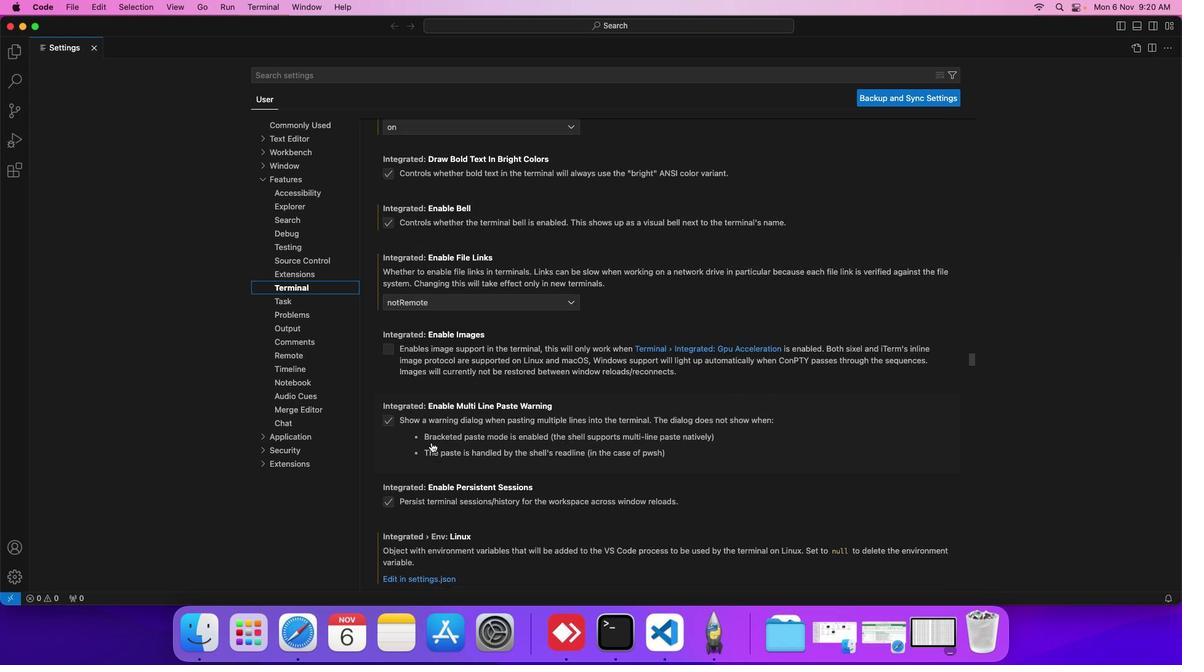 
Action: Mouse scrolled (431, 442) with delta (0, 0)
Screenshot: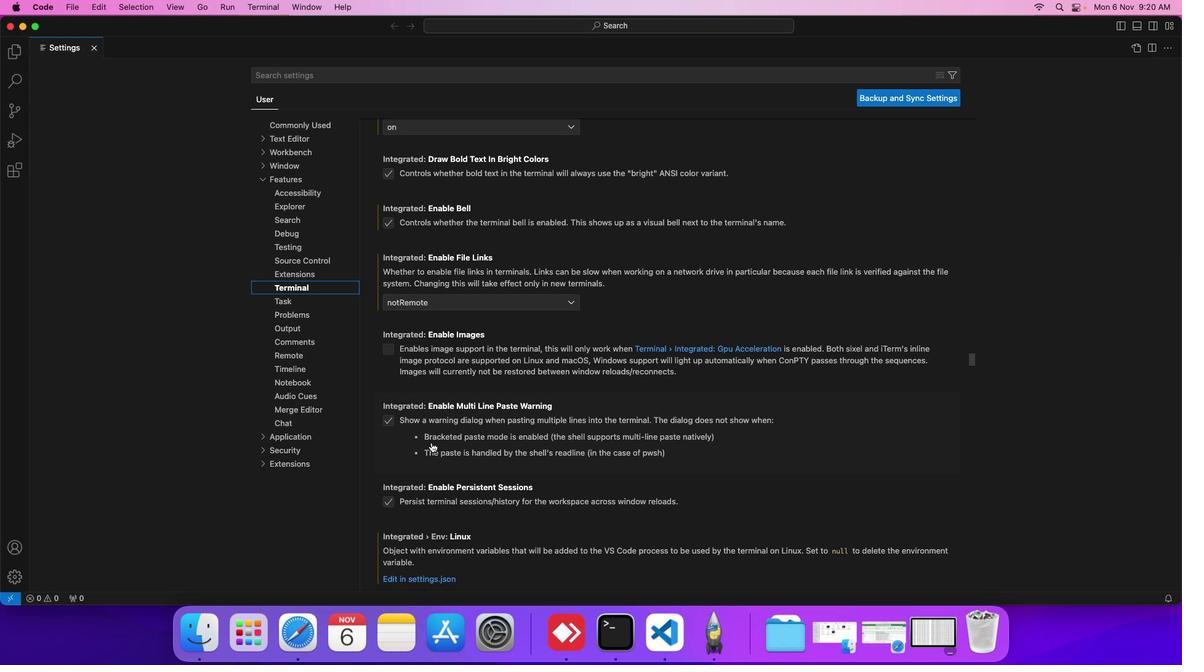 
Action: Mouse scrolled (431, 442) with delta (0, 0)
Screenshot: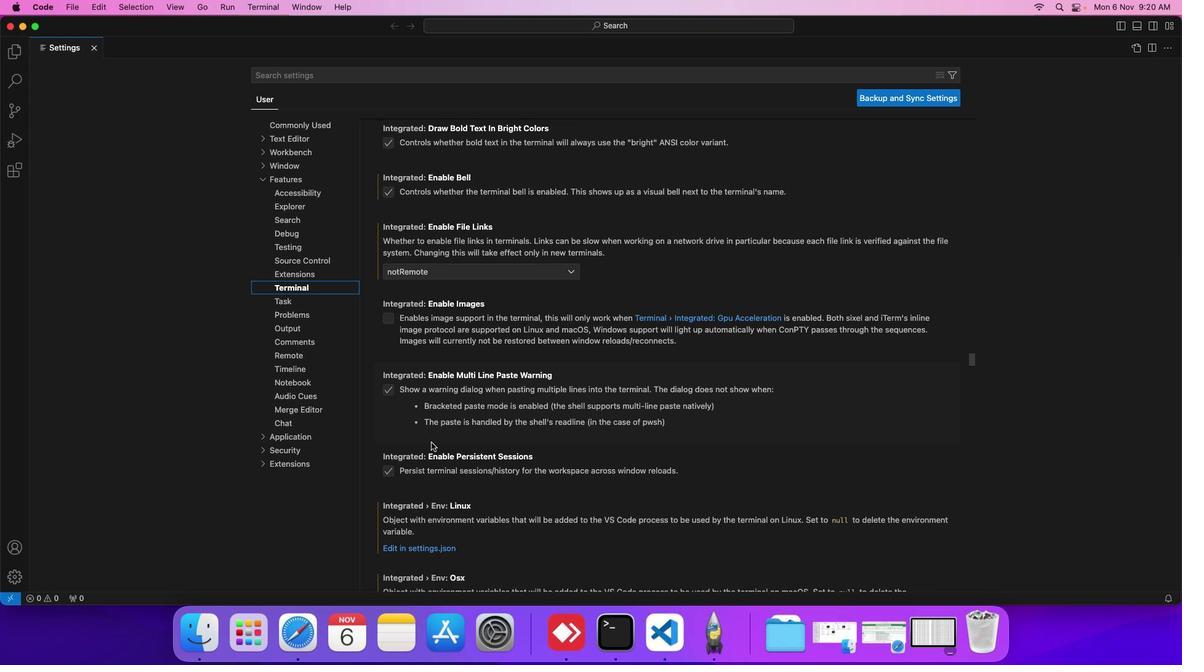 
Action: Mouse scrolled (431, 442) with delta (0, 0)
Screenshot: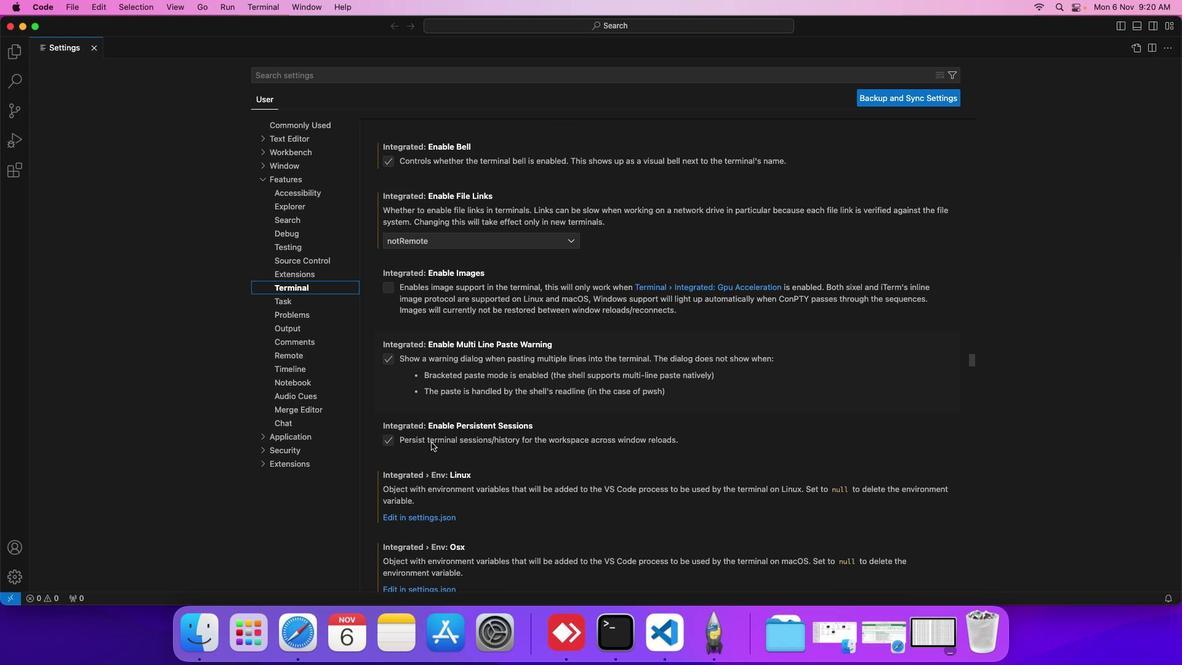
Action: Mouse scrolled (431, 442) with delta (0, 0)
Screenshot: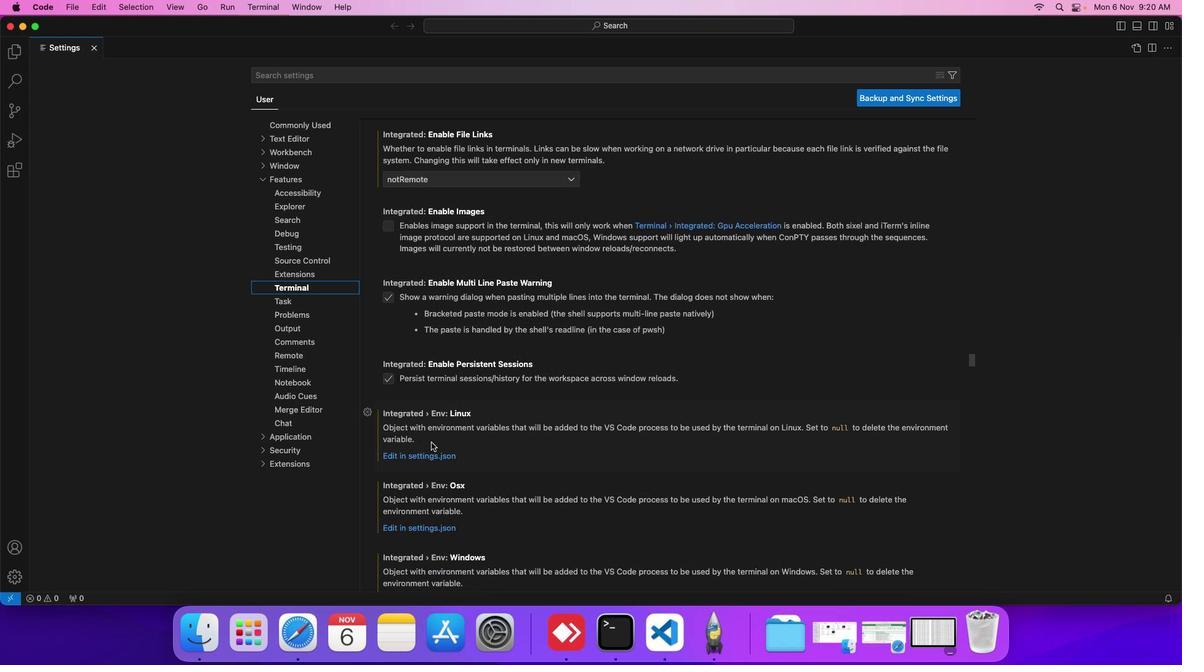 
Action: Mouse scrolled (431, 442) with delta (0, 0)
Screenshot: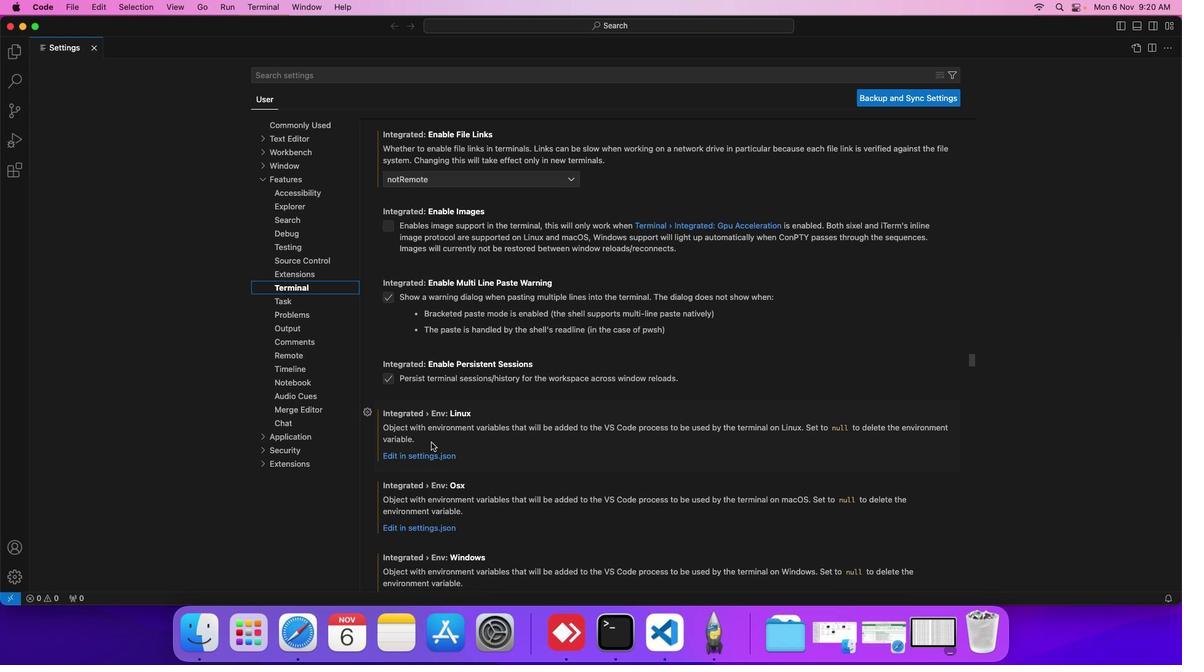 
Action: Mouse scrolled (431, 442) with delta (0, 0)
Screenshot: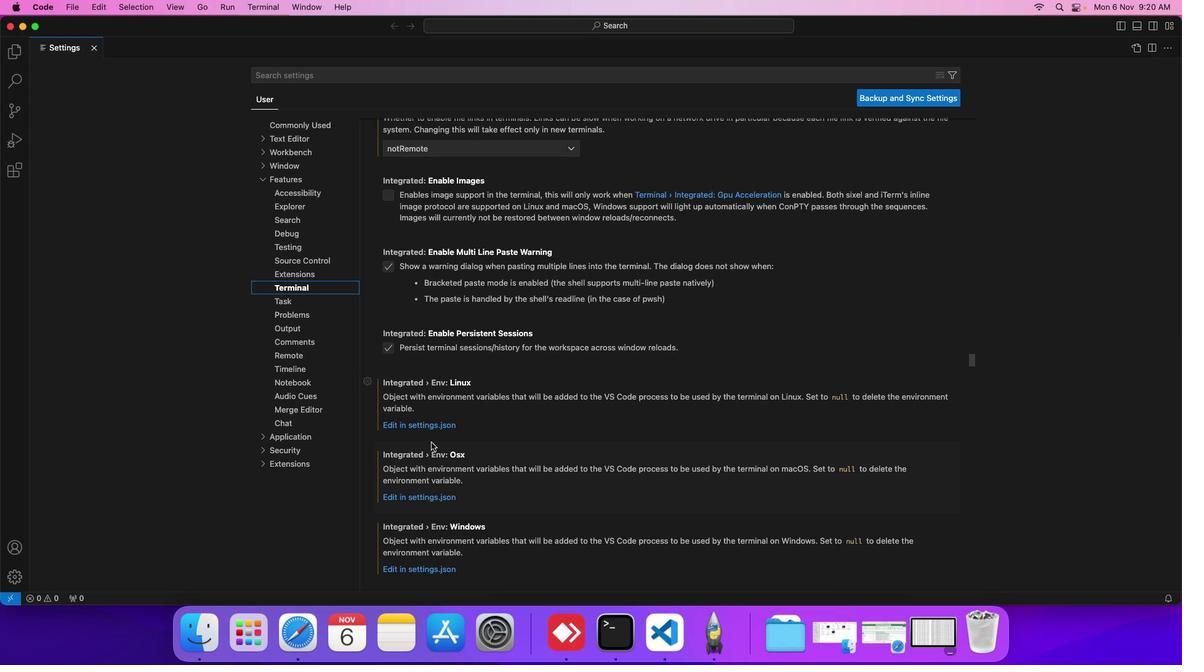 
Action: Mouse scrolled (431, 442) with delta (0, 0)
Screenshot: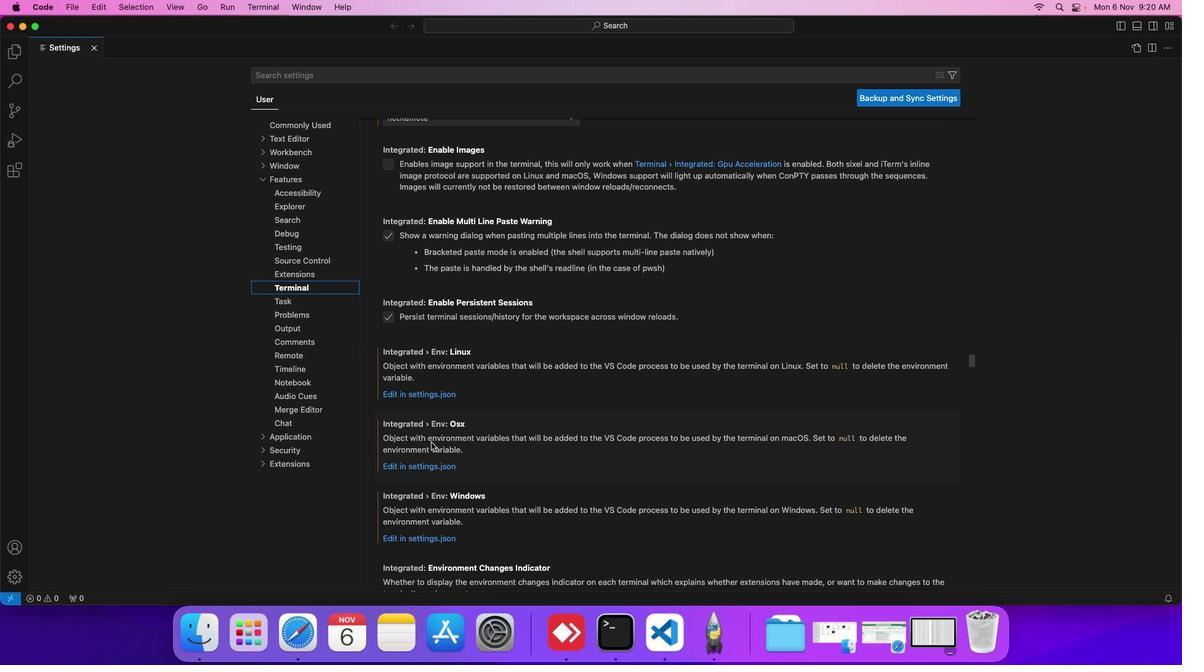 
Action: Mouse scrolled (431, 442) with delta (0, 0)
Screenshot: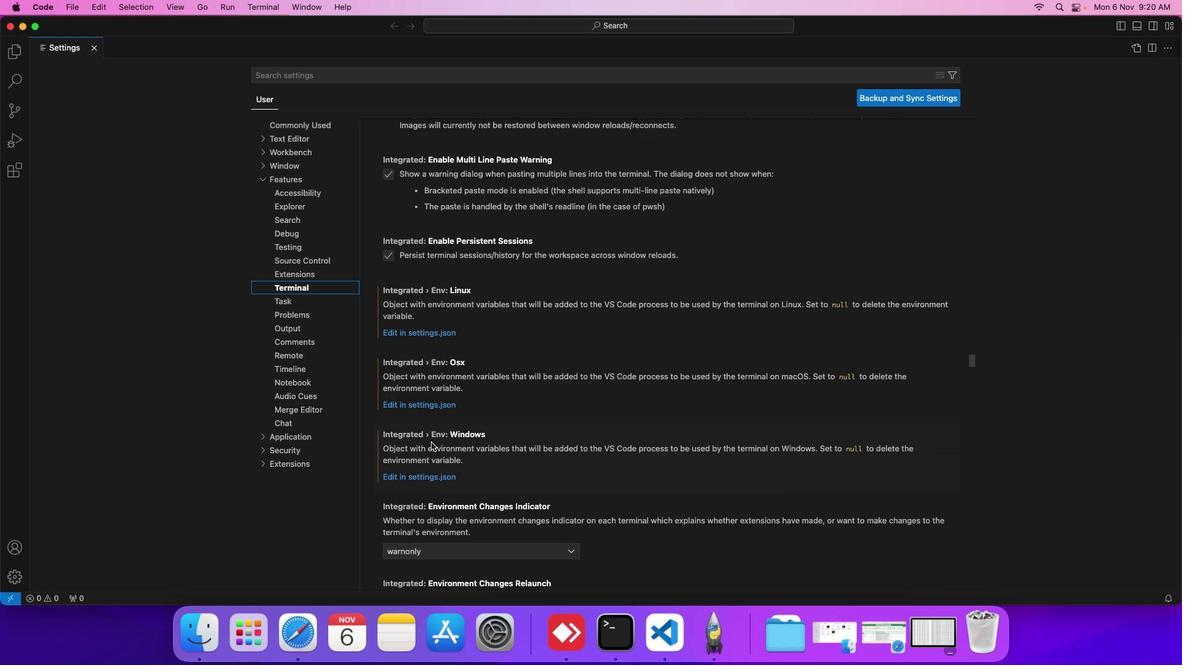 
Action: Mouse scrolled (431, 442) with delta (0, 0)
Screenshot: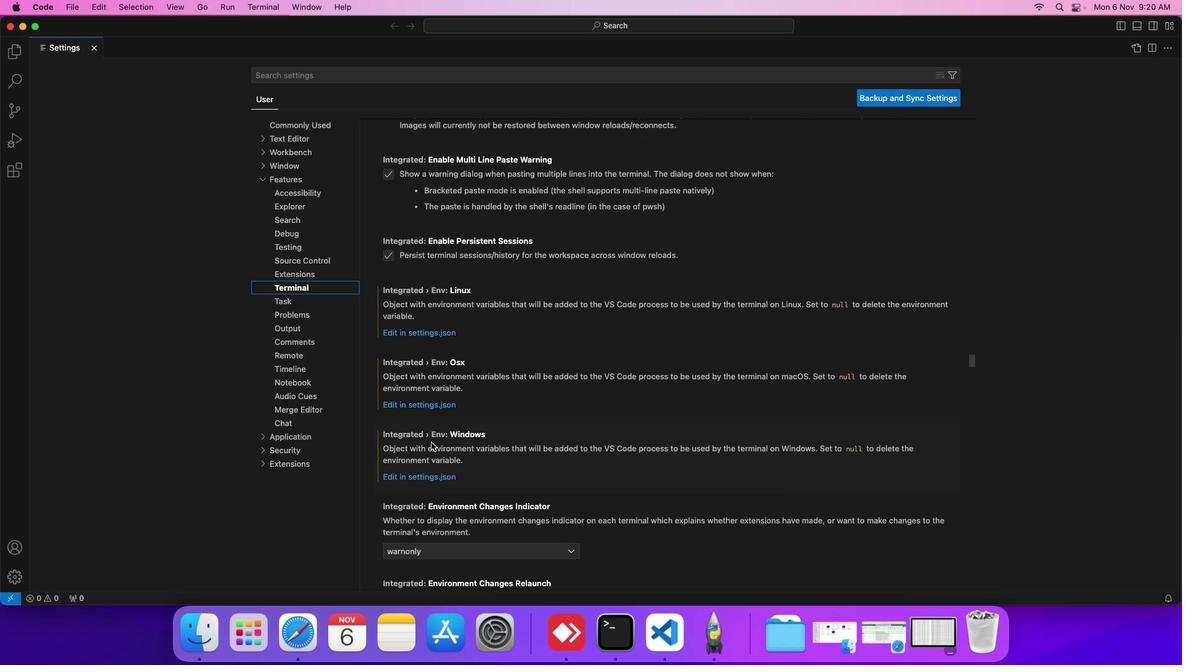 
Action: Mouse scrolled (431, 442) with delta (0, 0)
Screenshot: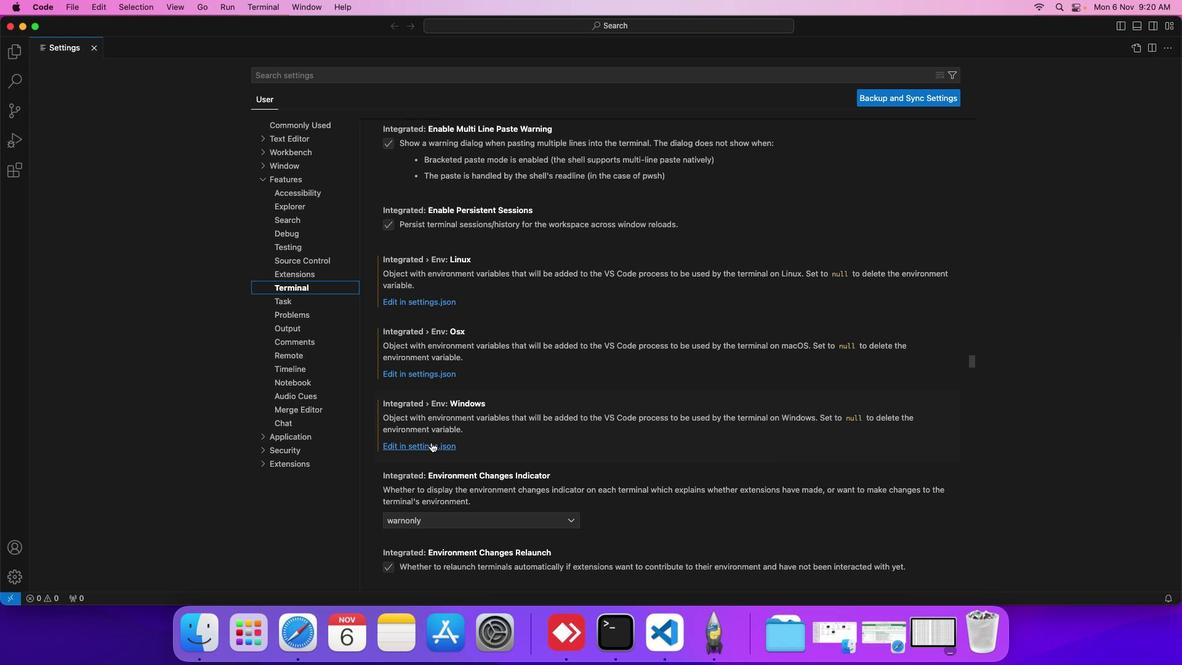 
Action: Mouse scrolled (431, 442) with delta (0, 0)
Screenshot: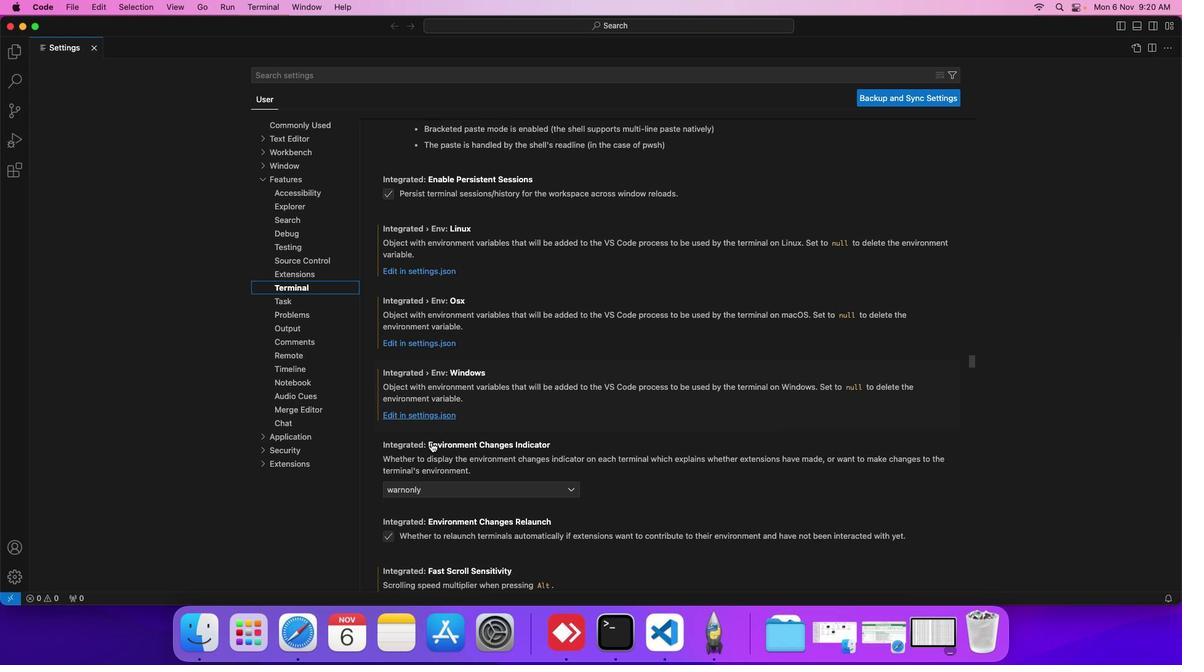 
Action: Mouse scrolled (431, 442) with delta (0, 0)
Screenshot: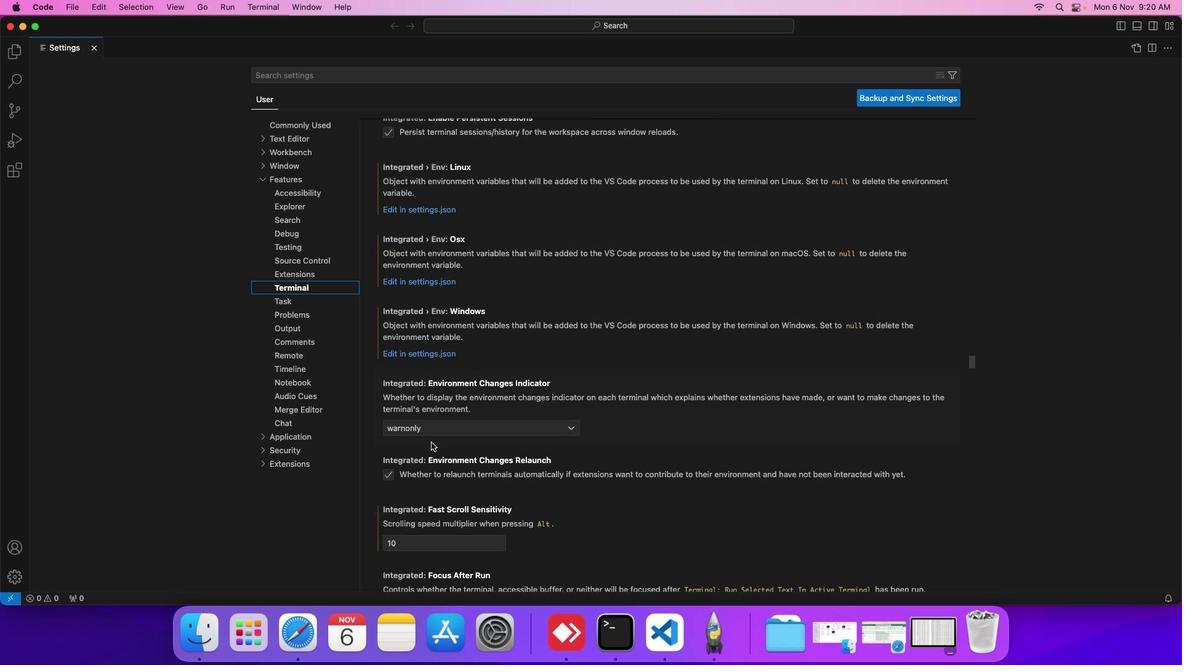 
Action: Mouse scrolled (431, 442) with delta (0, 0)
Screenshot: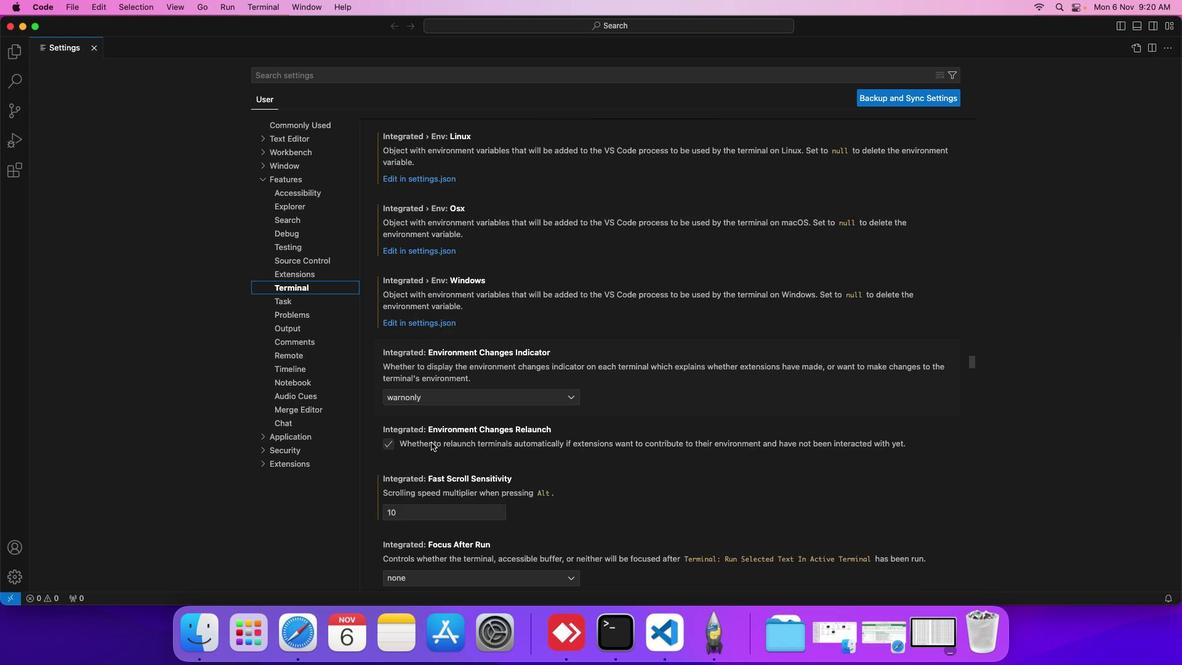 
Action: Mouse scrolled (431, 442) with delta (0, 0)
Screenshot: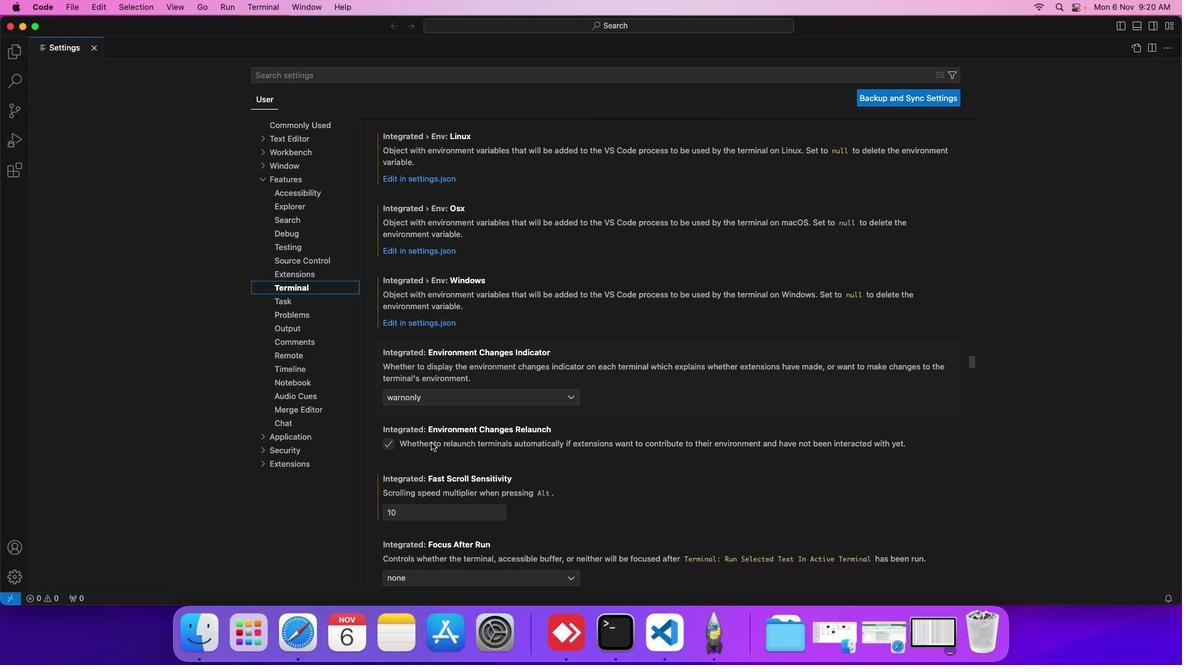 
Action: Mouse scrolled (431, 442) with delta (0, 0)
Screenshot: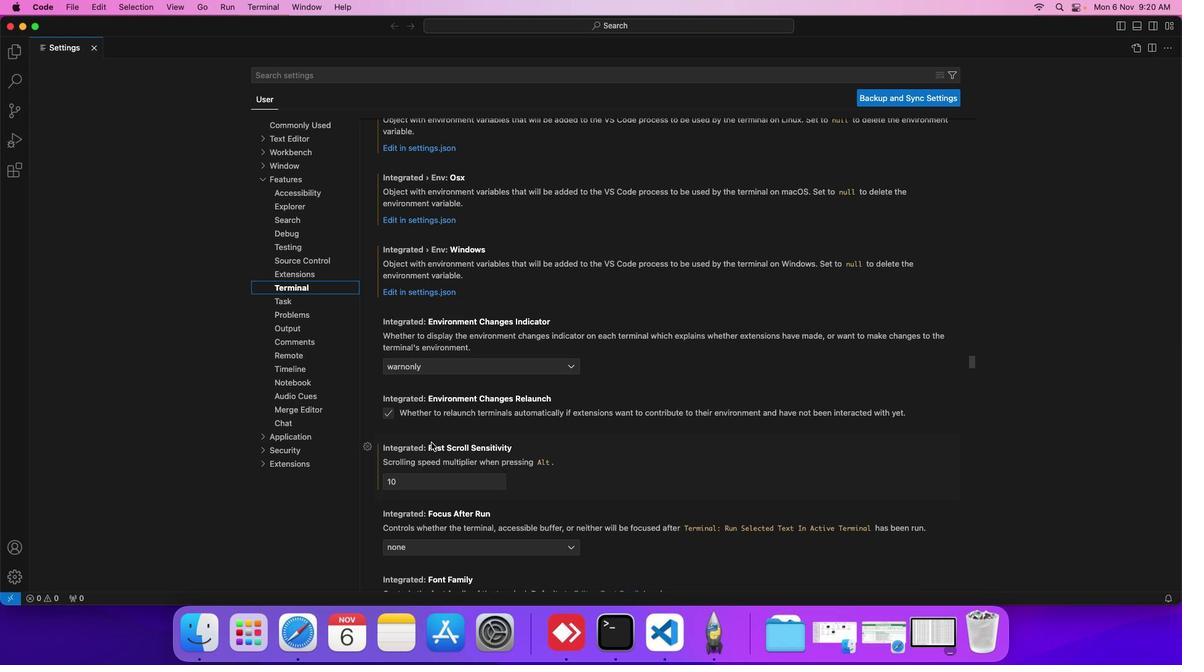 
Action: Mouse scrolled (431, 442) with delta (0, 0)
Screenshot: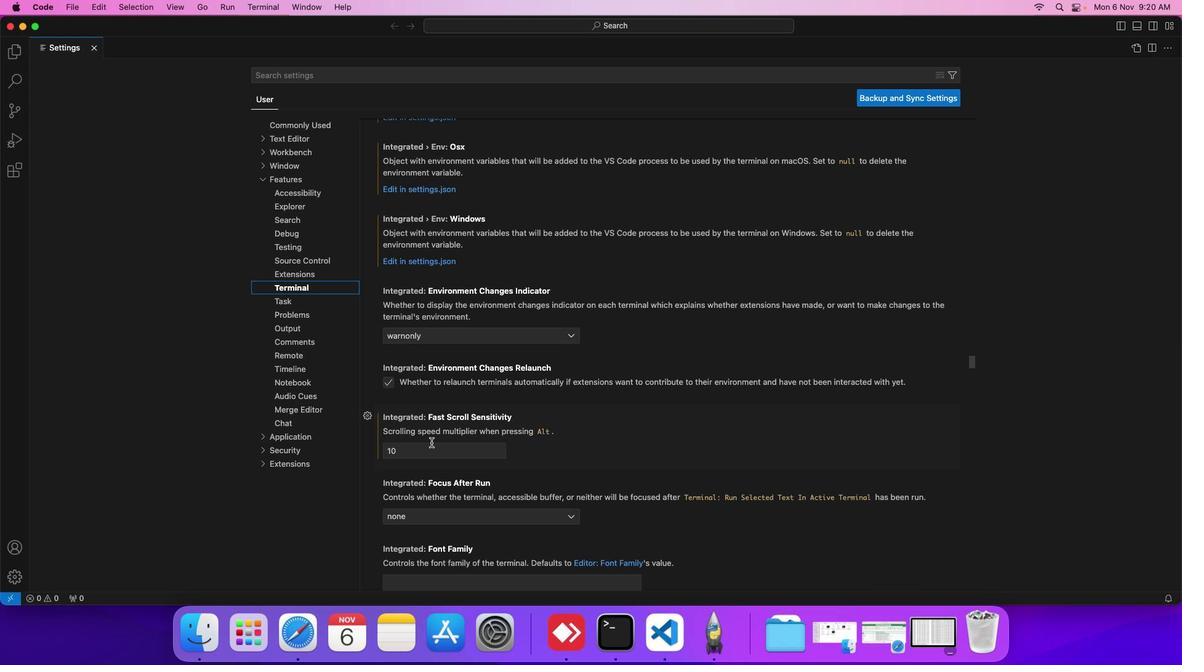 
Action: Mouse scrolled (431, 442) with delta (0, 0)
Screenshot: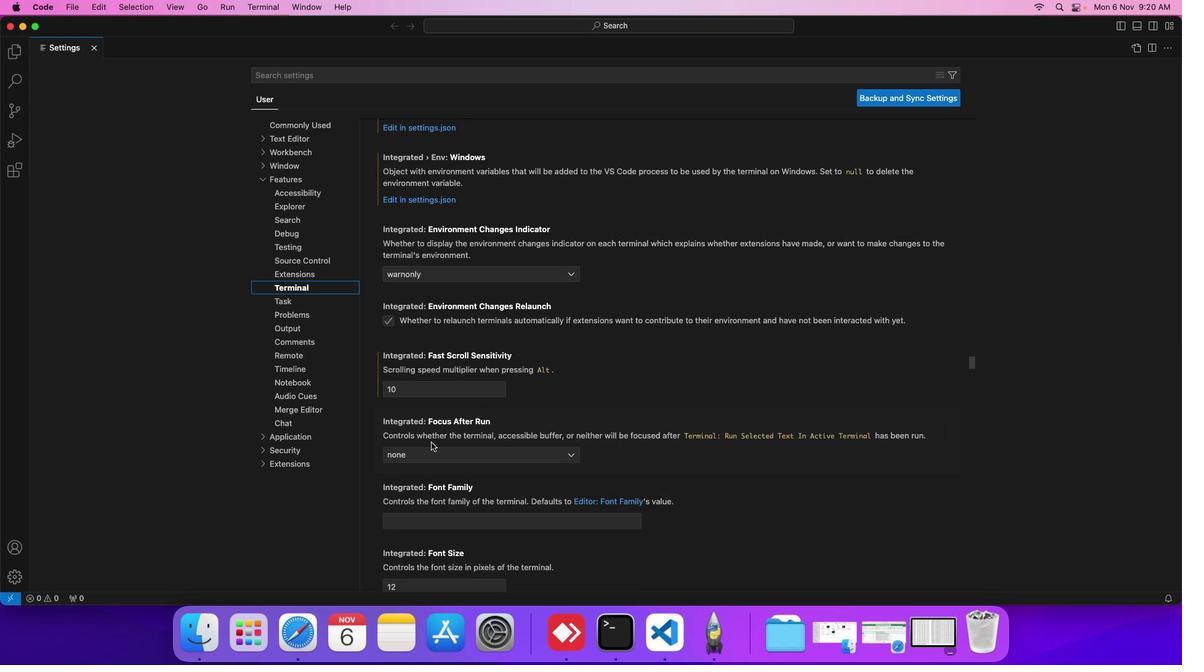 
Action: Mouse scrolled (431, 442) with delta (0, 0)
Screenshot: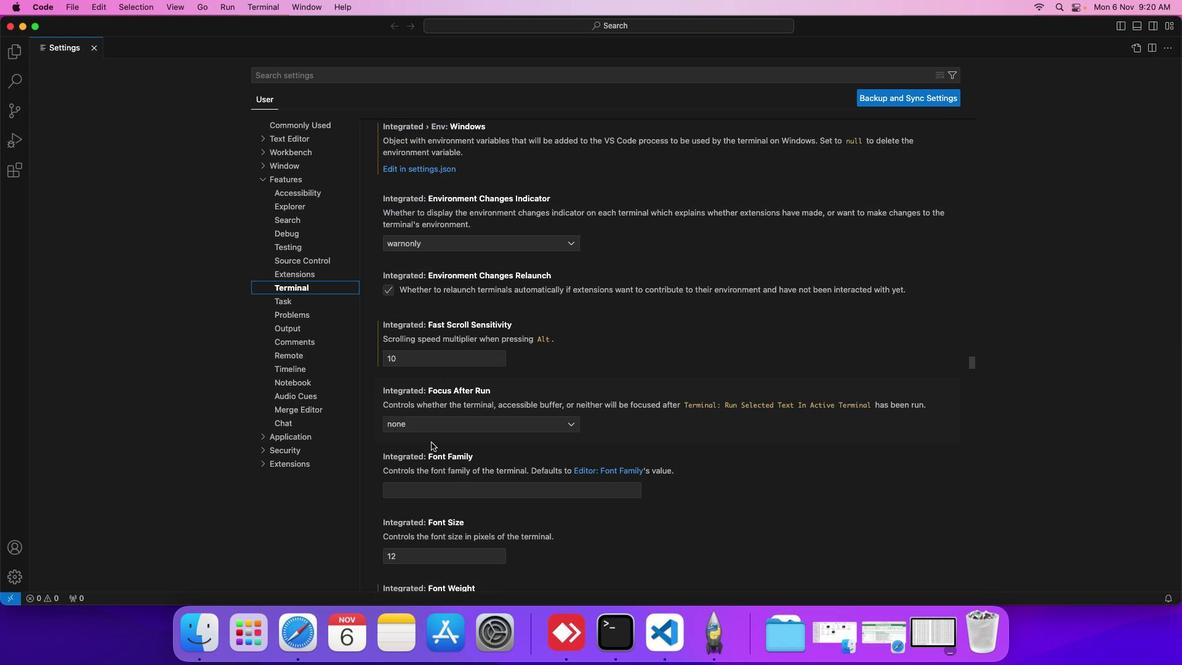 
Action: Mouse scrolled (431, 442) with delta (0, 0)
Screenshot: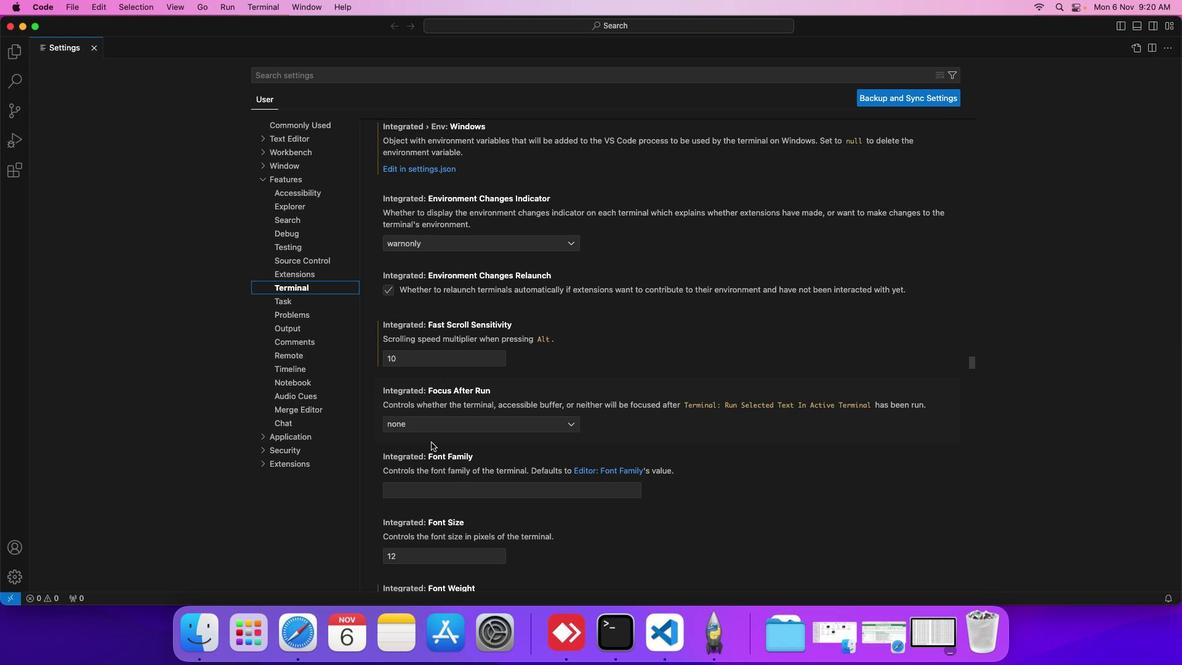 
Action: Mouse scrolled (431, 442) with delta (0, 0)
Screenshot: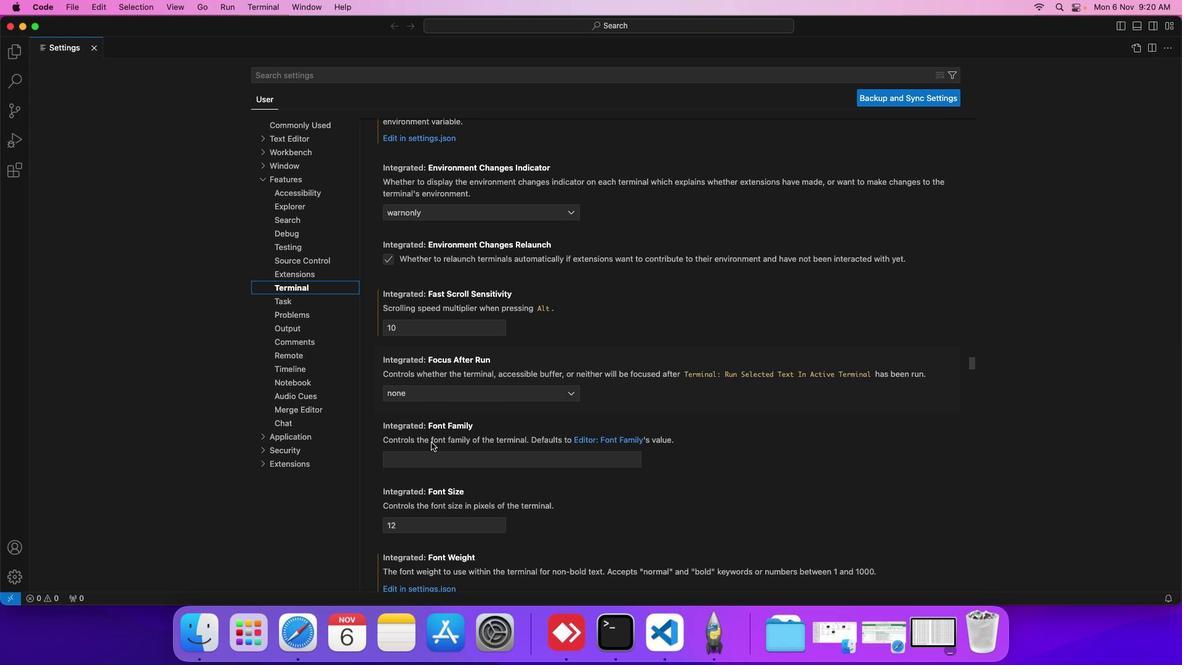 
Action: Mouse scrolled (431, 442) with delta (0, 0)
Screenshot: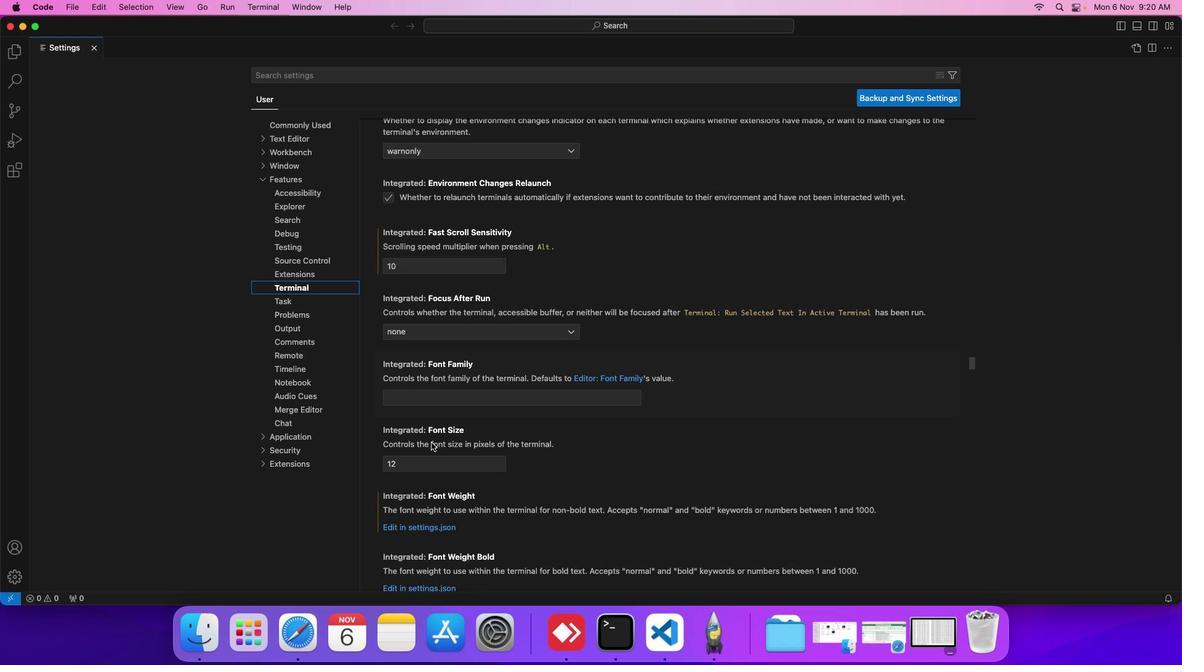 
Action: Mouse scrolled (431, 442) with delta (0, 0)
Screenshot: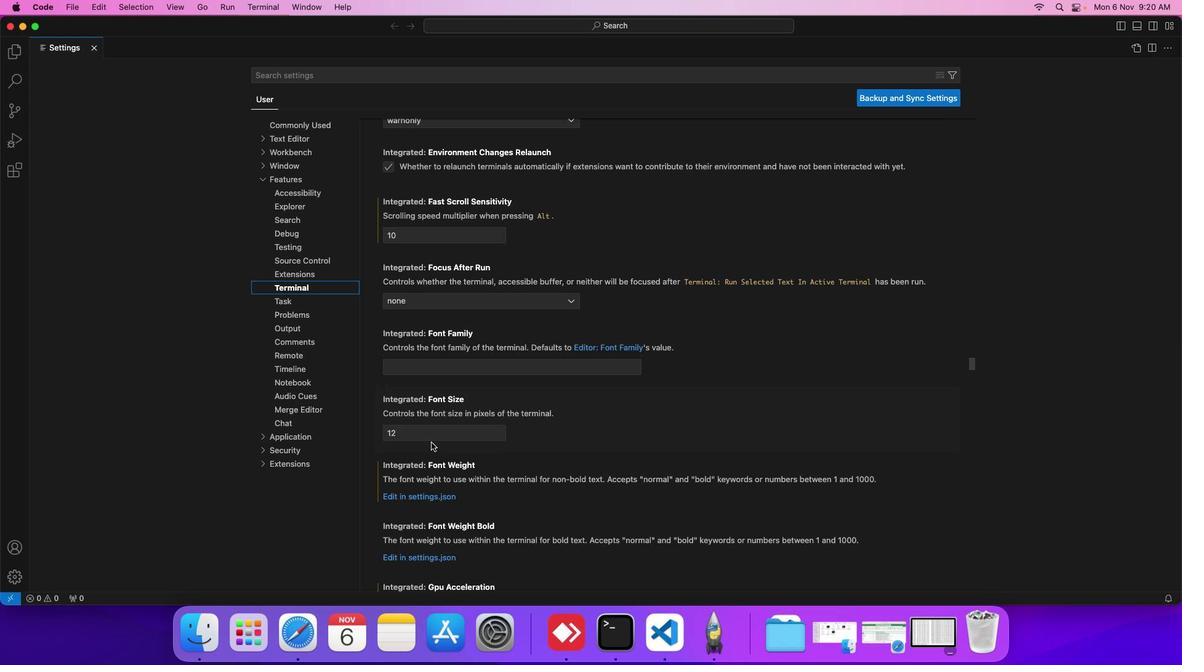 
Action: Mouse scrolled (431, 442) with delta (0, 0)
Screenshot: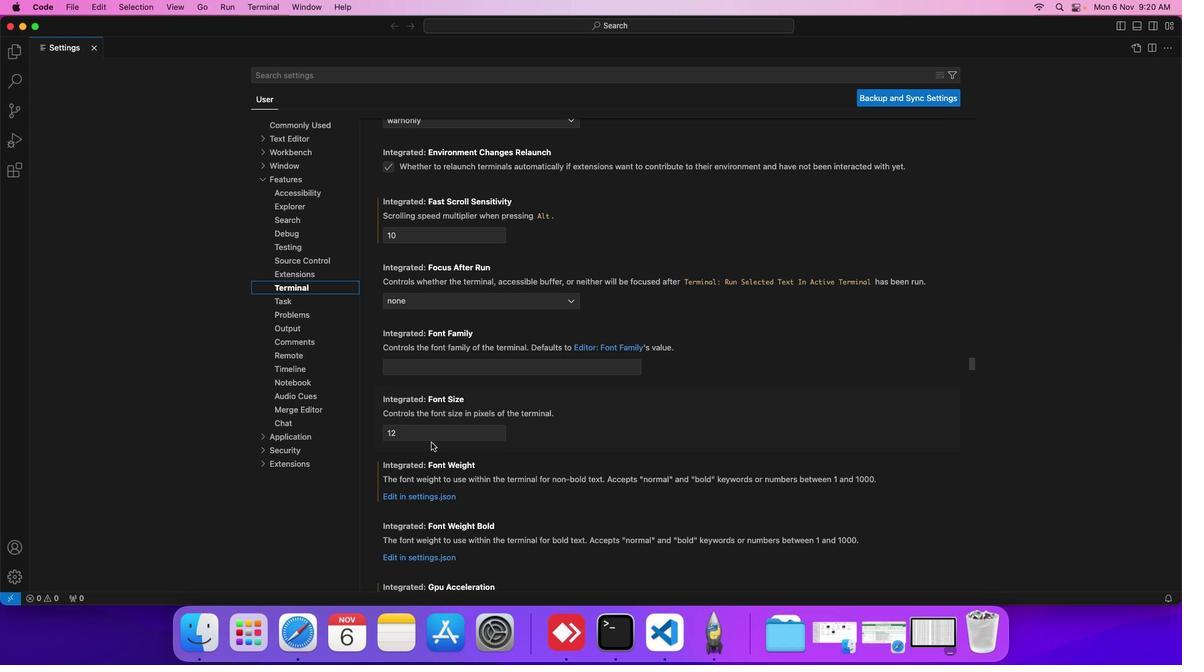 
Action: Mouse scrolled (431, 442) with delta (0, 0)
Screenshot: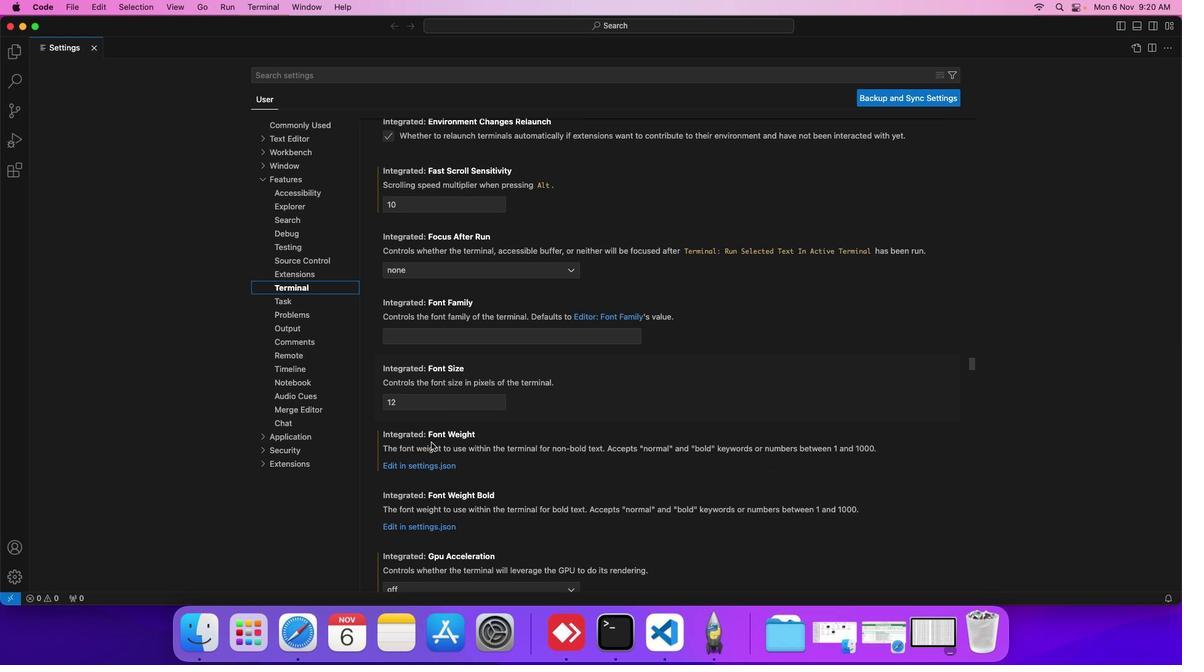
Action: Mouse scrolled (431, 442) with delta (0, 0)
Screenshot: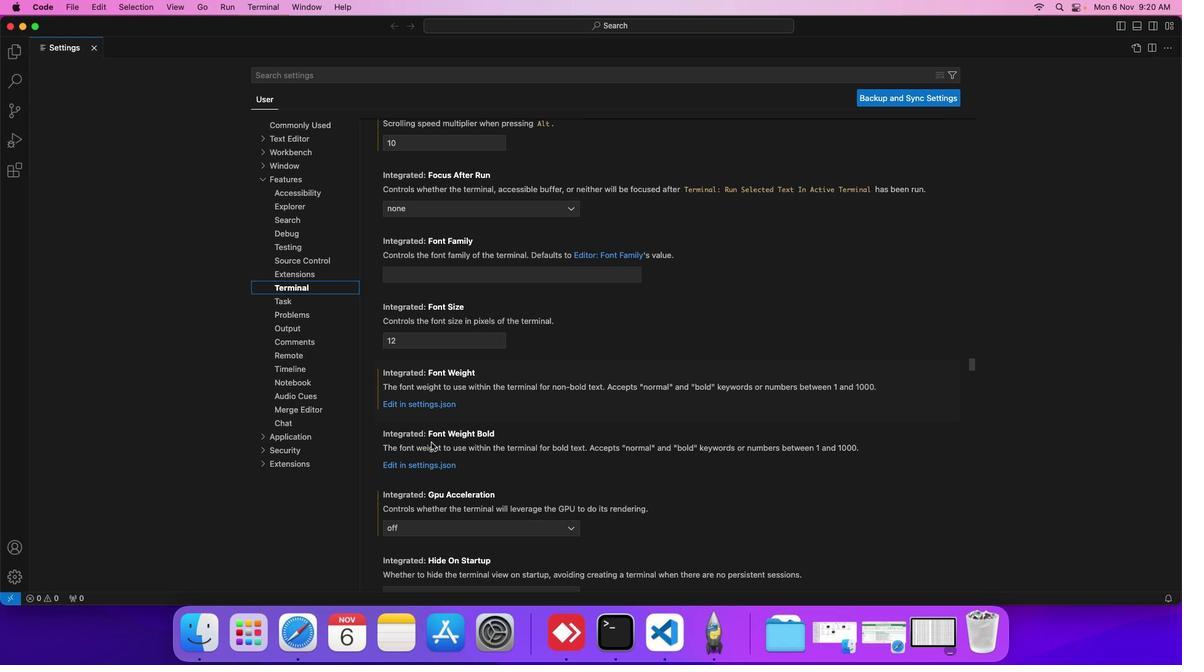
Action: Mouse scrolled (431, 442) with delta (0, 0)
Screenshot: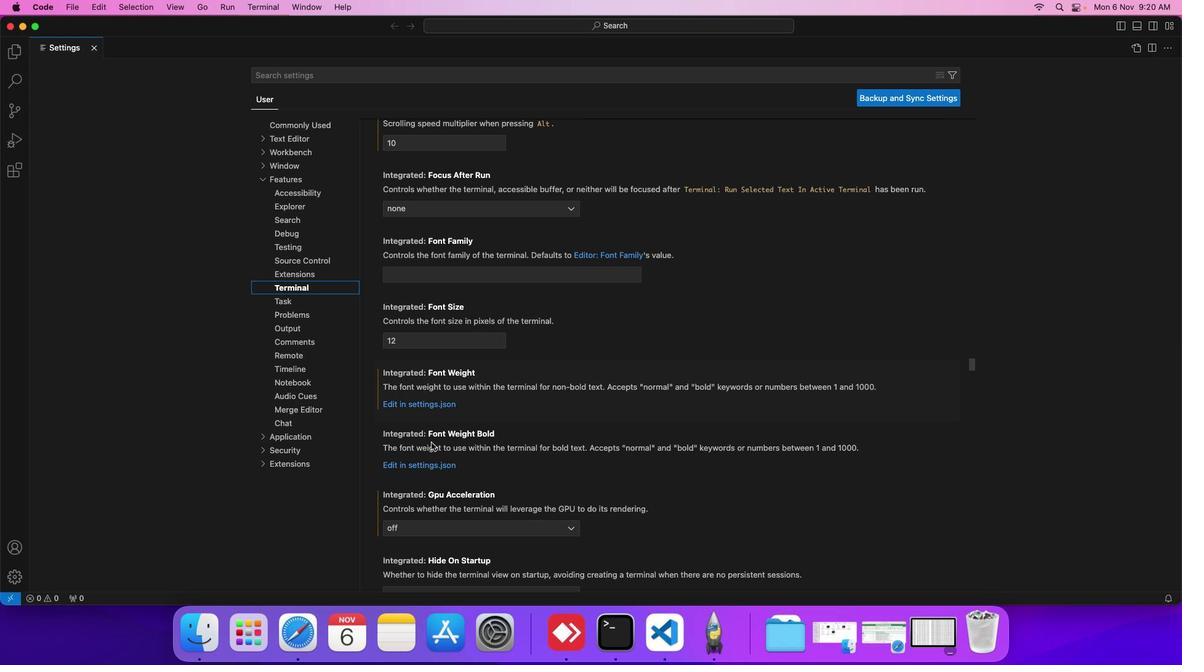 
Action: Mouse scrolled (431, 442) with delta (0, 0)
Screenshot: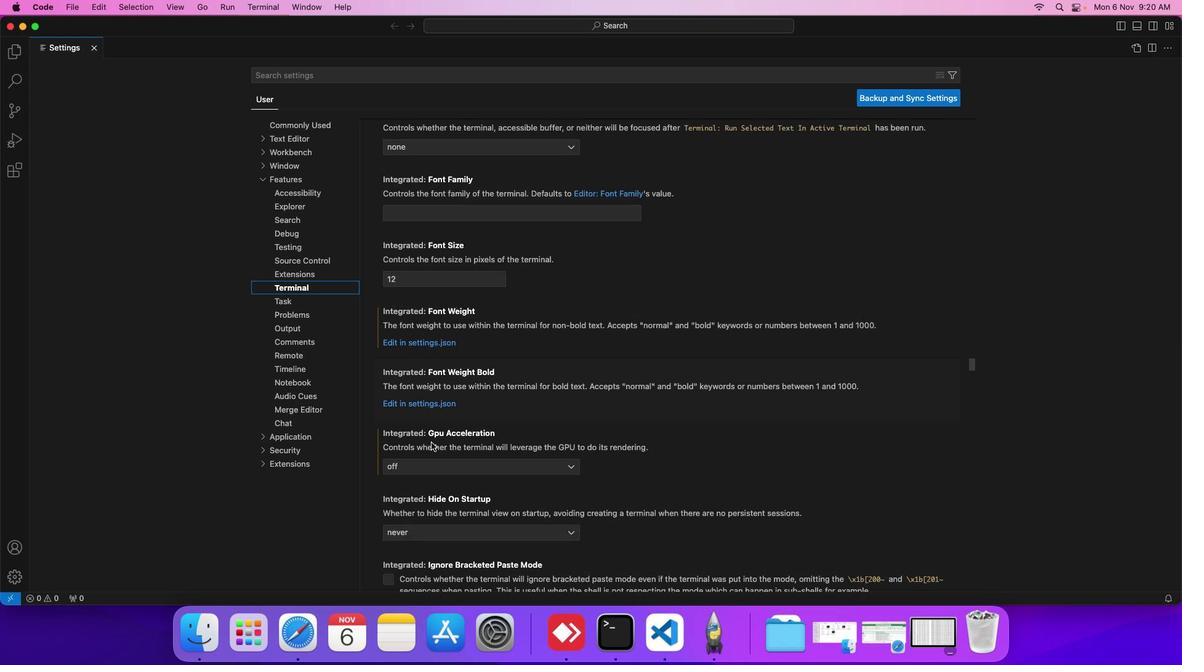 
Action: Mouse scrolled (431, 442) with delta (0, 0)
Screenshot: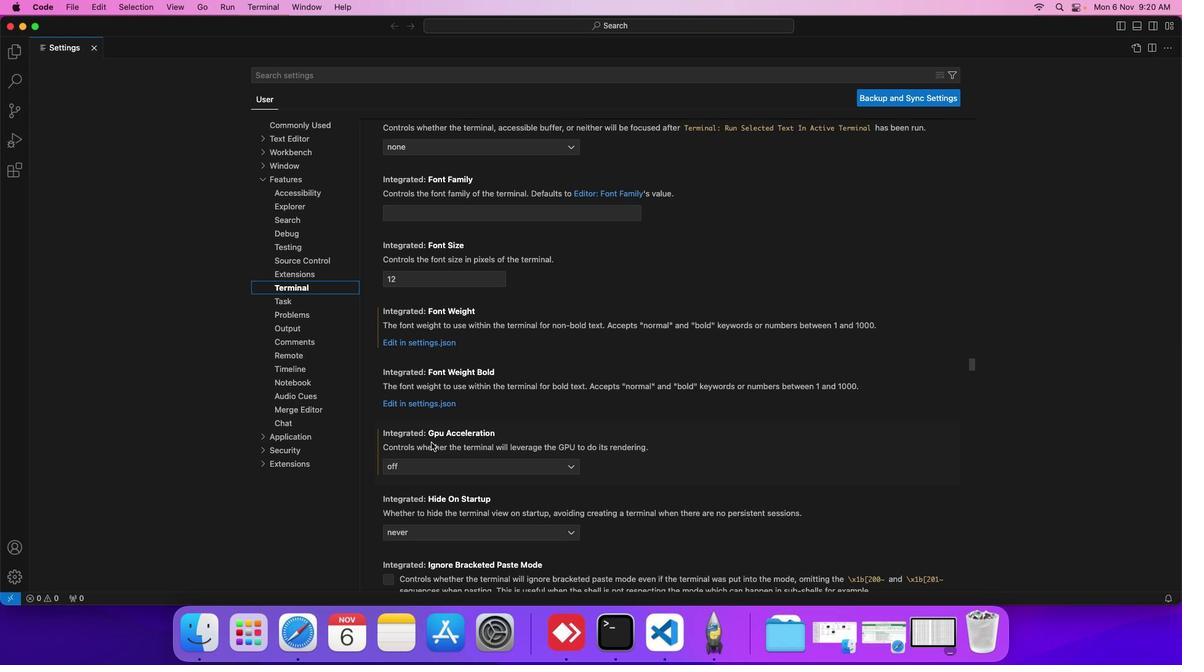
Action: Mouse scrolled (431, 442) with delta (0, 0)
Screenshot: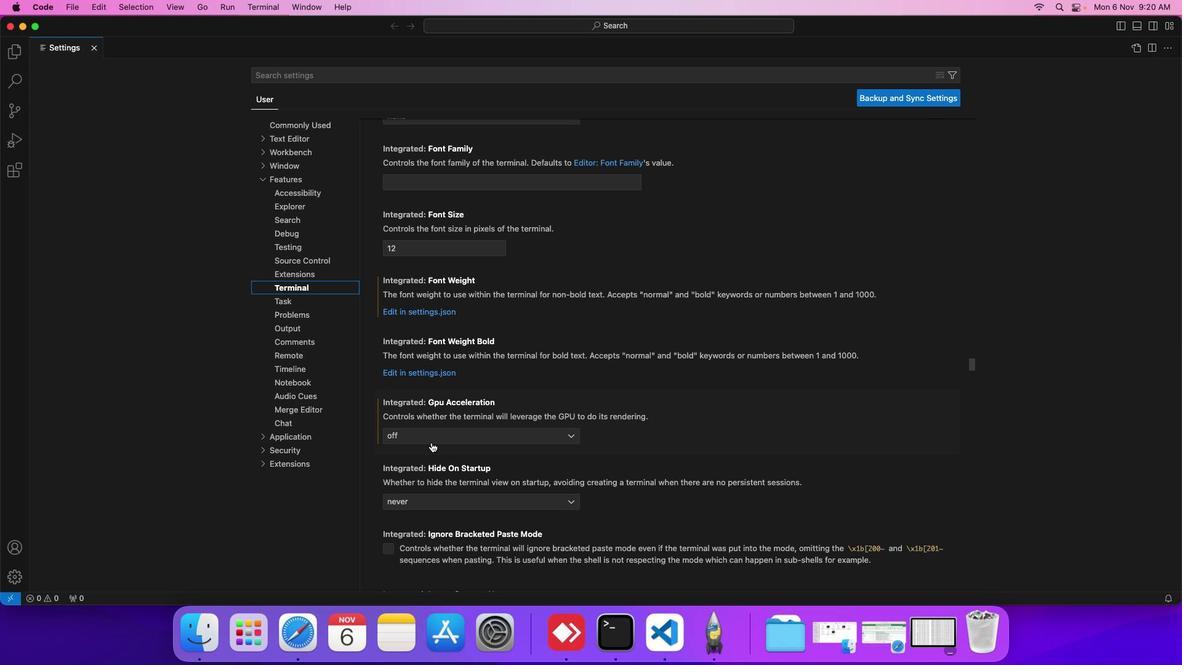 
Action: Mouse scrolled (431, 442) with delta (0, 0)
Screenshot: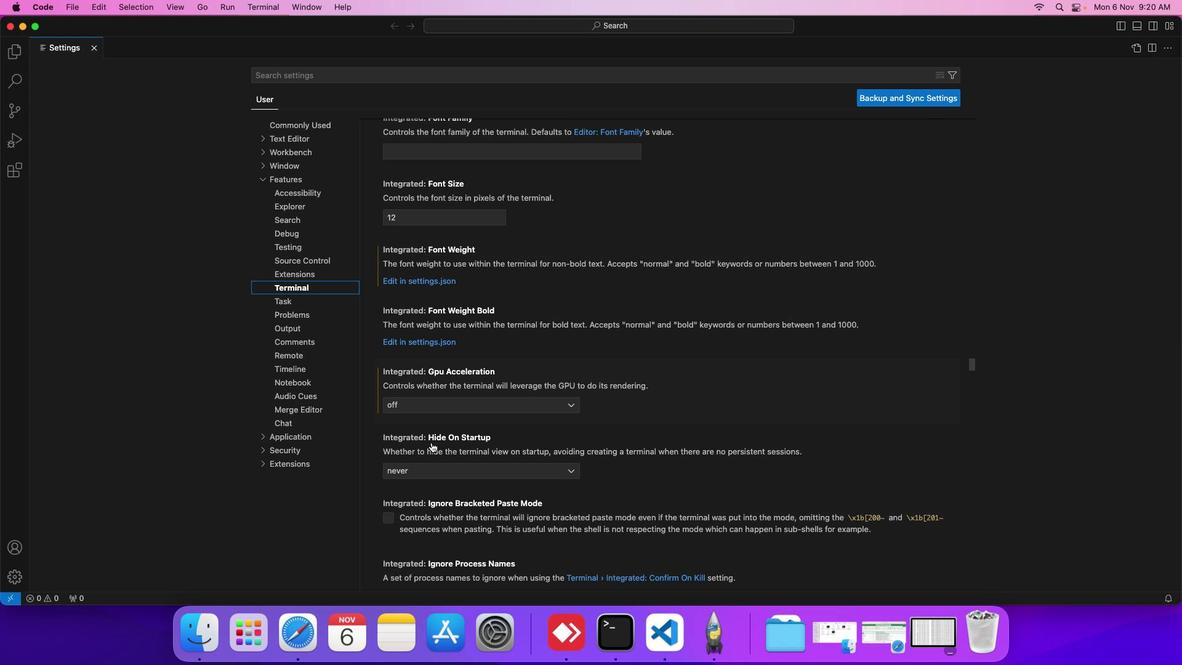 
Action: Mouse scrolled (431, 442) with delta (0, 0)
Screenshot: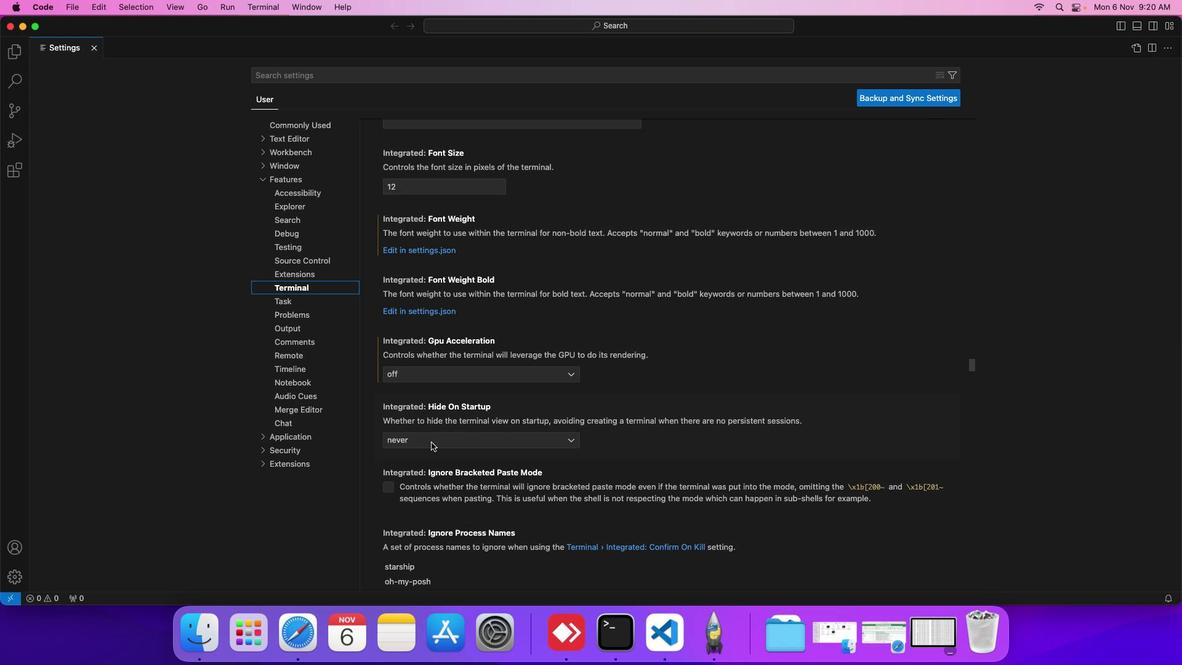 
Action: Mouse scrolled (431, 442) with delta (0, 0)
Screenshot: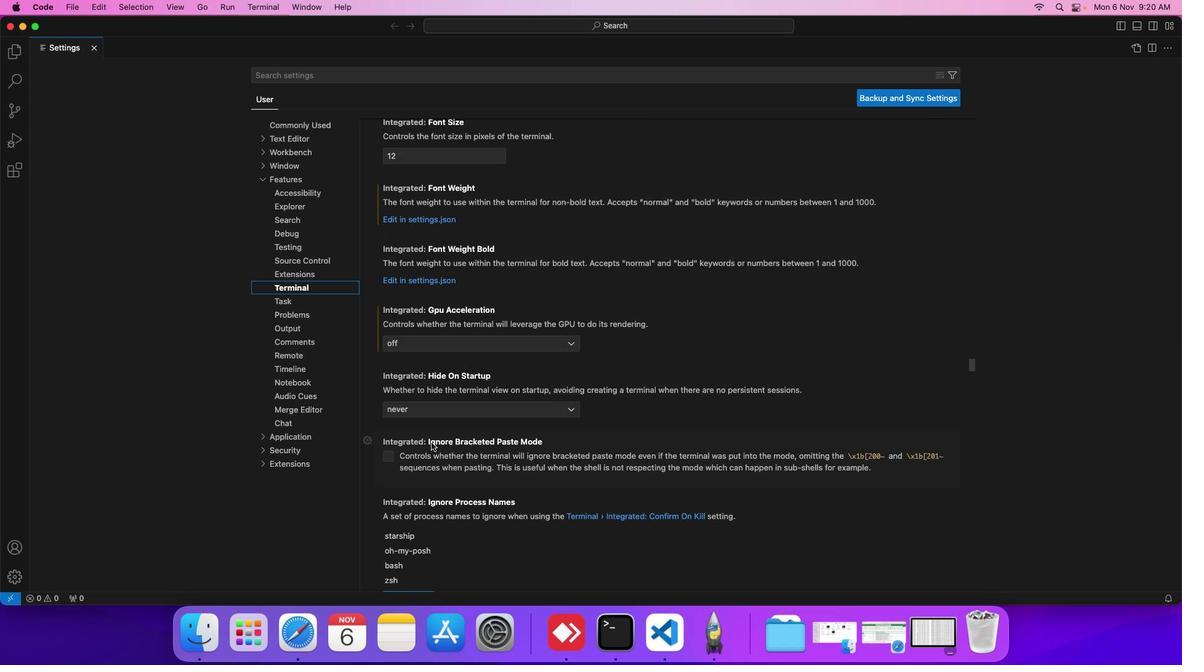 
Action: Mouse scrolled (431, 442) with delta (0, 0)
Screenshot: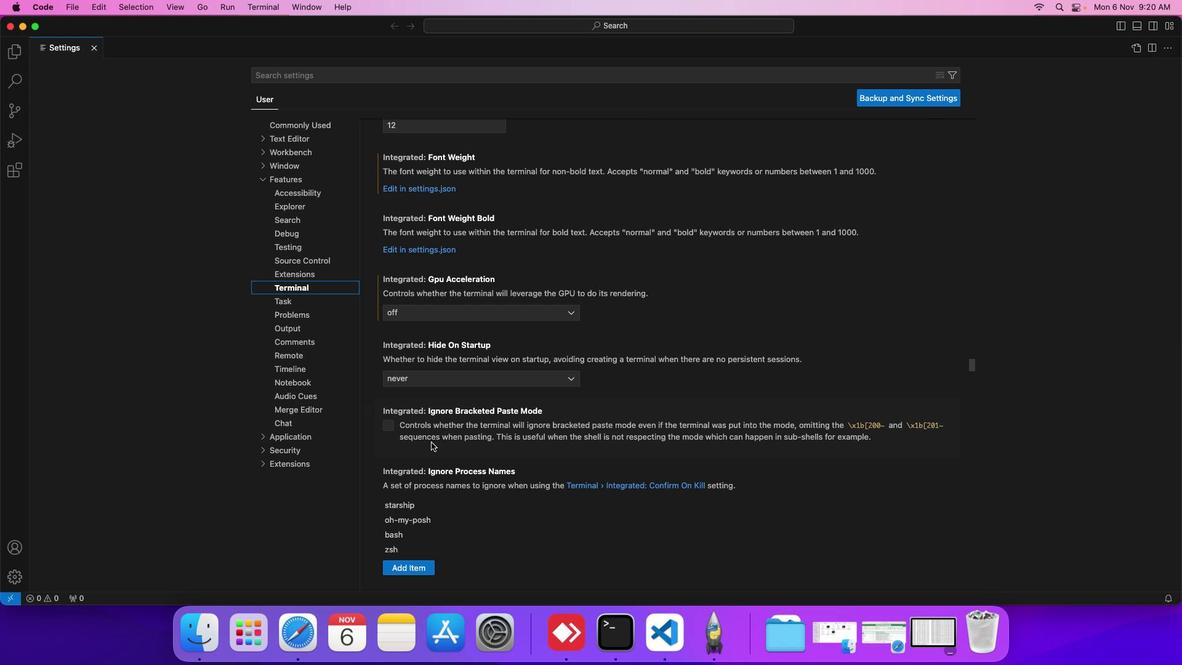 
Action: Mouse moved to (431, 442)
Screenshot: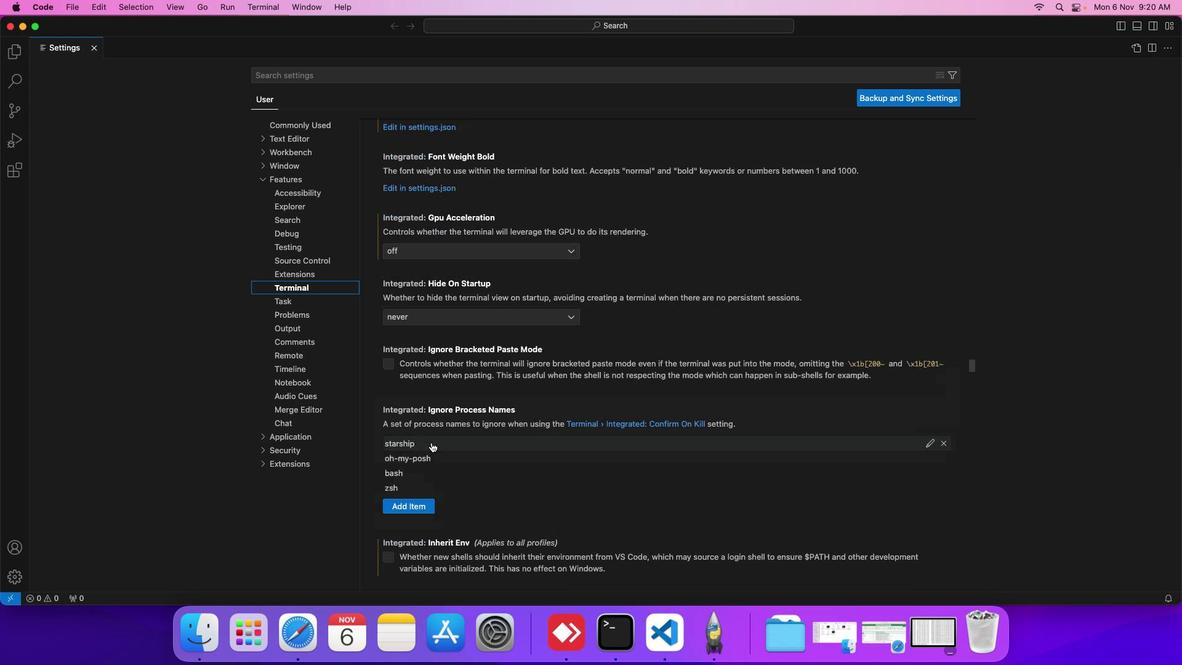 
Action: Mouse scrolled (431, 442) with delta (0, 0)
Screenshot: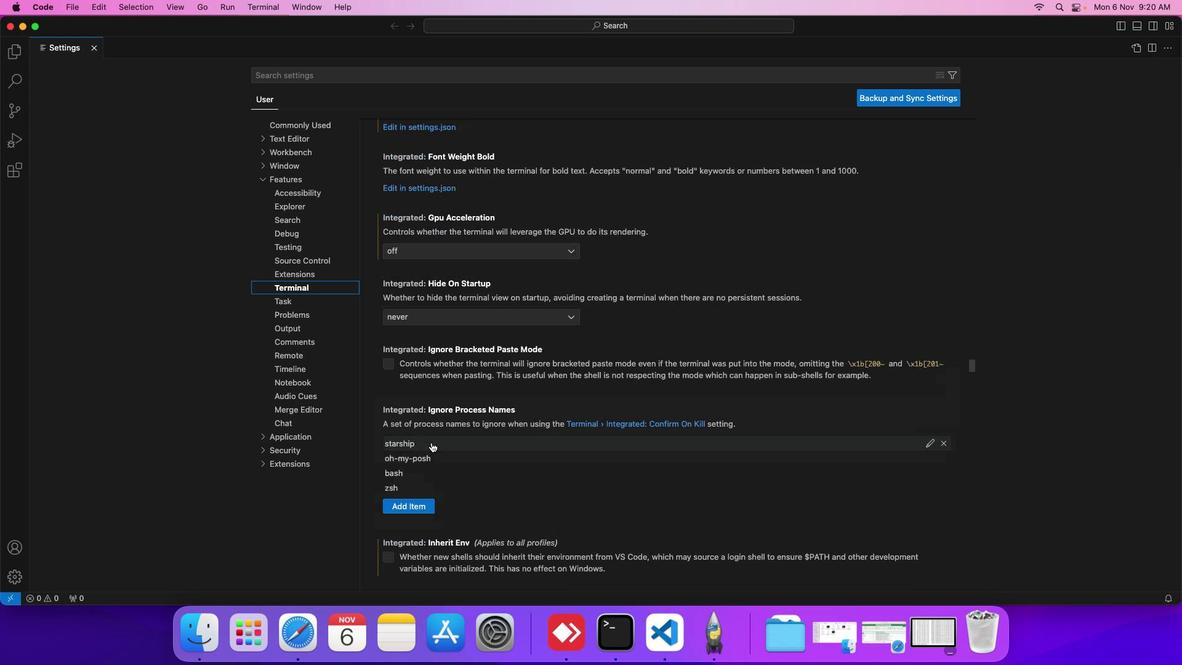 
Action: Mouse scrolled (431, 442) with delta (0, 0)
Screenshot: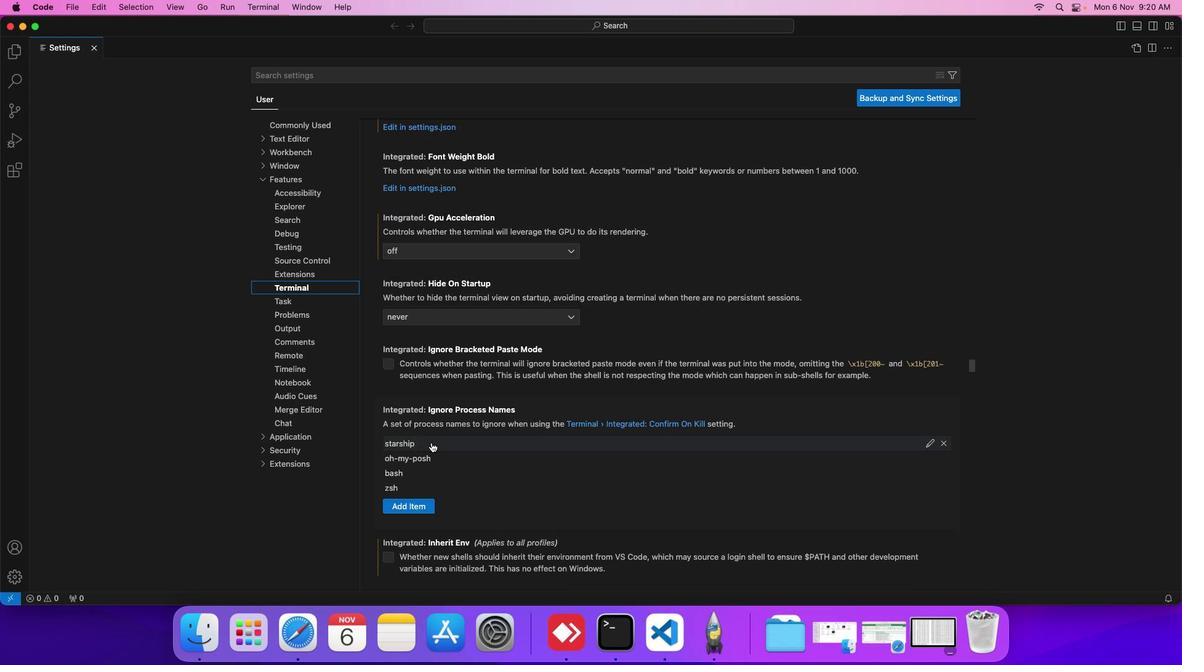 
Action: Mouse scrolled (431, 442) with delta (0, 0)
Screenshot: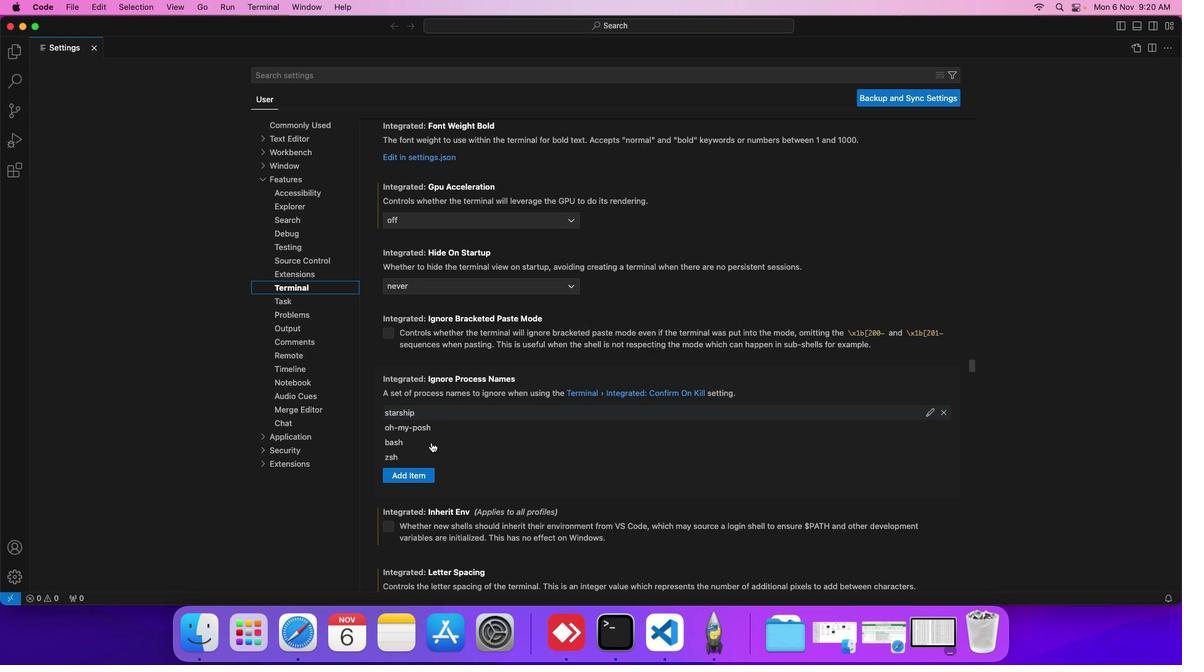 
Action: Mouse scrolled (431, 442) with delta (0, 0)
Screenshot: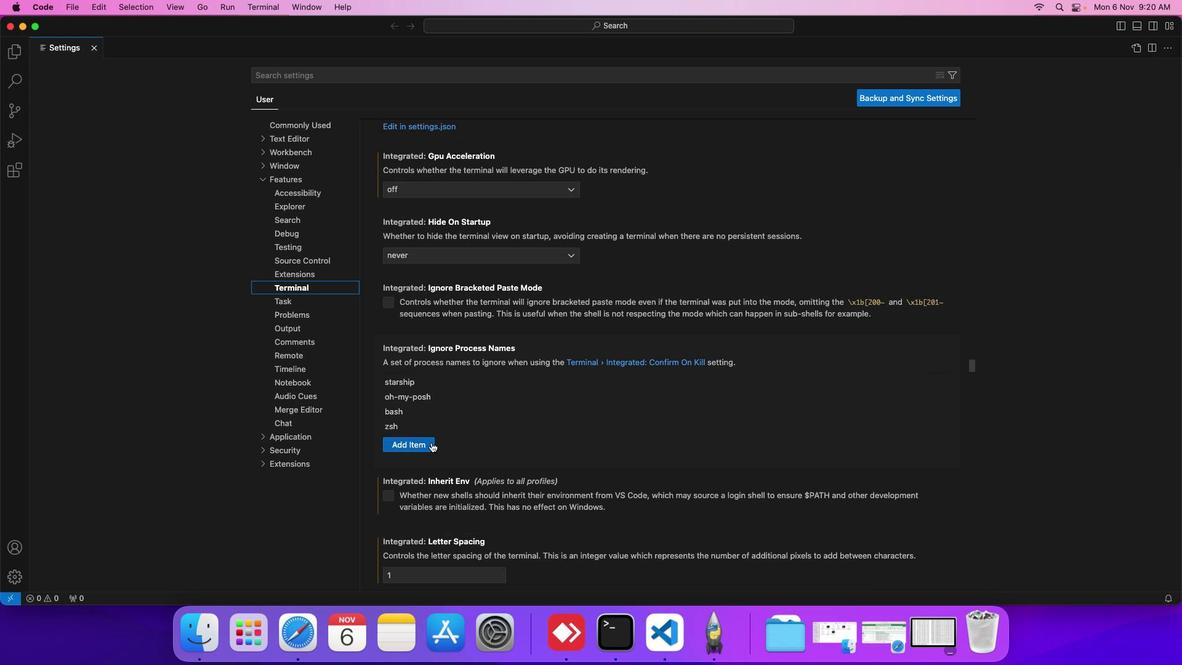
Action: Mouse scrolled (431, 442) with delta (0, 0)
Screenshot: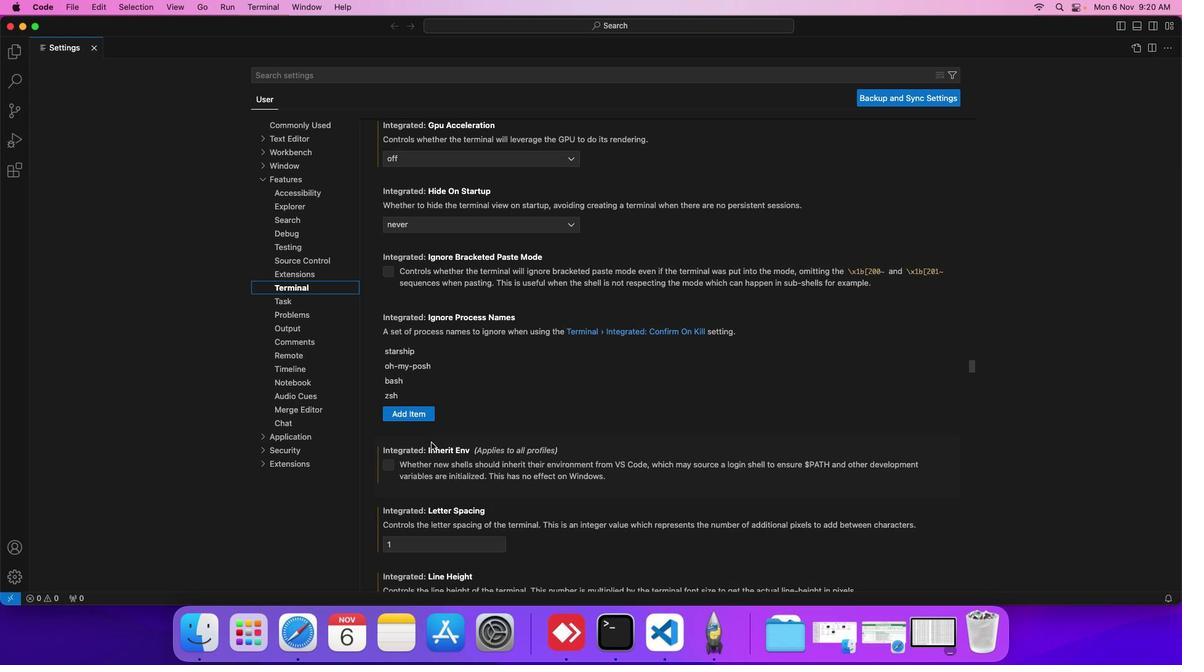 
Action: Mouse scrolled (431, 442) with delta (0, 0)
Screenshot: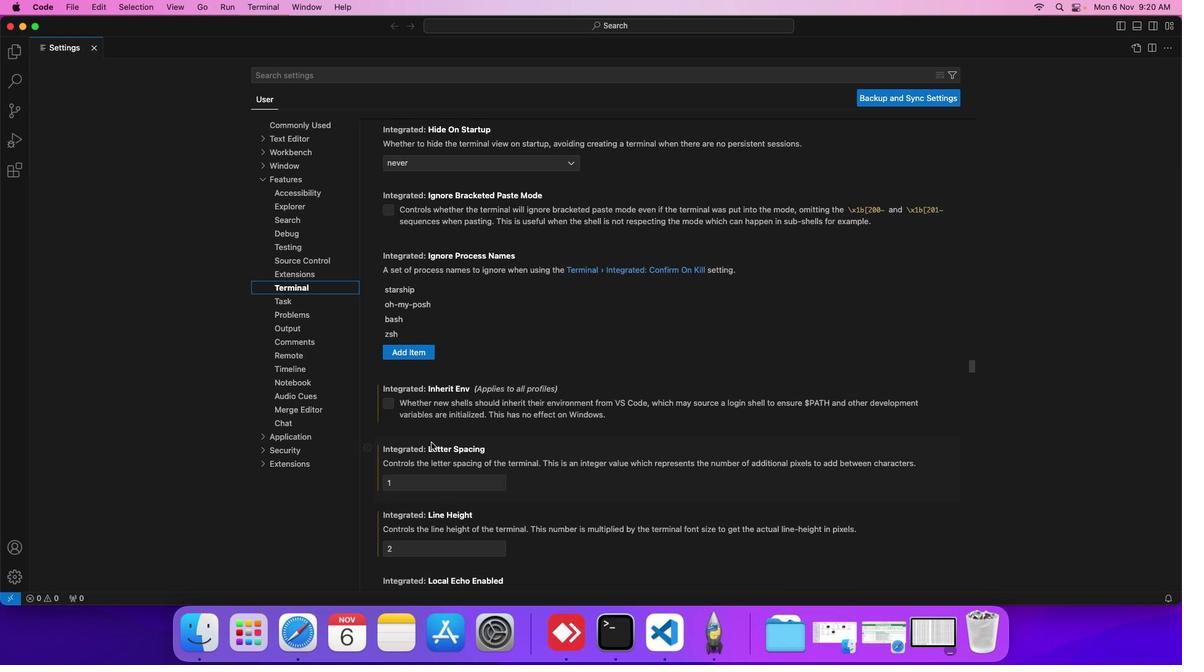 
Action: Mouse scrolled (431, 442) with delta (0, 0)
Screenshot: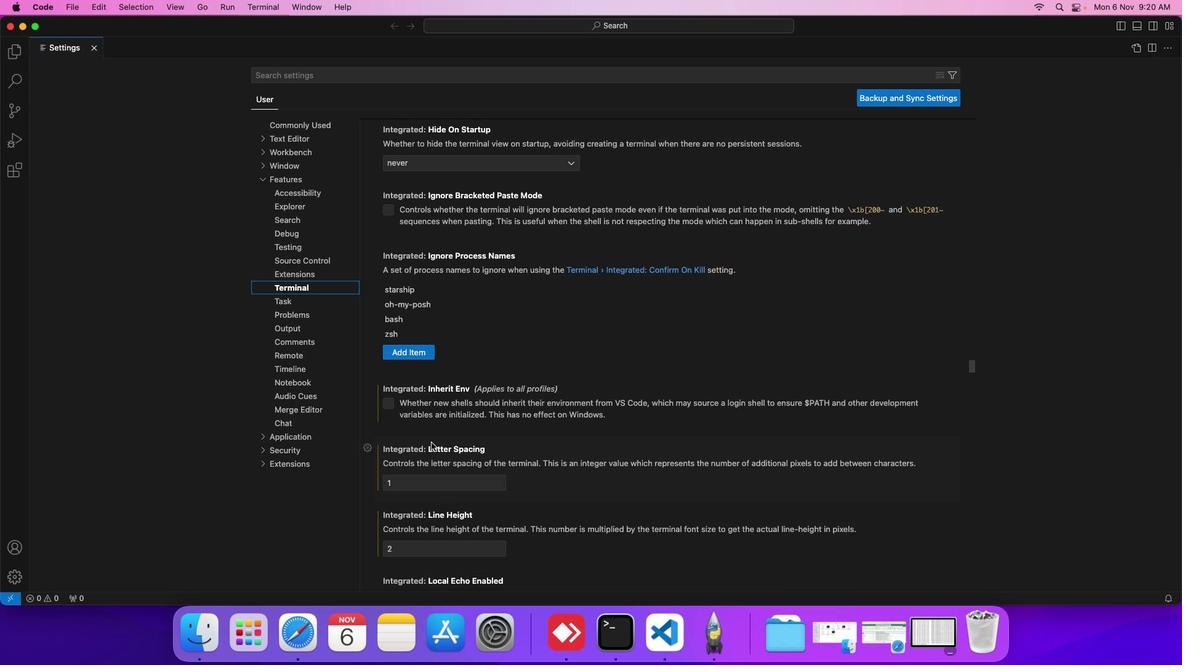 
Action: Mouse scrolled (431, 442) with delta (0, 0)
Screenshot: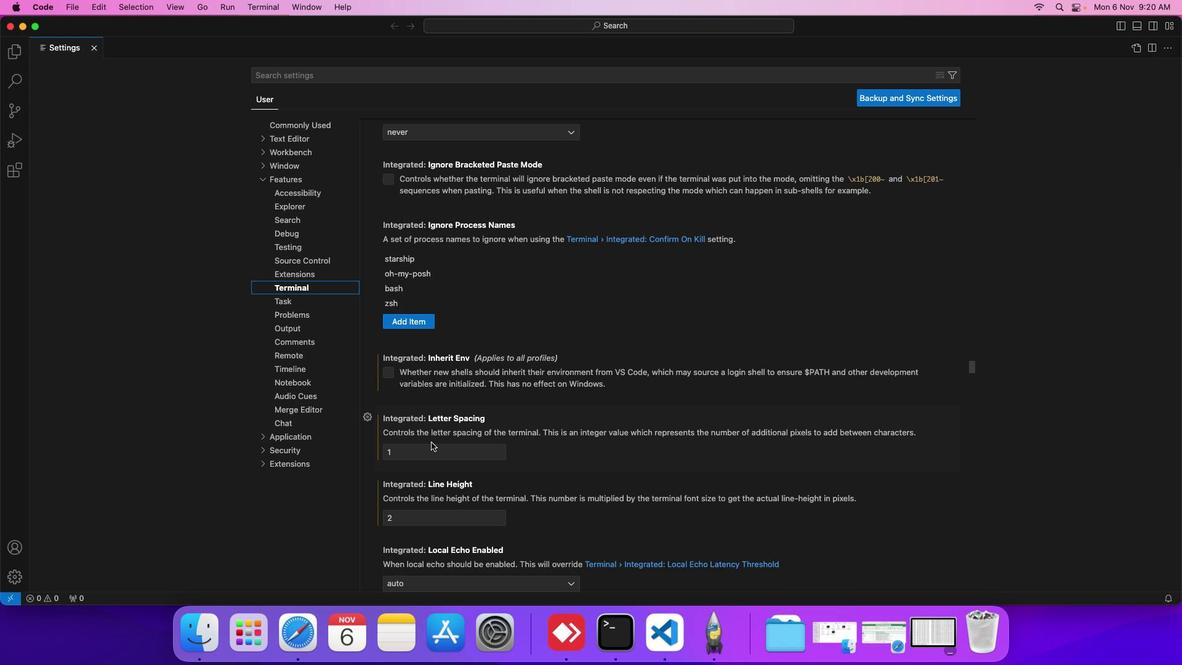 
Action: Mouse scrolled (431, 442) with delta (0, 0)
Screenshot: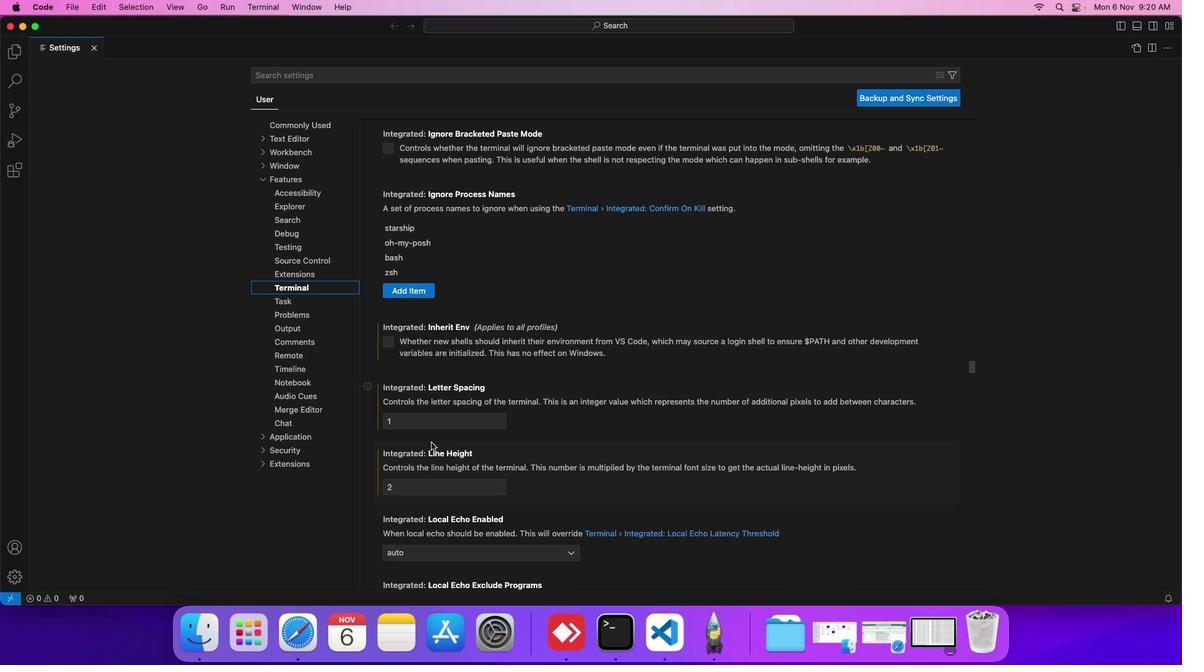 
Action: Mouse scrolled (431, 442) with delta (0, 0)
Screenshot: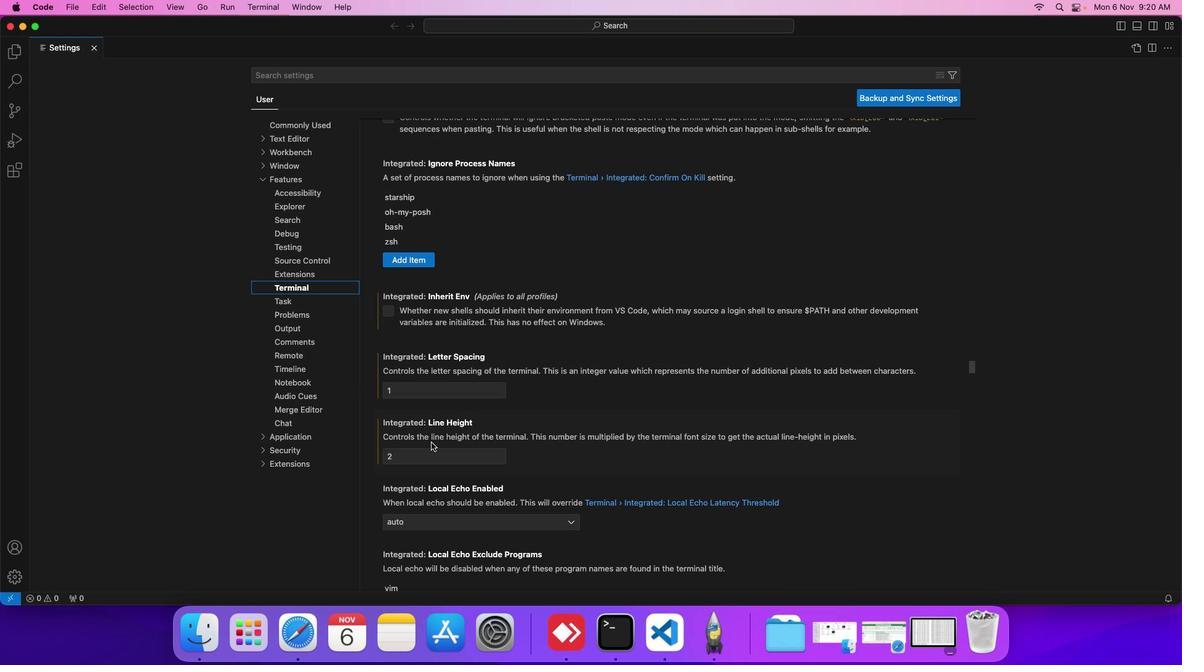 
Action: Mouse scrolled (431, 442) with delta (0, 0)
Screenshot: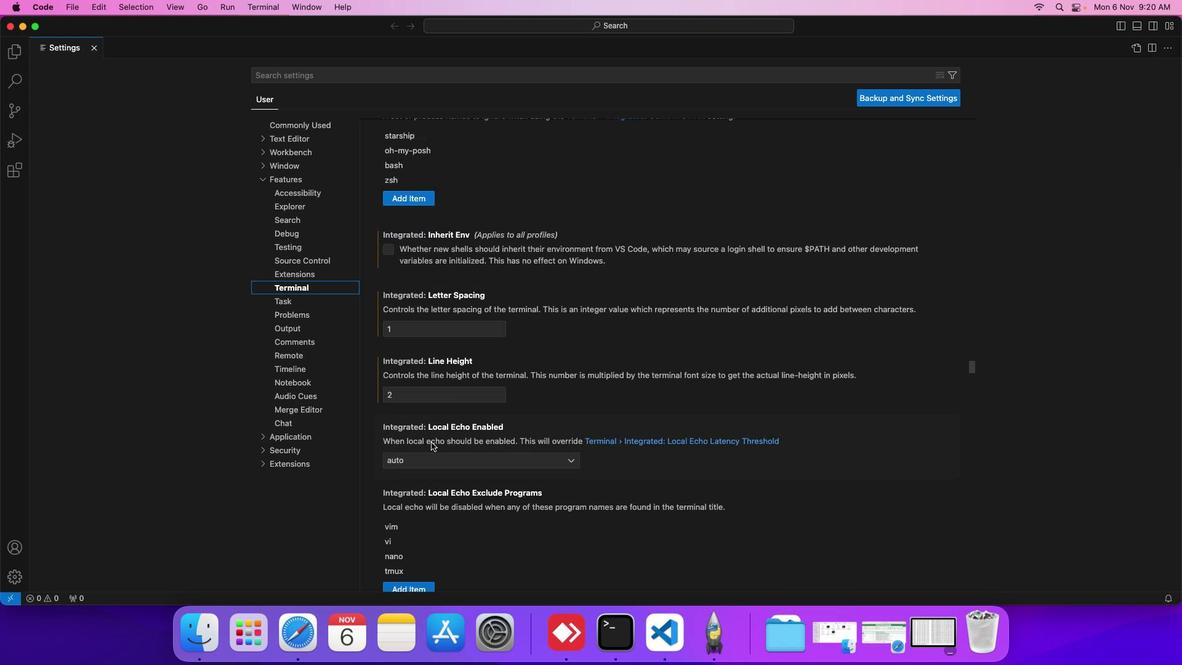 
Action: Mouse scrolled (431, 442) with delta (0, 0)
Screenshot: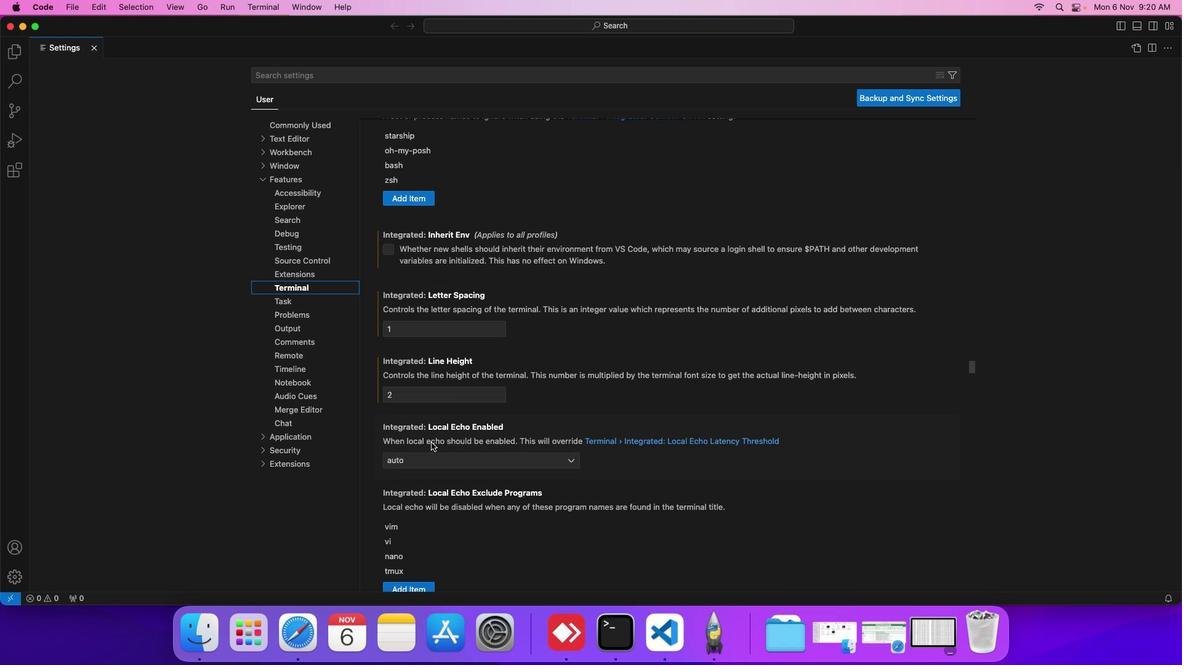 
Action: Mouse scrolled (431, 442) with delta (0, 0)
Screenshot: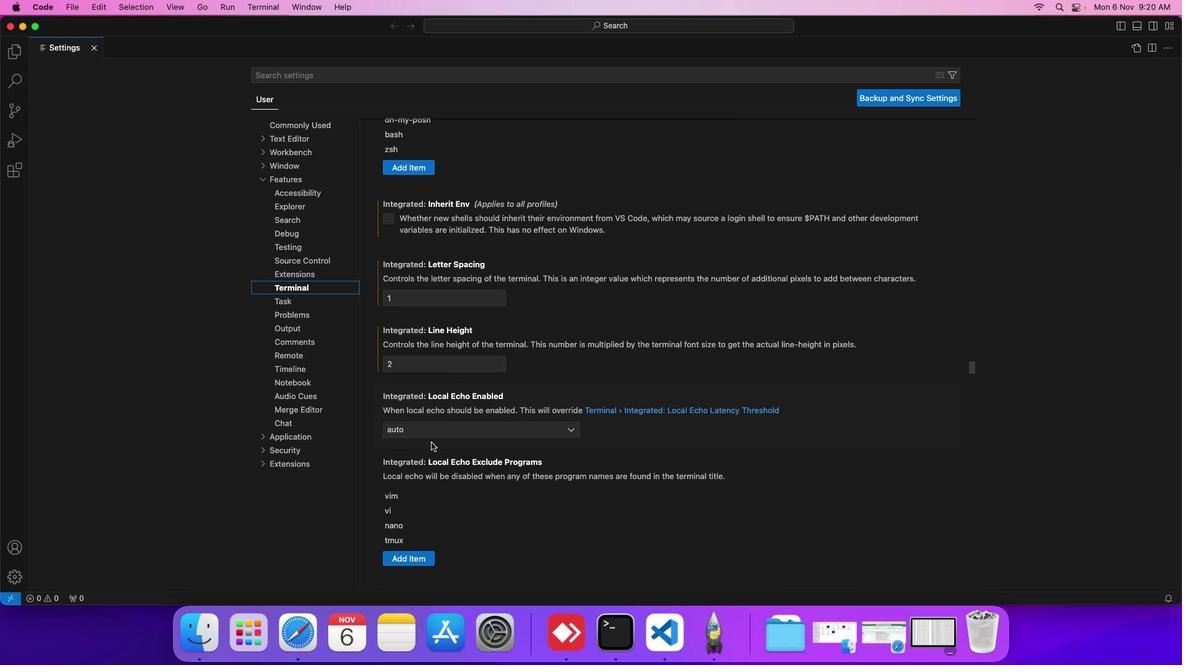 
Action: Mouse scrolled (431, 442) with delta (0, 0)
Screenshot: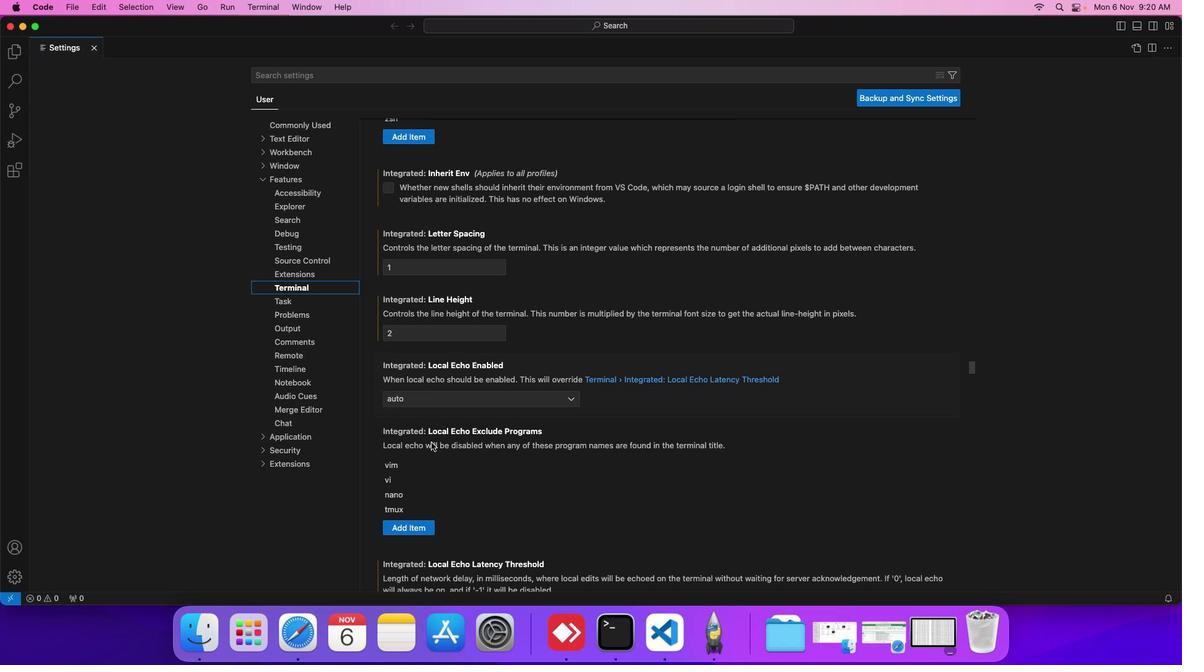 
Action: Mouse scrolled (431, 442) with delta (0, 0)
Screenshot: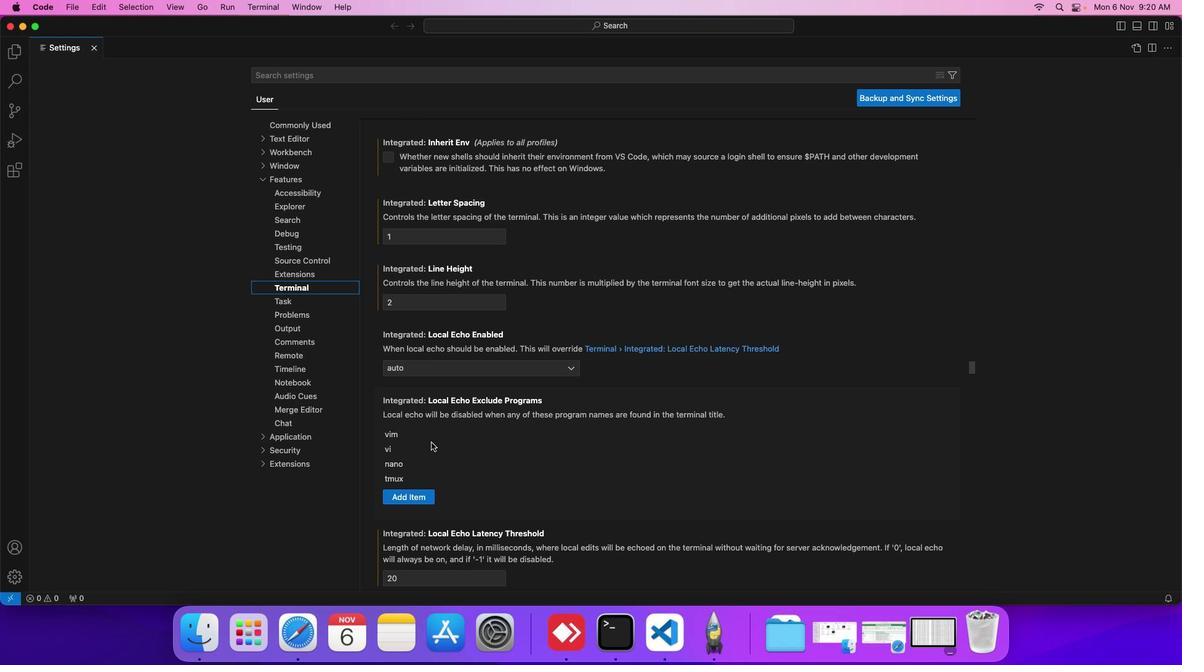 
Action: Mouse scrolled (431, 442) with delta (0, 0)
Screenshot: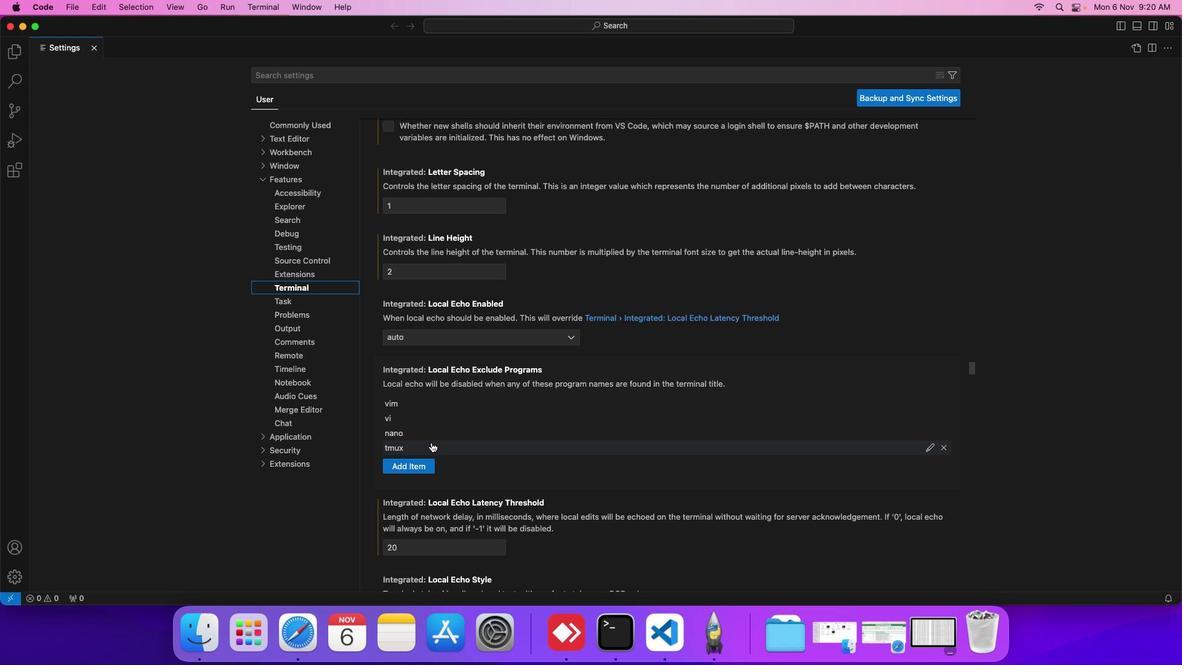 
Action: Mouse scrolled (431, 442) with delta (0, 0)
Screenshot: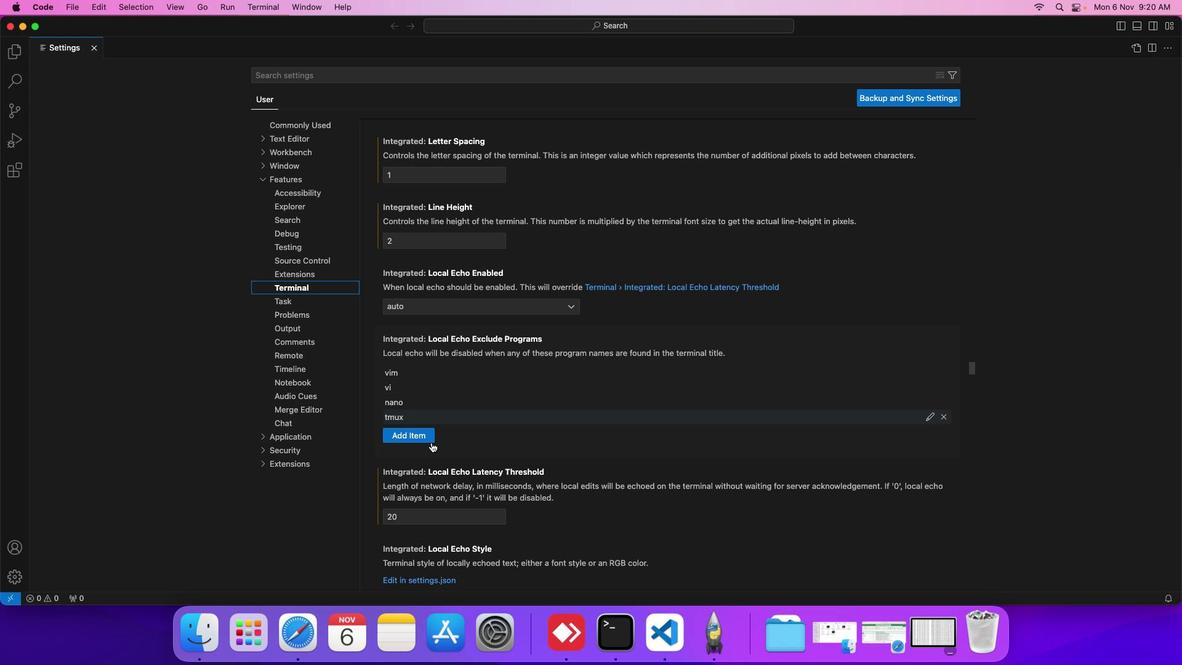 
Action: Mouse scrolled (431, 442) with delta (0, 0)
Screenshot: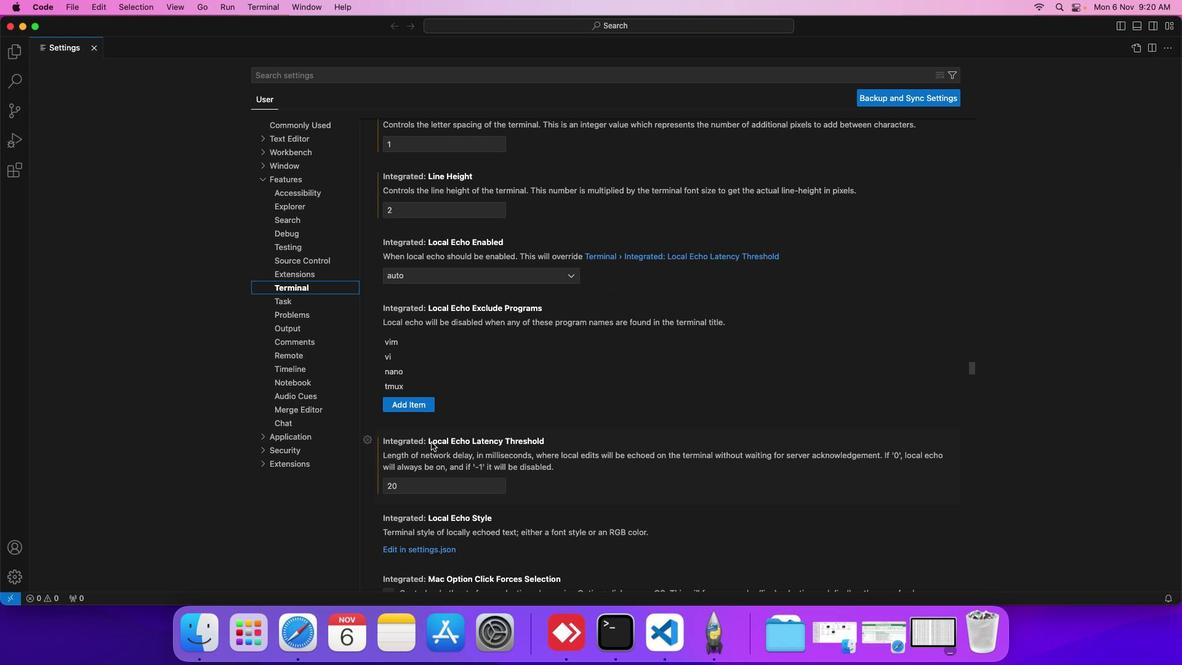 
Action: Mouse scrolled (431, 442) with delta (0, 0)
Screenshot: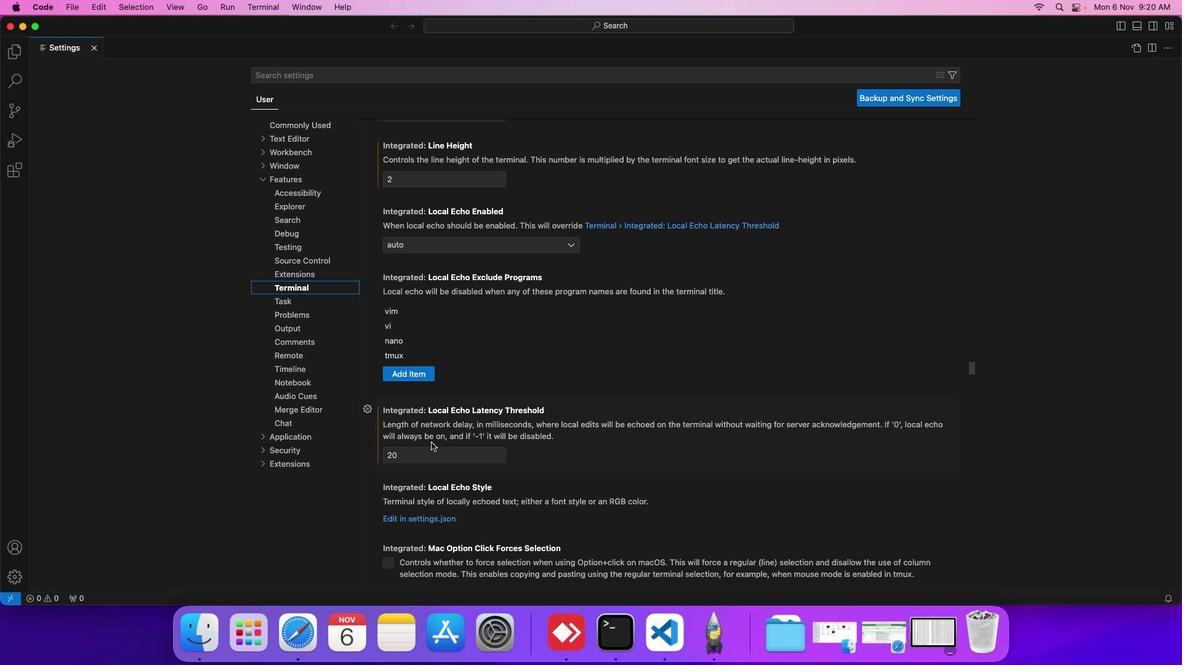 
Action: Mouse scrolled (431, 442) with delta (0, 0)
Screenshot: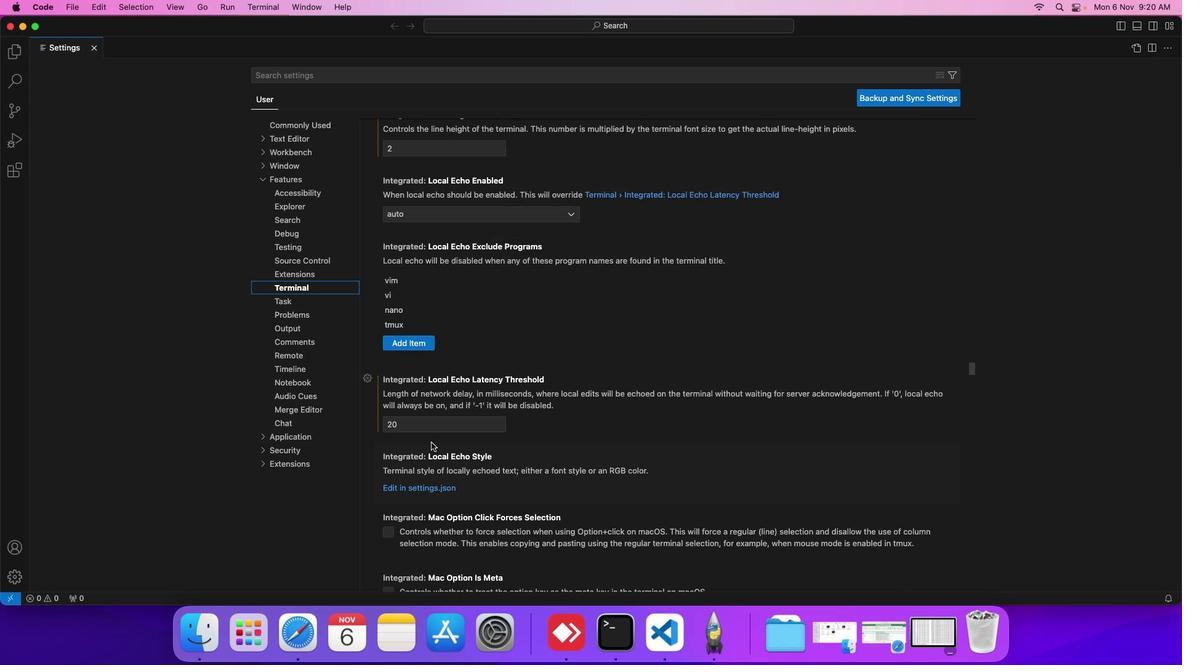 
Action: Mouse moved to (426, 426)
Screenshot: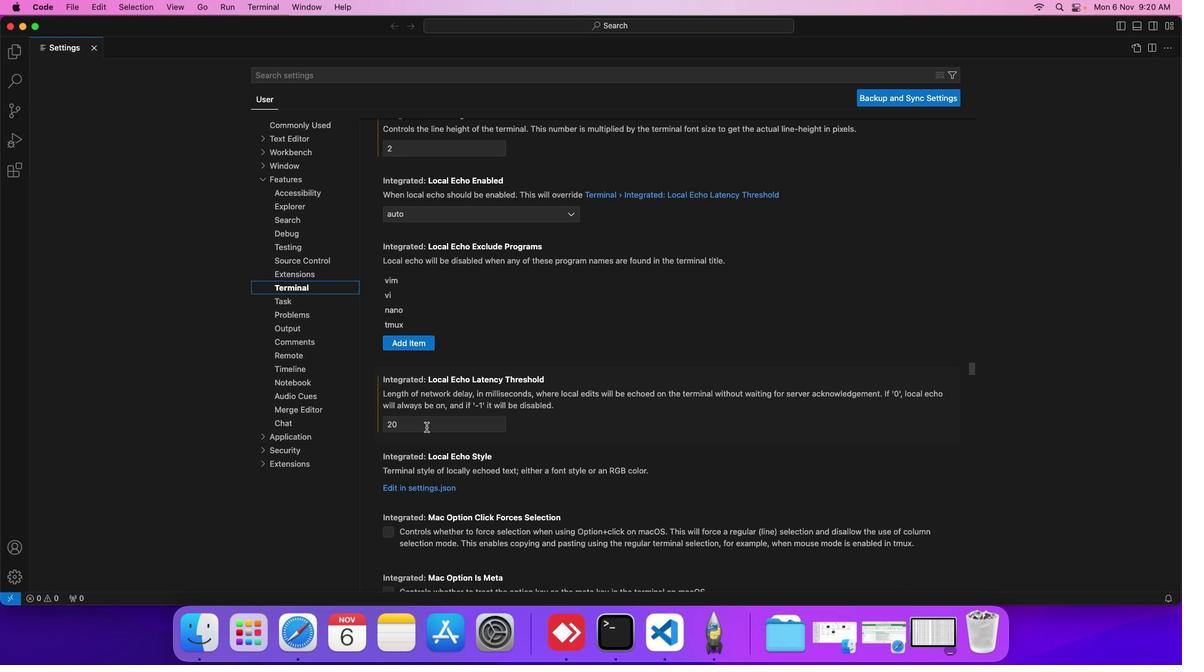 
Action: Mouse pressed left at (426, 426)
Screenshot: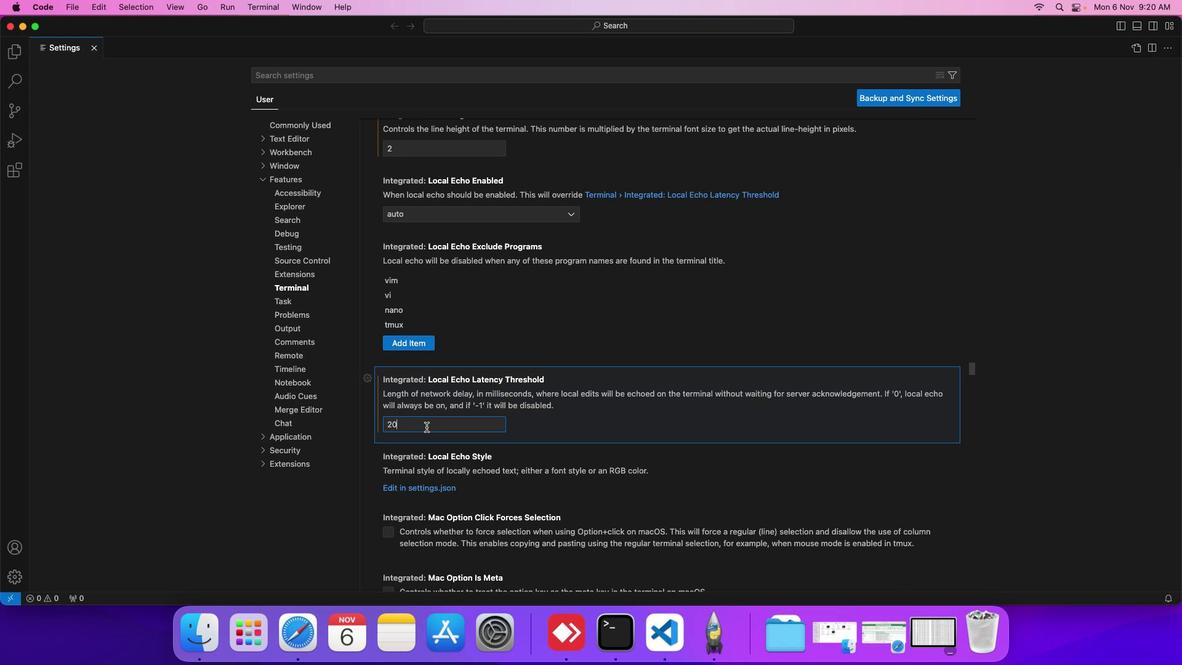 
Action: Key pressed Key.backspaceKey.backspace'3''0'
Screenshot: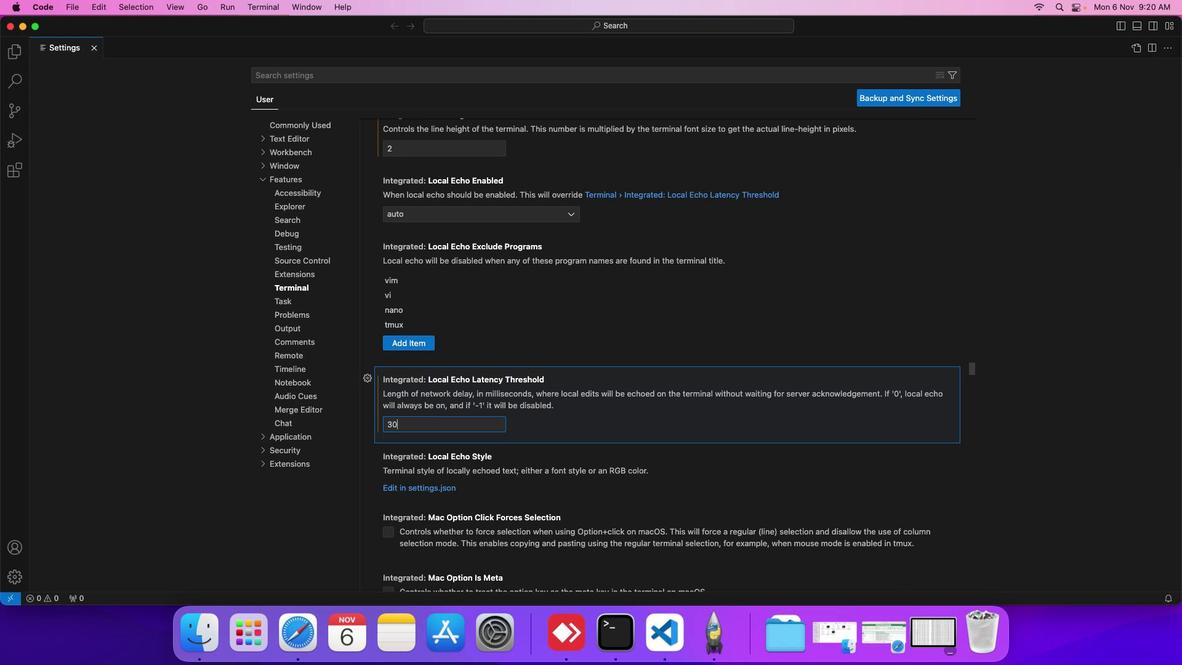
